 Task: Look for space in Senlis, France from 6th September, 2023 to 15th September, 2023 for 6 adults in price range Rs.8000 to Rs.12000. Place can be entire place or private room with 6 bedrooms having 6 beds and 6 bathrooms. Property type can be house, flat, guest house. Amenities needed are: wifi, TV, free parkinig on premises, gym, breakfast. Booking option can be shelf check-in. Required host language is English.
Action: Mouse moved to (595, 123)
Screenshot: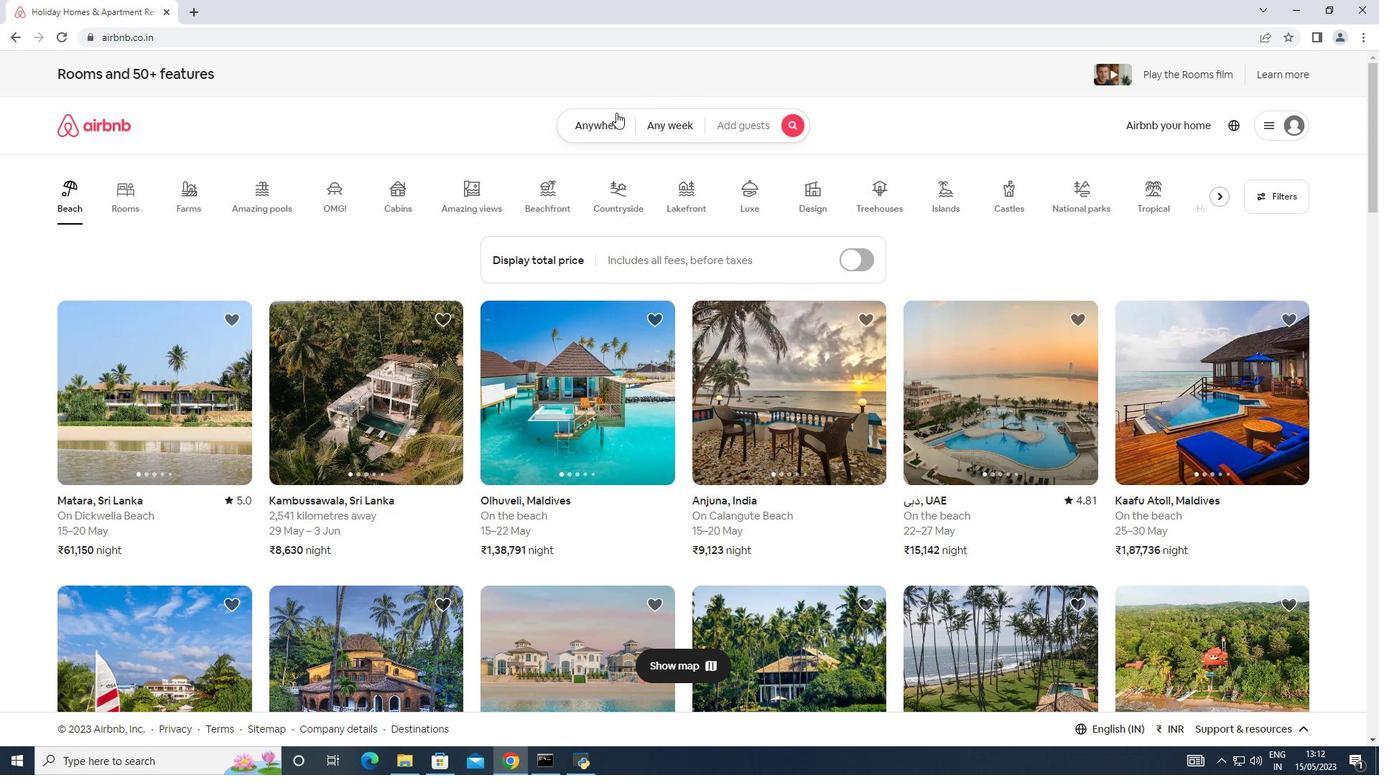 
Action: Mouse pressed left at (595, 123)
Screenshot: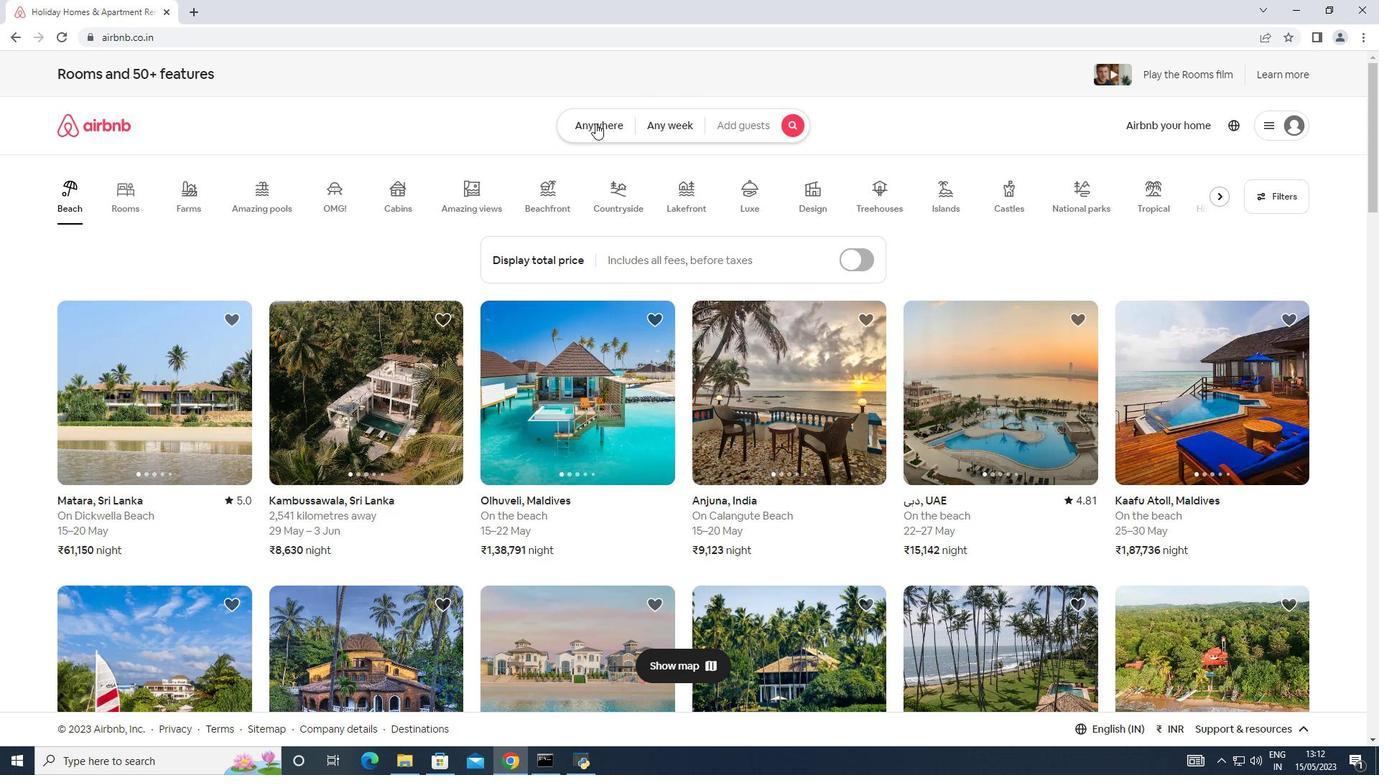 
Action: Mouse moved to (504, 181)
Screenshot: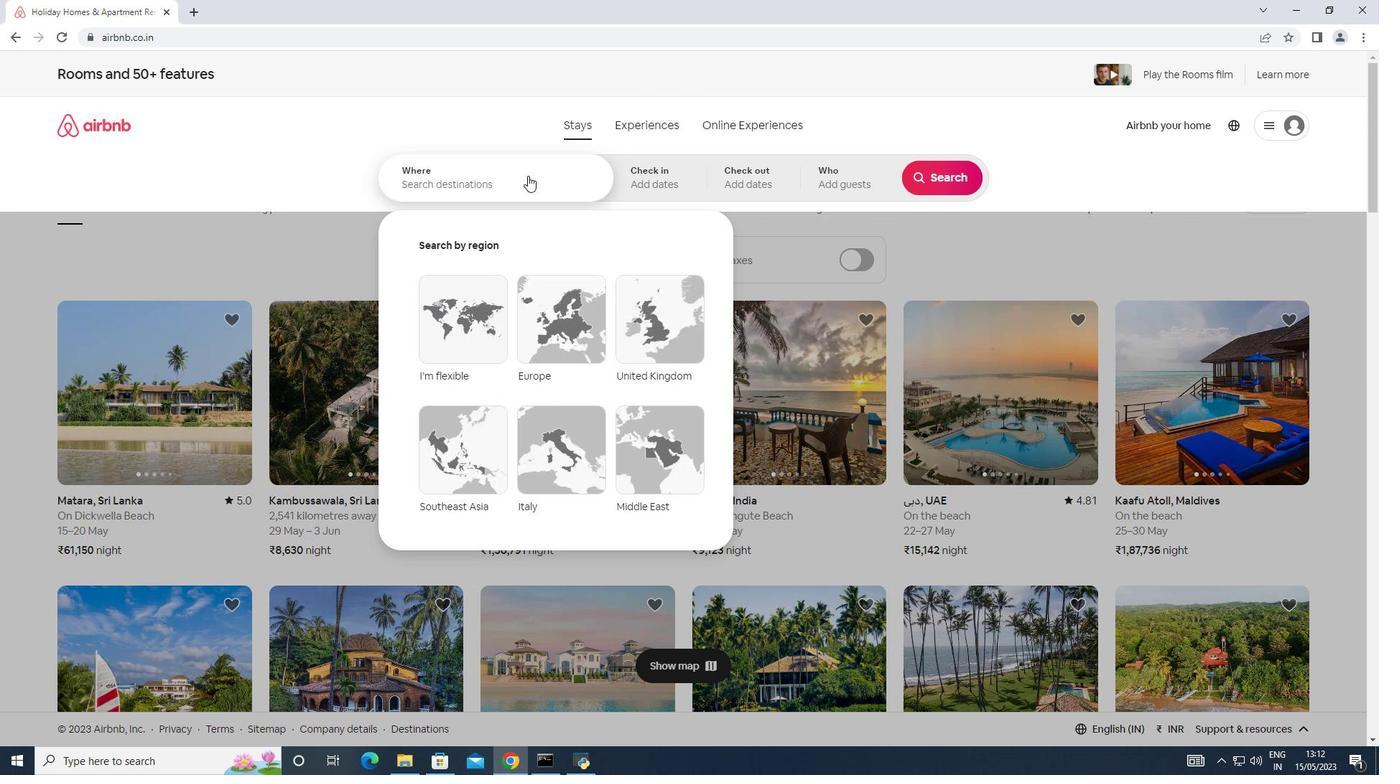 
Action: Mouse pressed left at (504, 181)
Screenshot: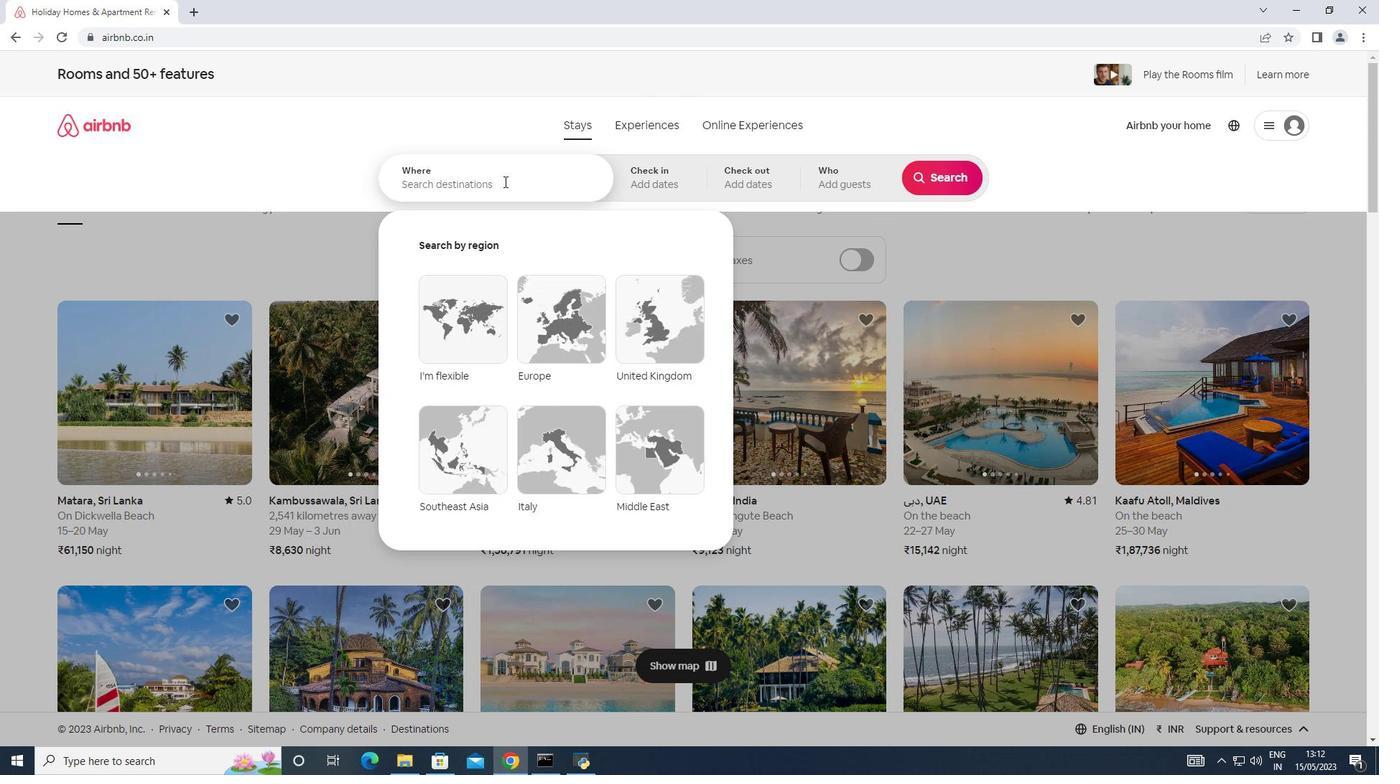
Action: Key pressed <Key.shift>Senlis,<Key.shift><Key.shift><Key.shift><Key.shift><Key.shift>France
Screenshot: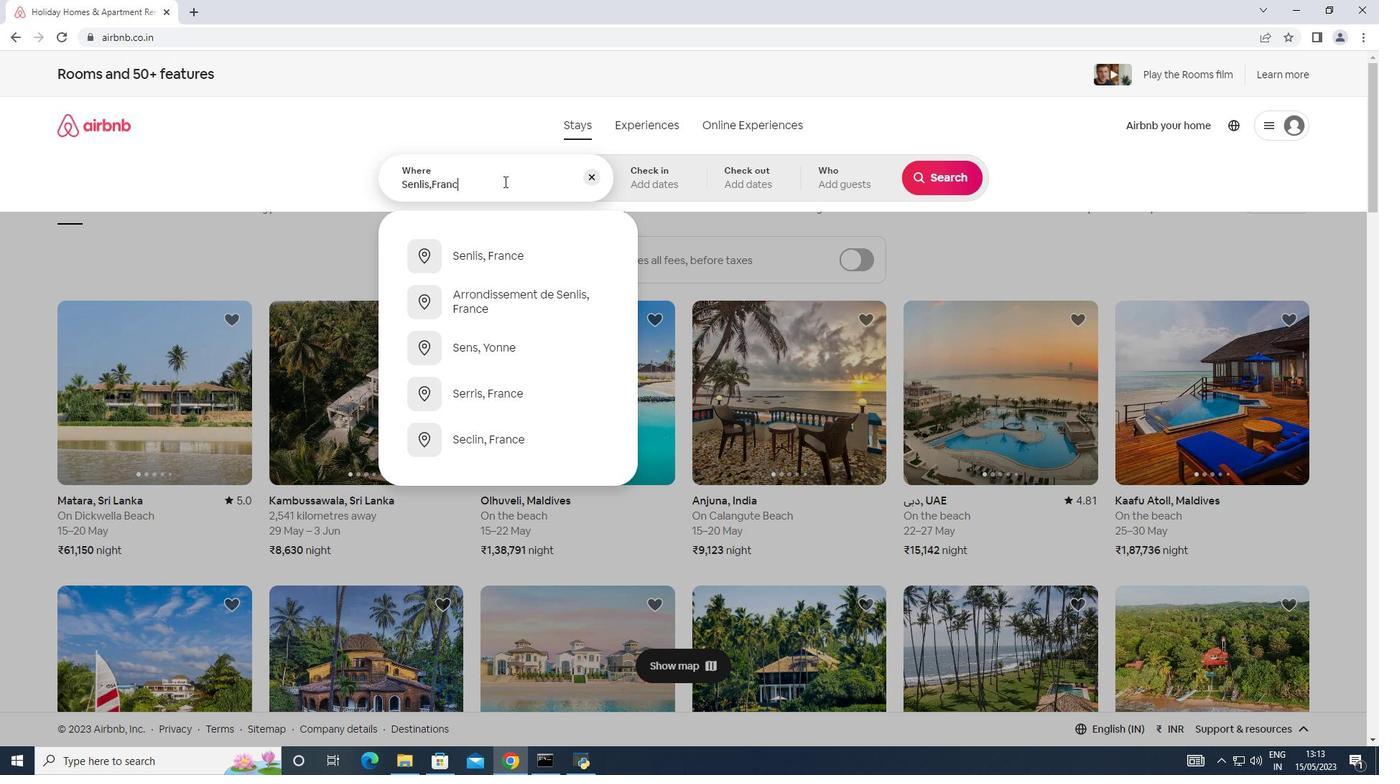 
Action: Mouse moved to (655, 154)
Screenshot: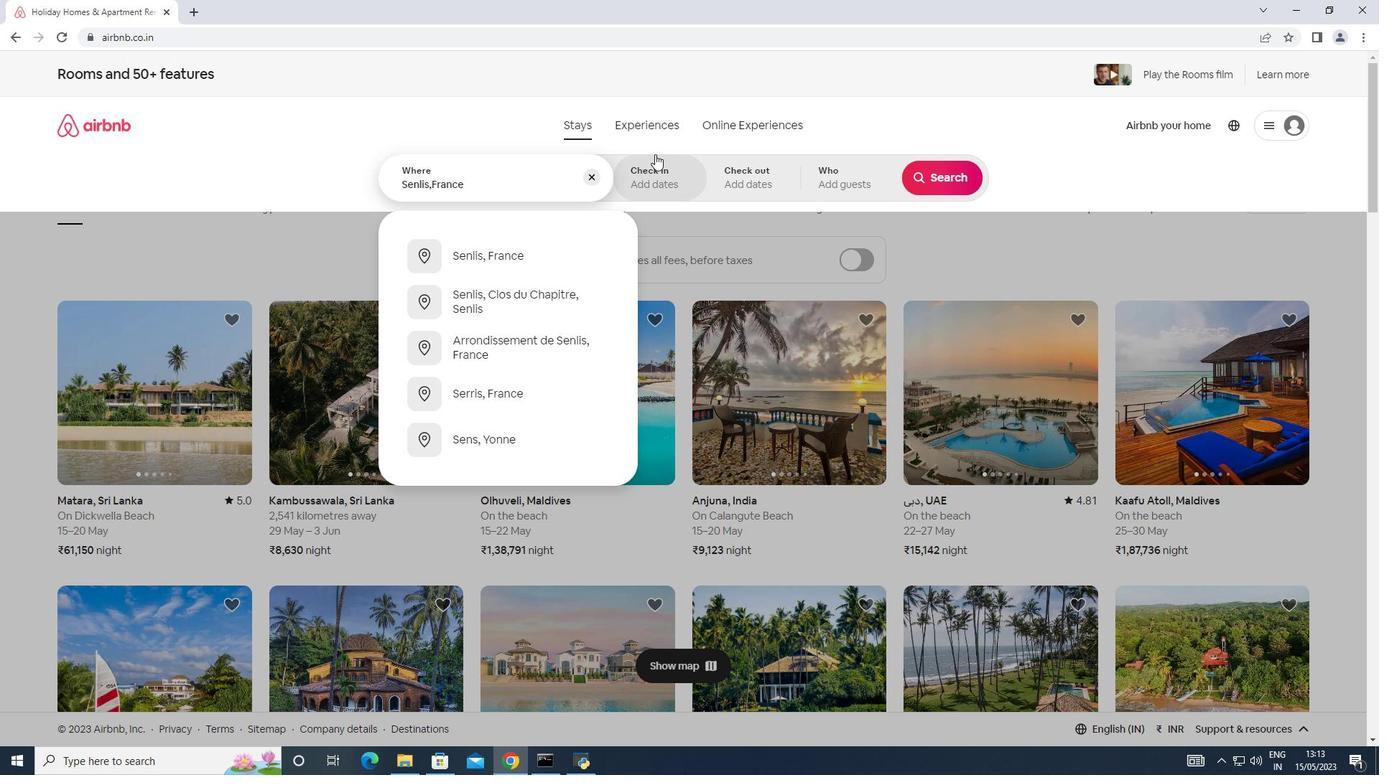 
Action: Mouse pressed left at (655, 154)
Screenshot: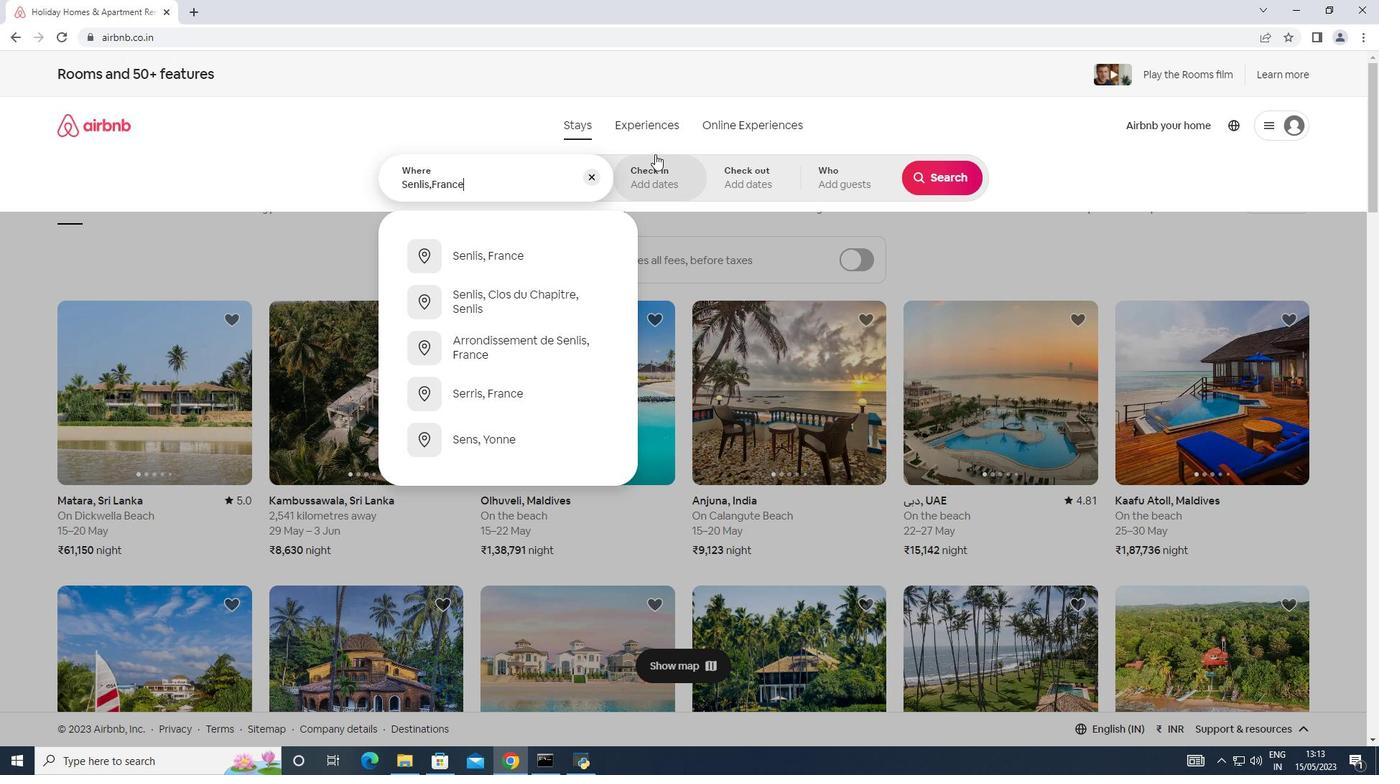 
Action: Mouse moved to (934, 290)
Screenshot: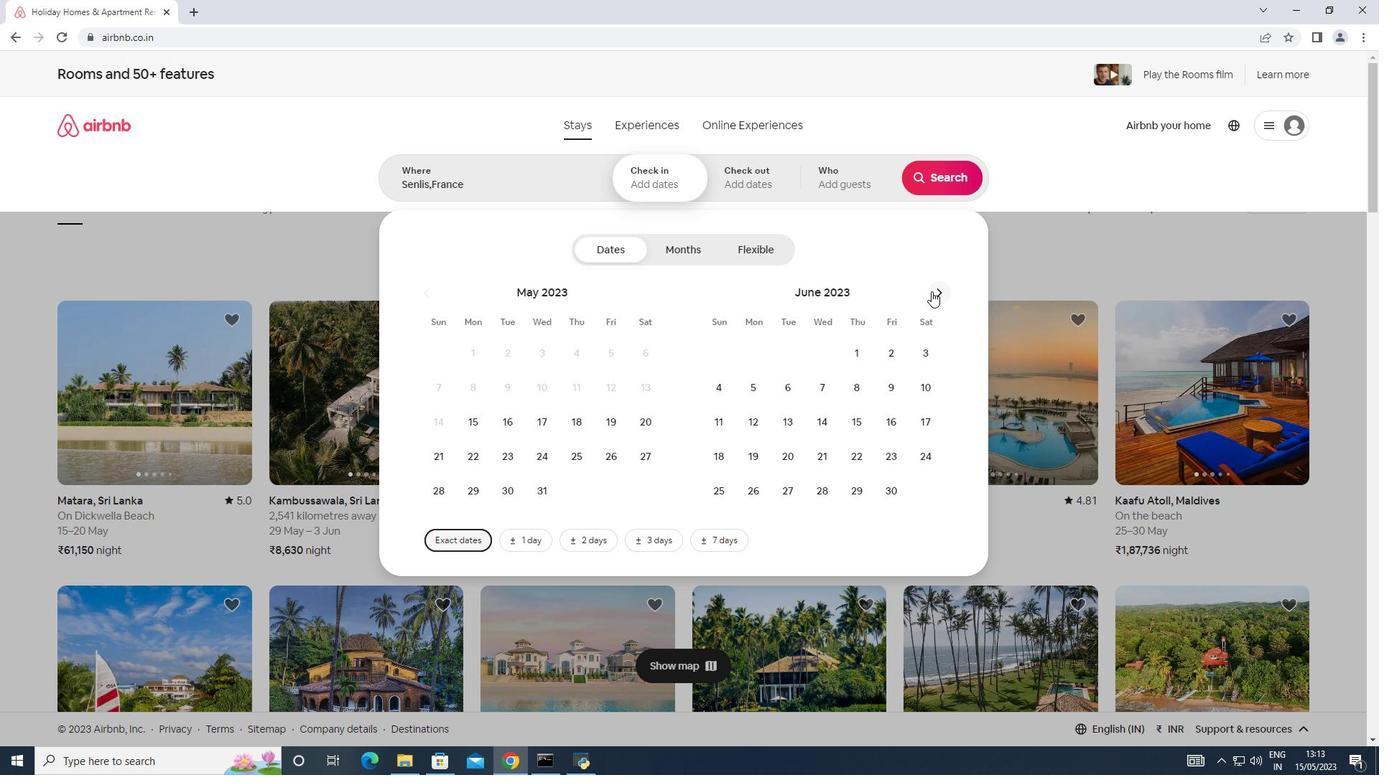 
Action: Mouse pressed left at (934, 290)
Screenshot: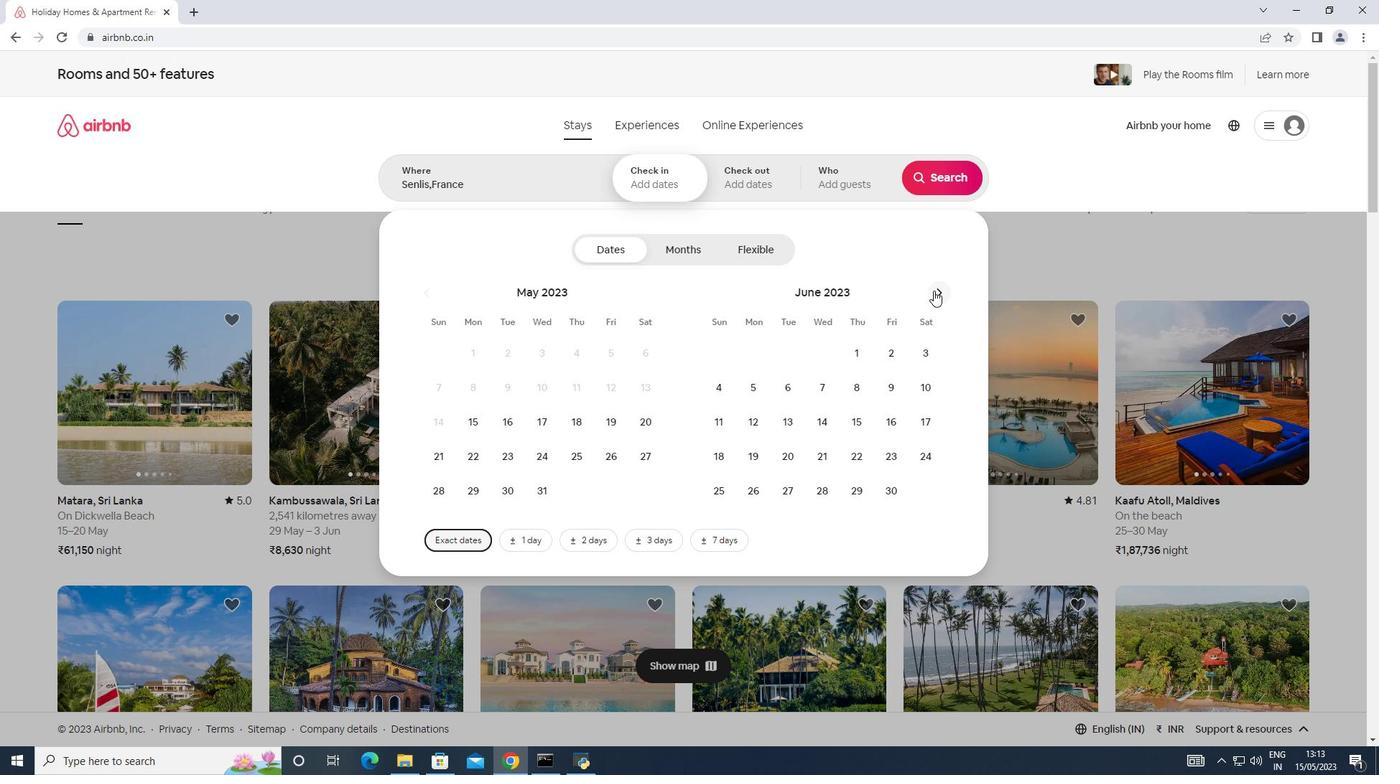 
Action: Mouse pressed left at (934, 290)
Screenshot: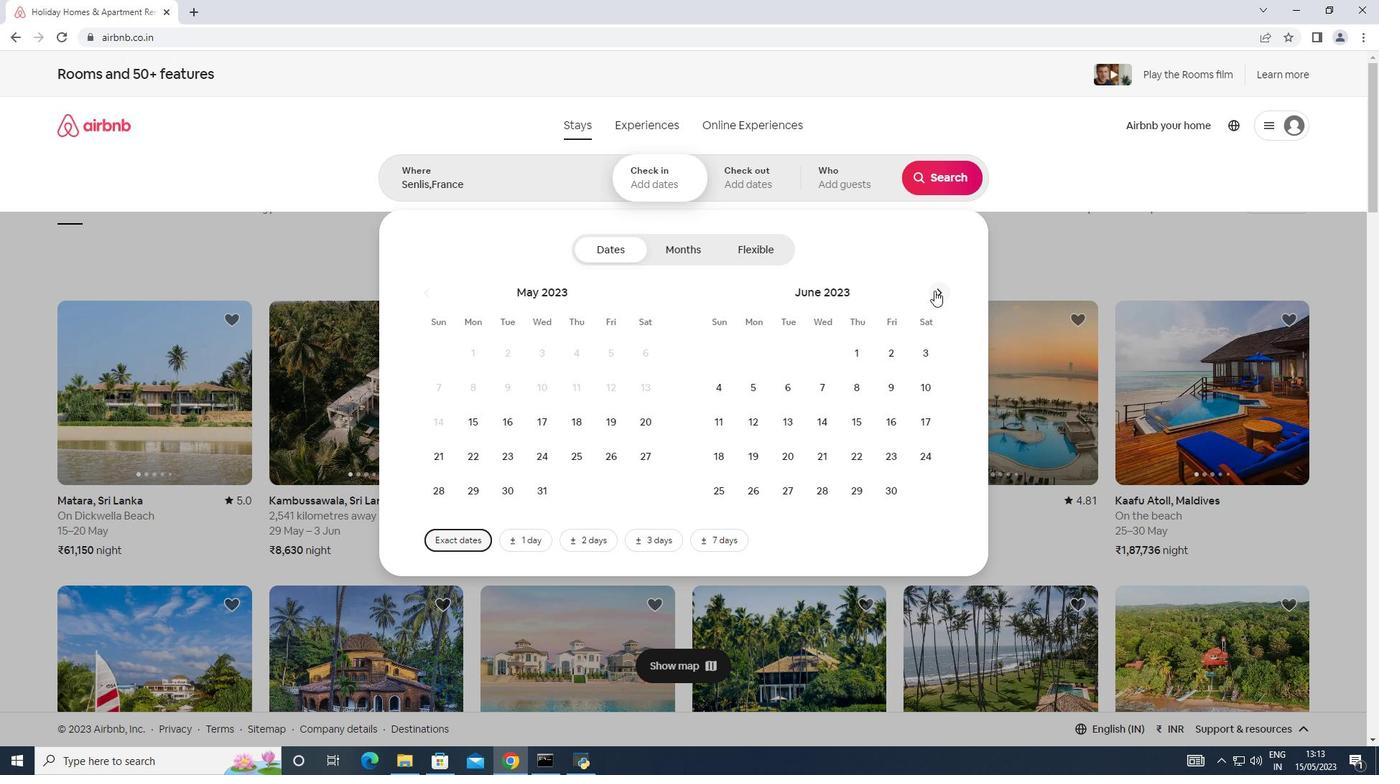 
Action: Mouse pressed left at (934, 290)
Screenshot: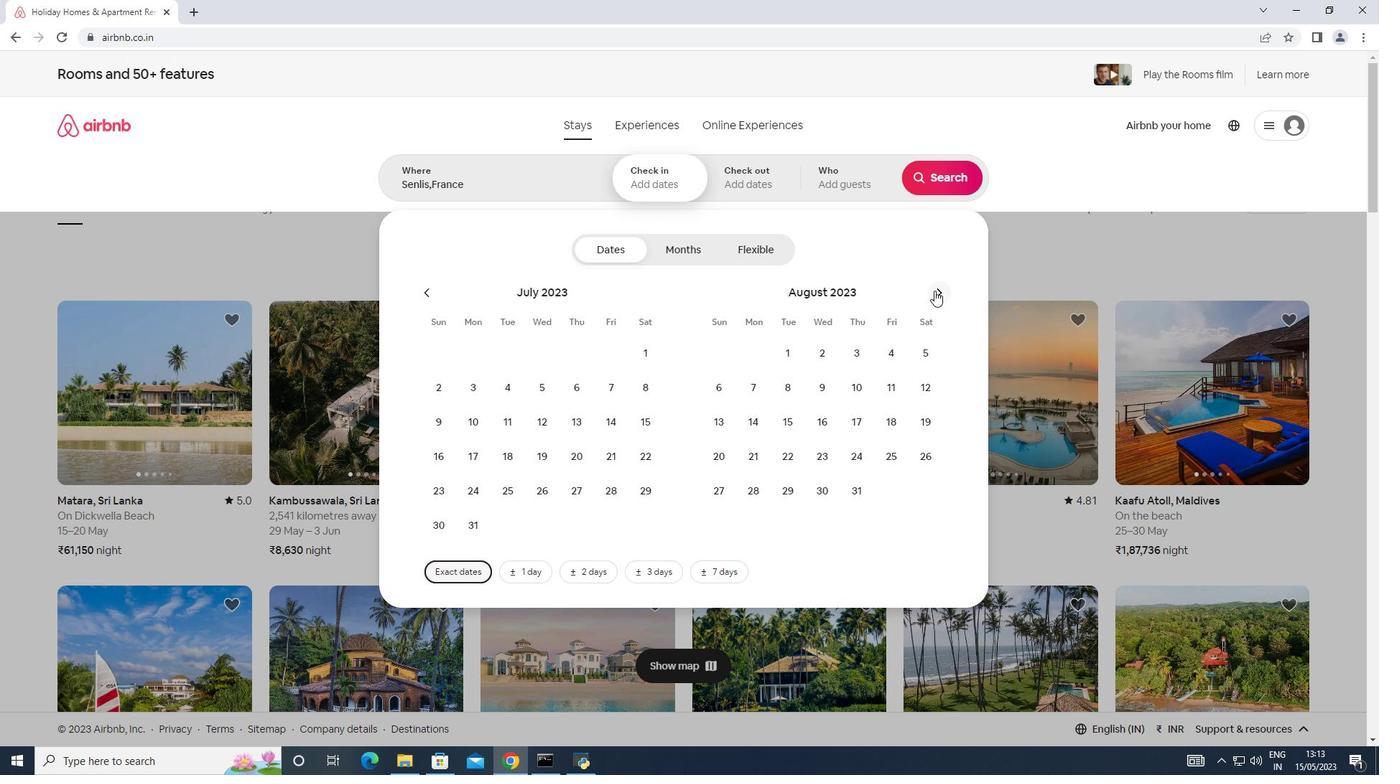 
Action: Mouse moved to (820, 396)
Screenshot: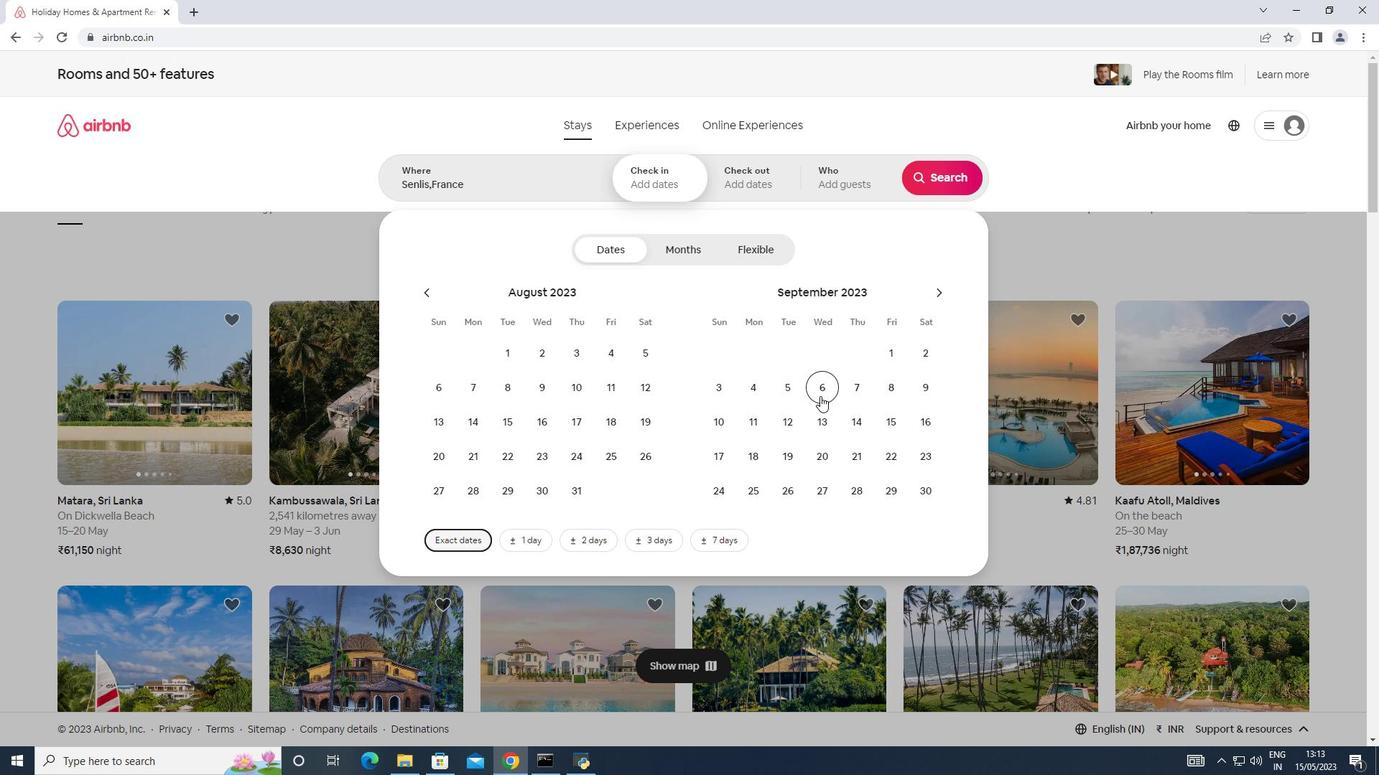 
Action: Mouse pressed left at (820, 396)
Screenshot: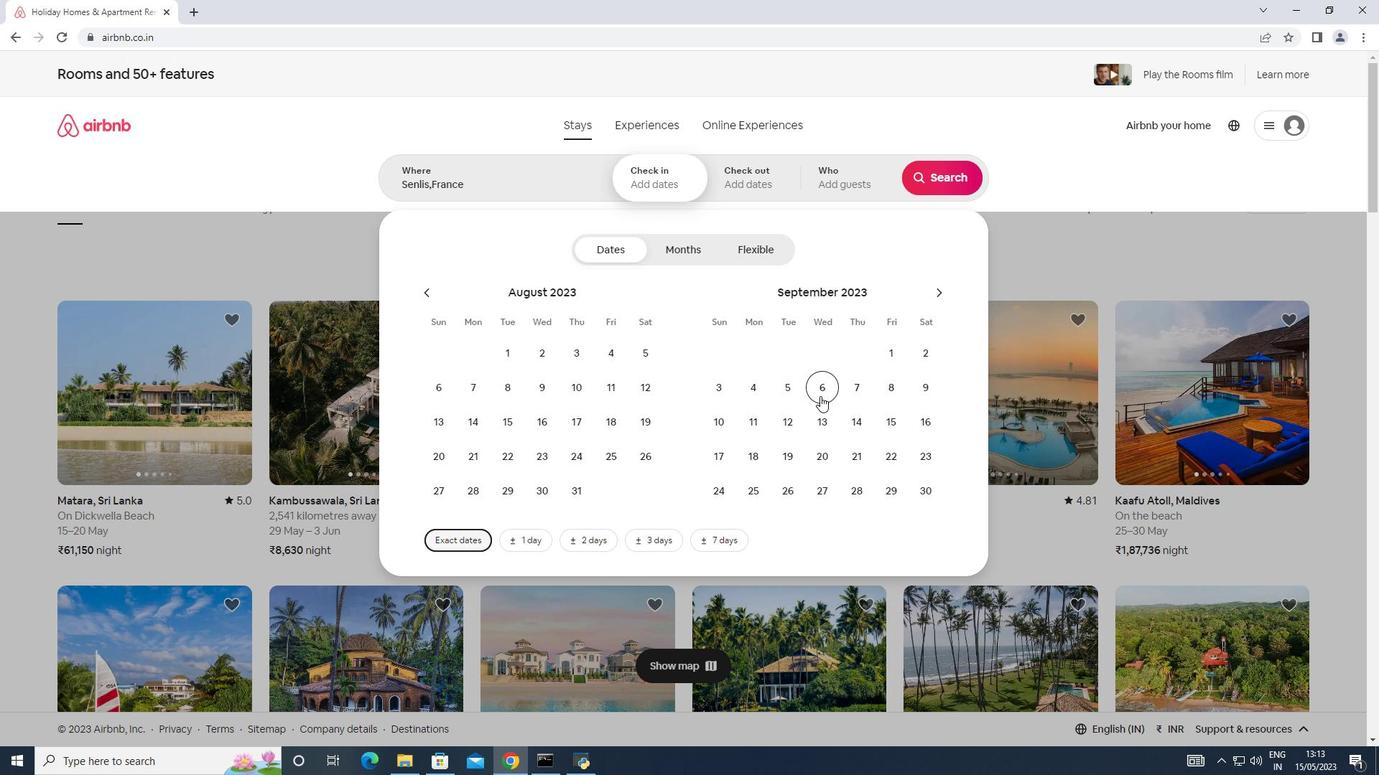 
Action: Mouse moved to (893, 421)
Screenshot: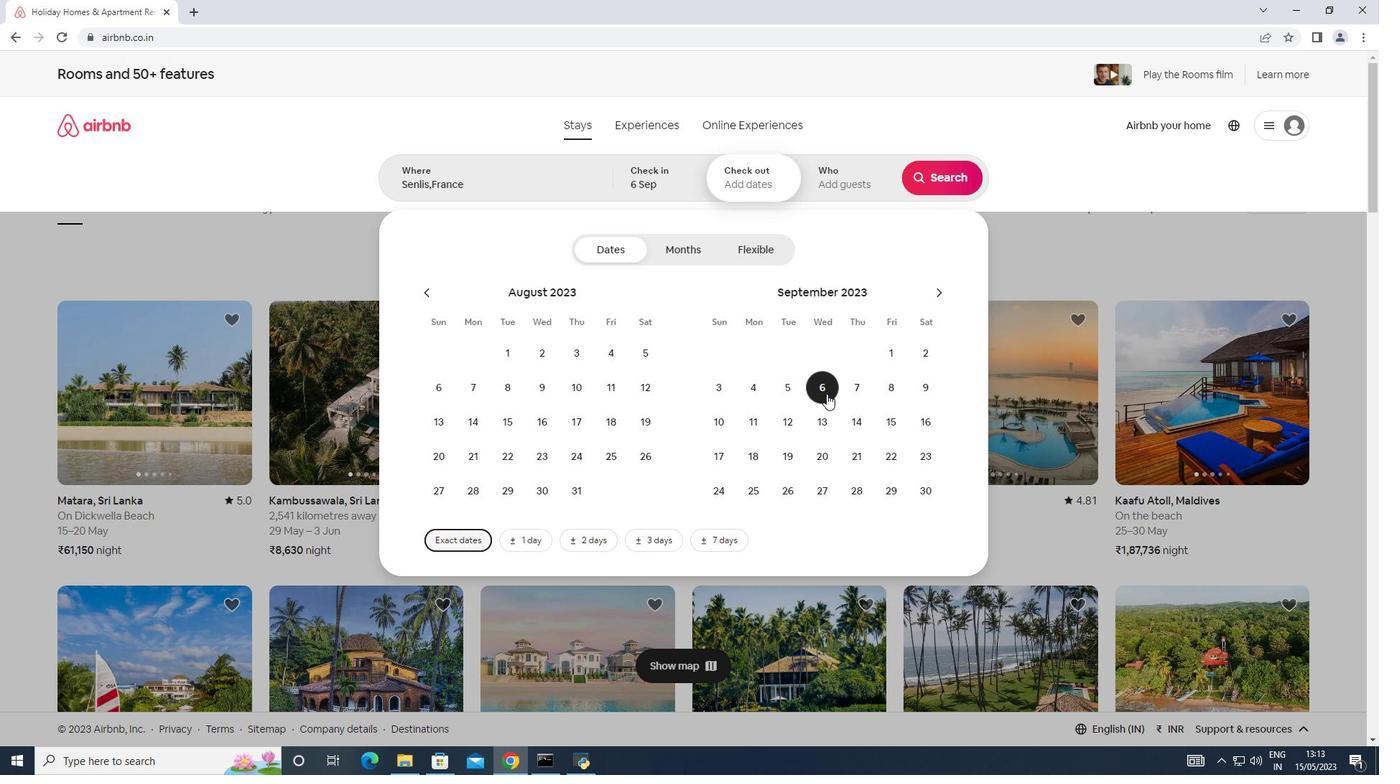 
Action: Mouse pressed left at (893, 421)
Screenshot: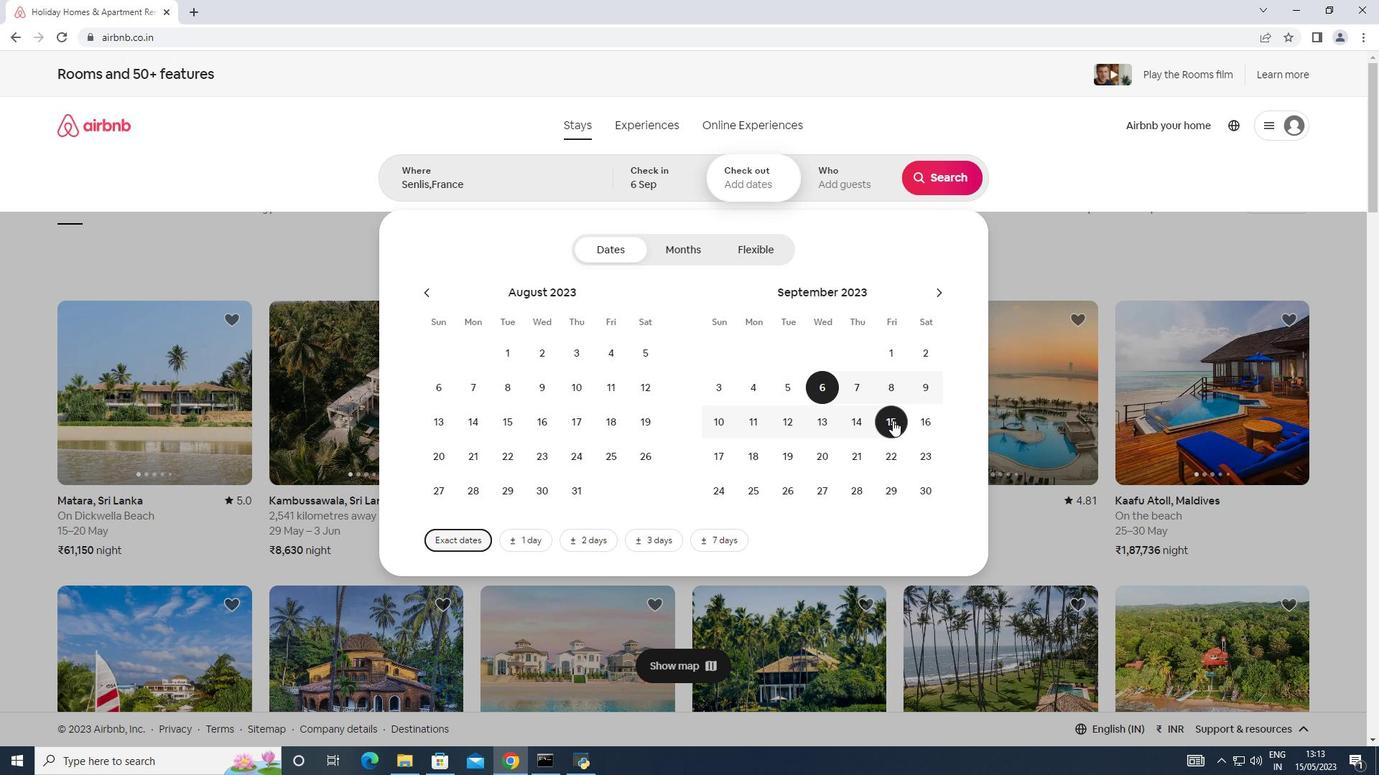 
Action: Mouse moved to (854, 183)
Screenshot: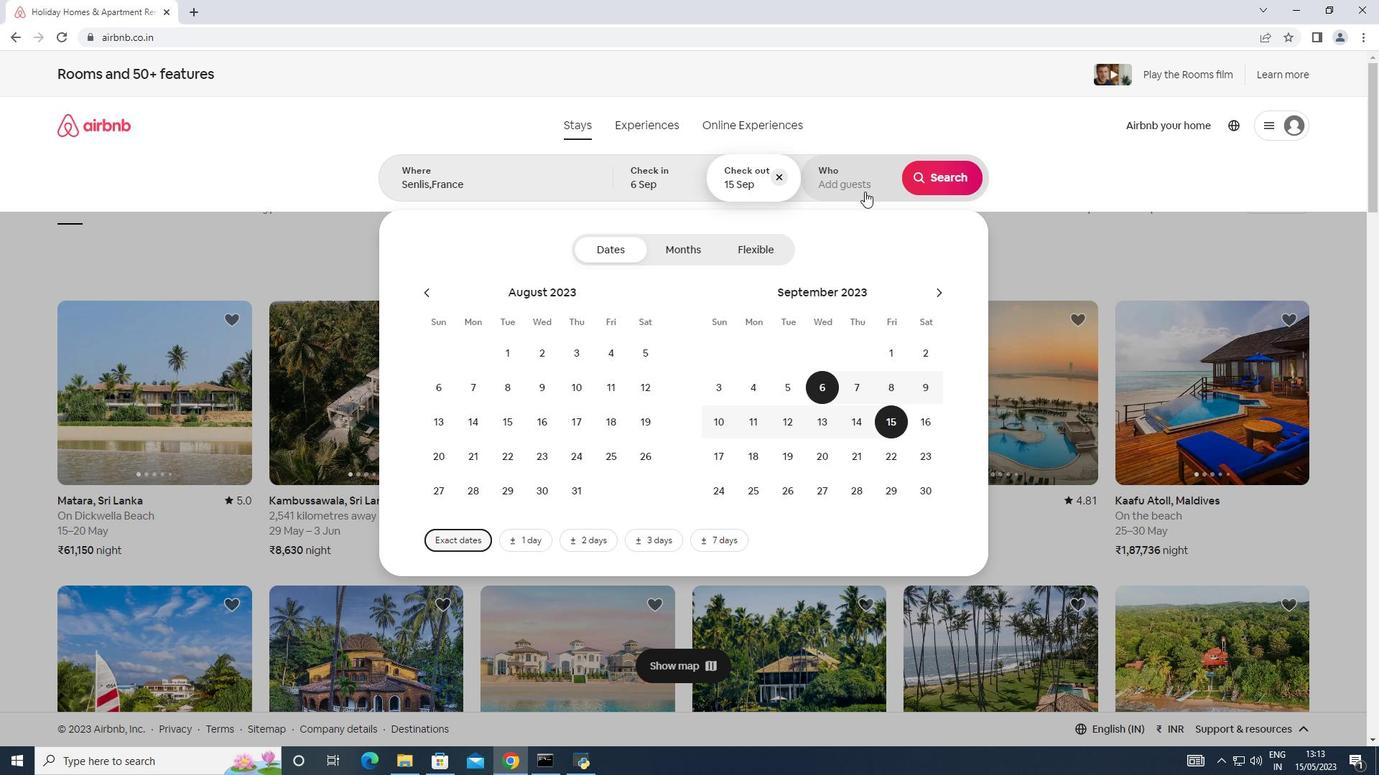 
Action: Mouse pressed left at (854, 183)
Screenshot: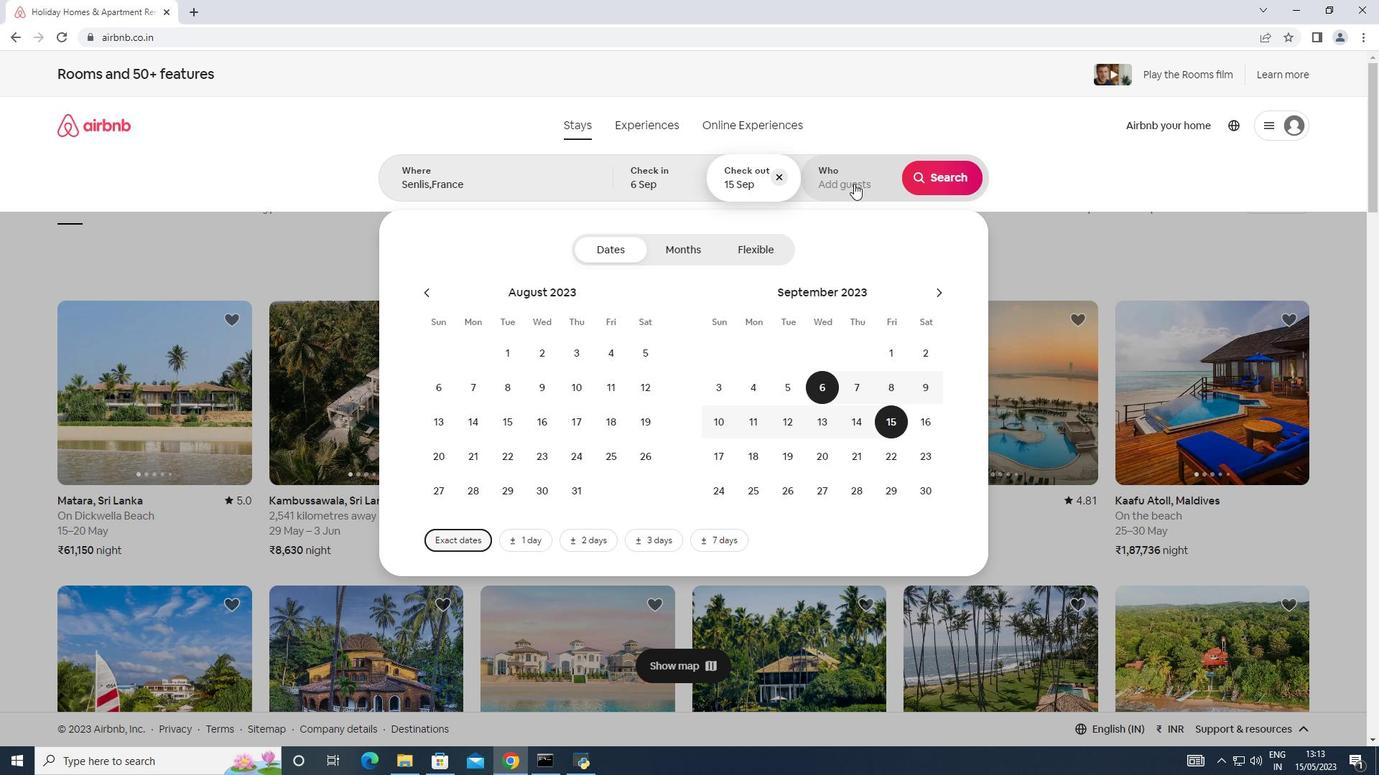 
Action: Mouse moved to (937, 253)
Screenshot: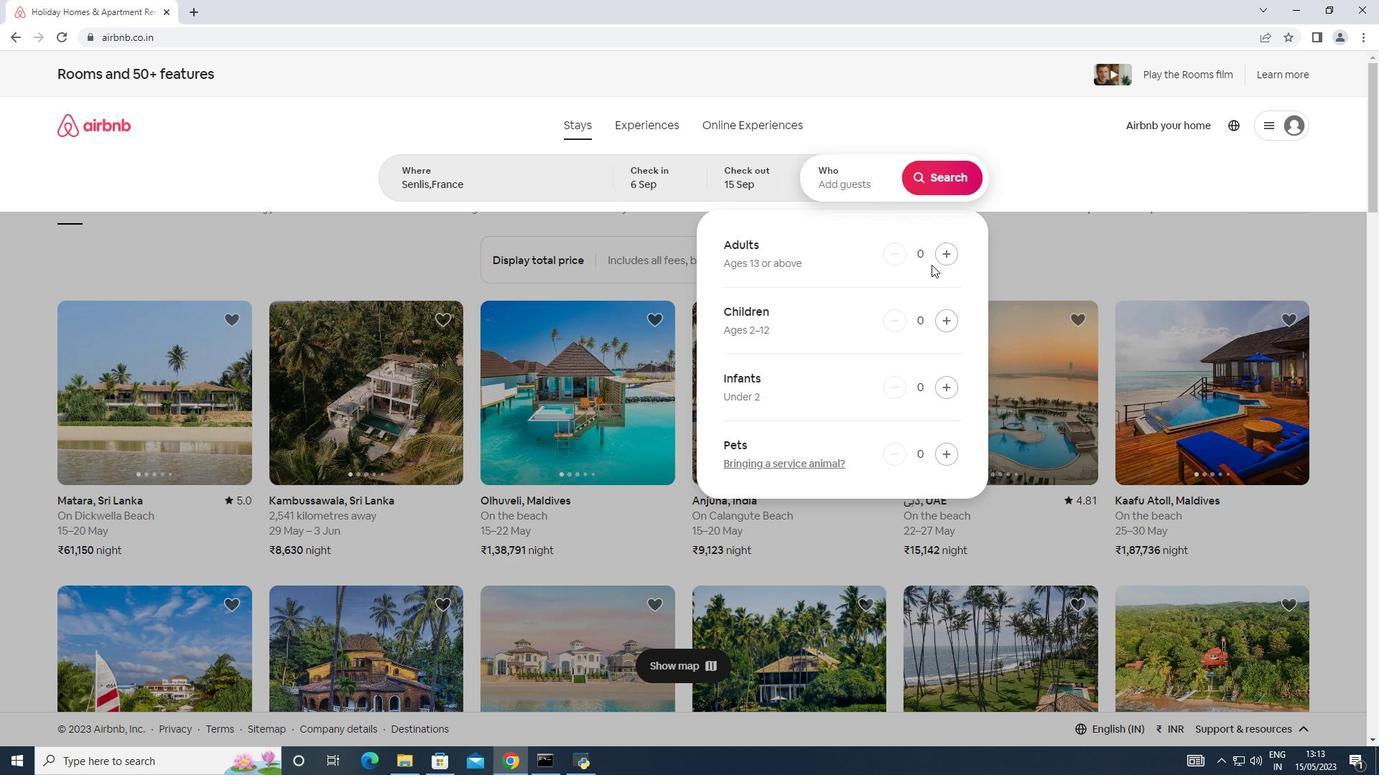 
Action: Mouse pressed left at (937, 253)
Screenshot: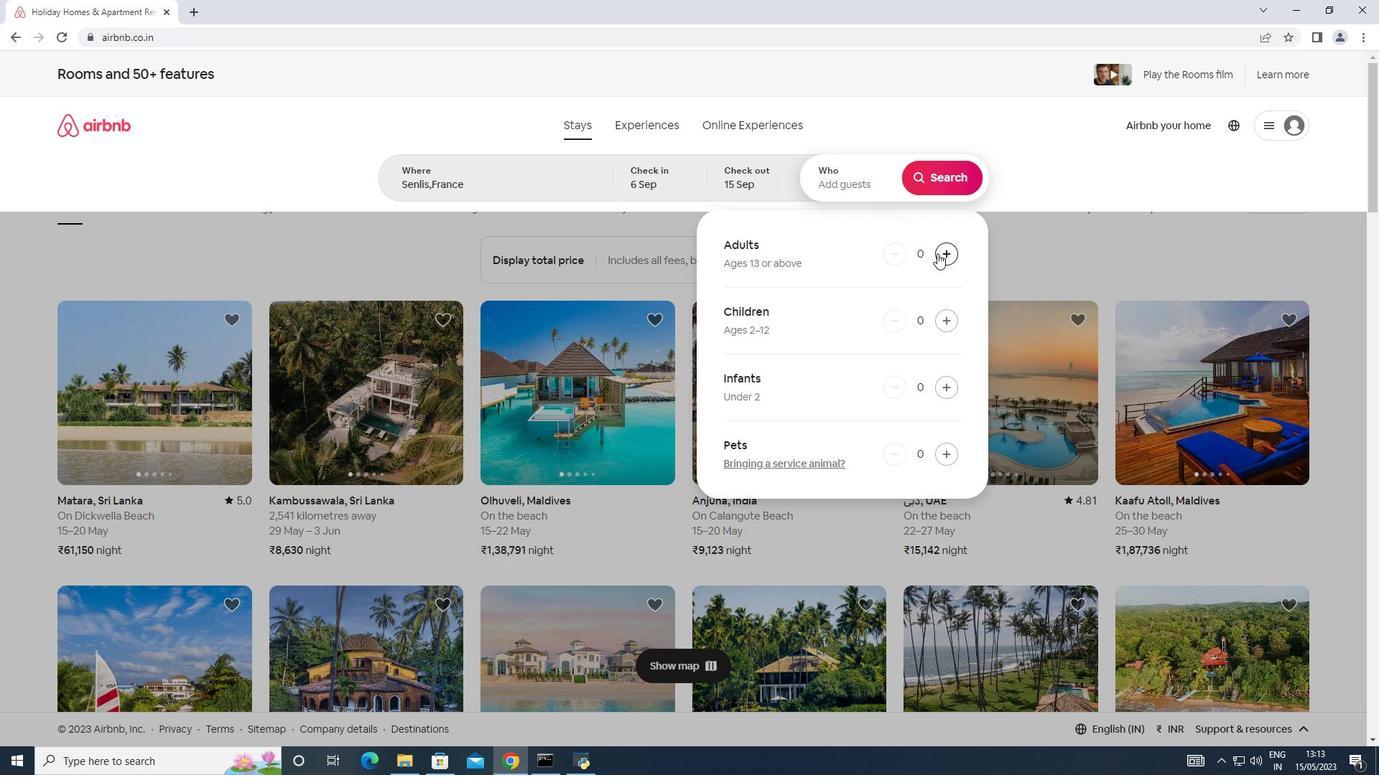 
Action: Mouse pressed left at (937, 253)
Screenshot: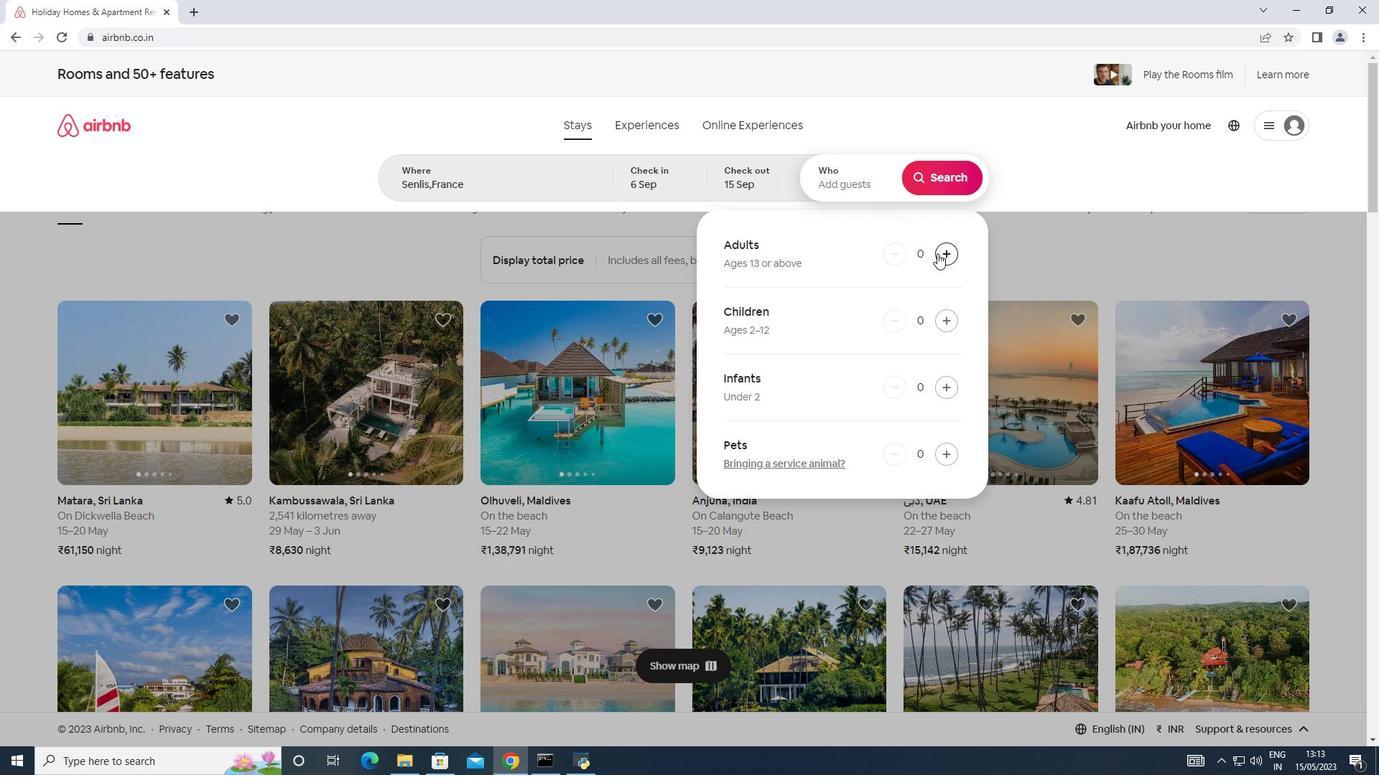 
Action: Mouse pressed left at (937, 253)
Screenshot: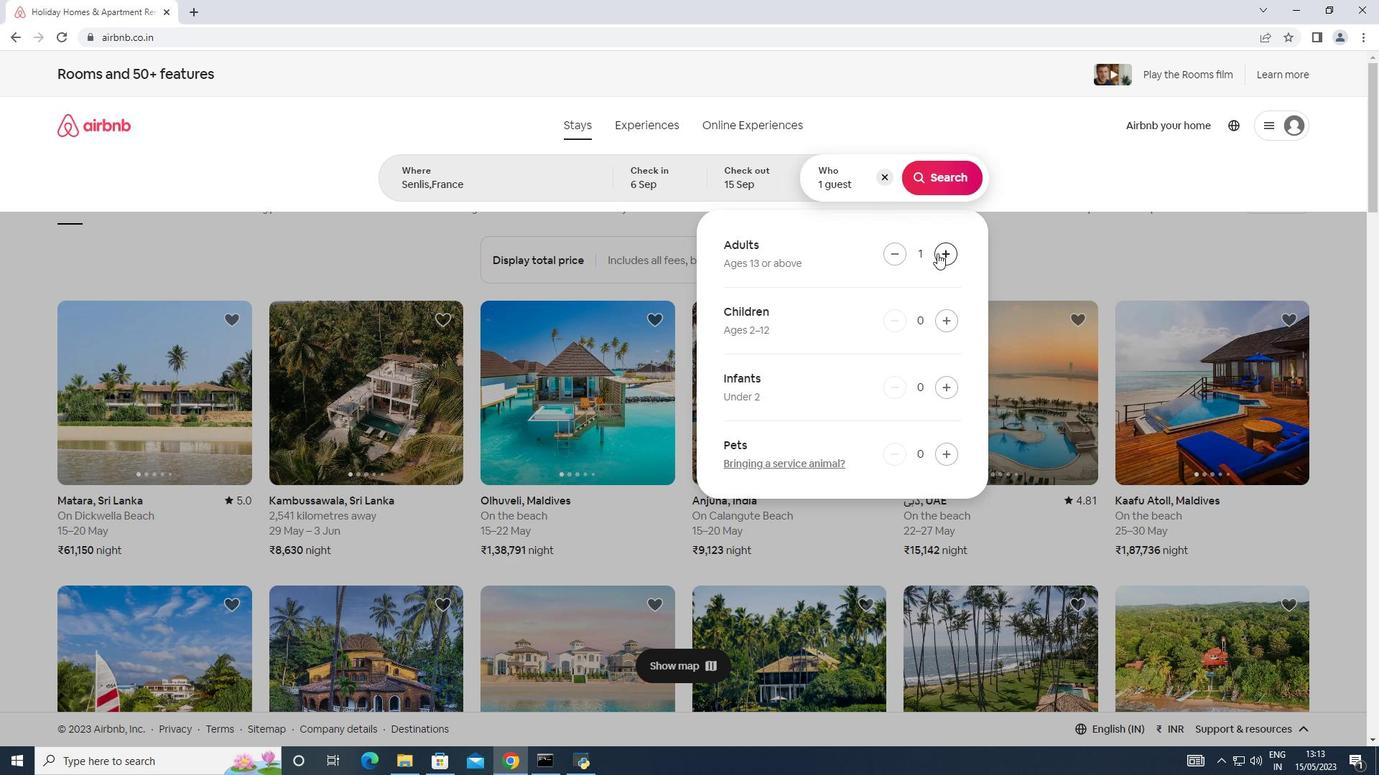 
Action: Mouse pressed left at (937, 253)
Screenshot: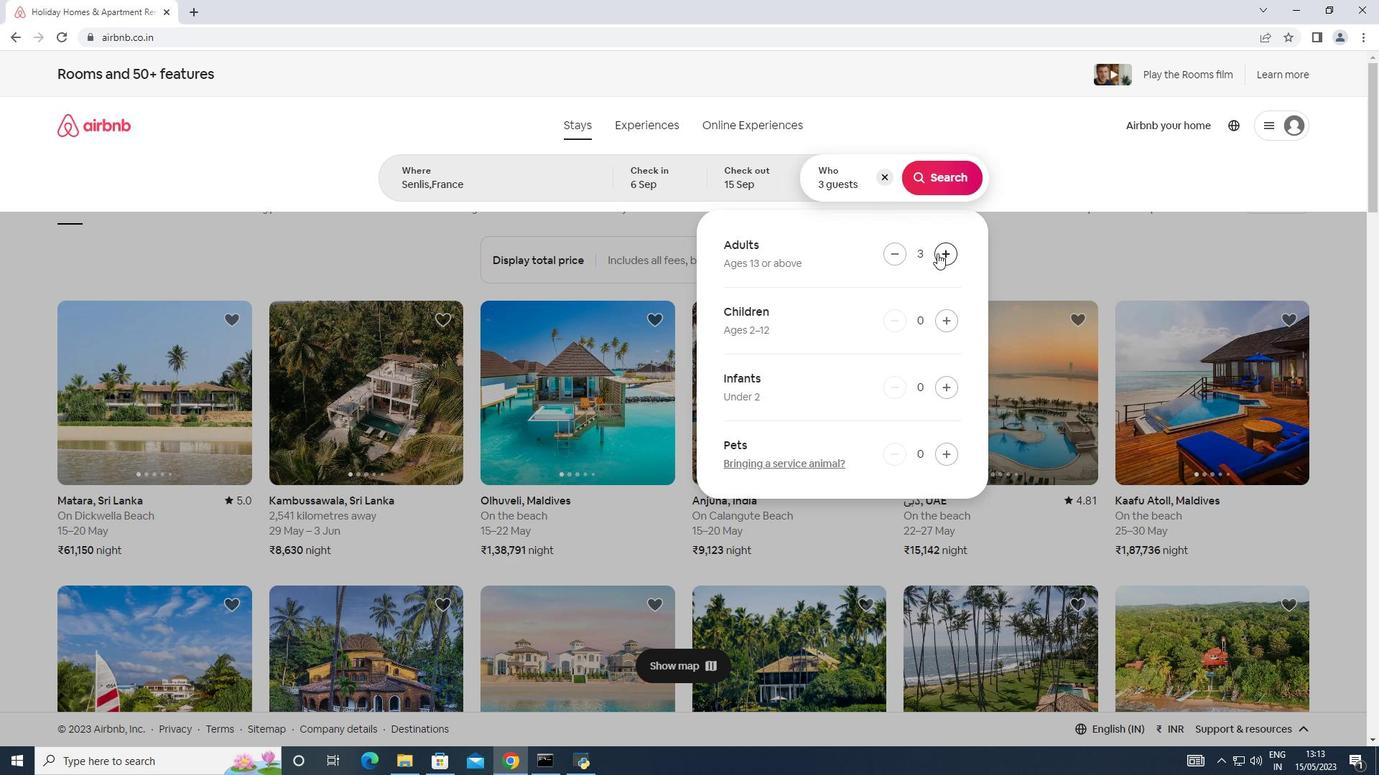 
Action: Mouse pressed left at (937, 253)
Screenshot: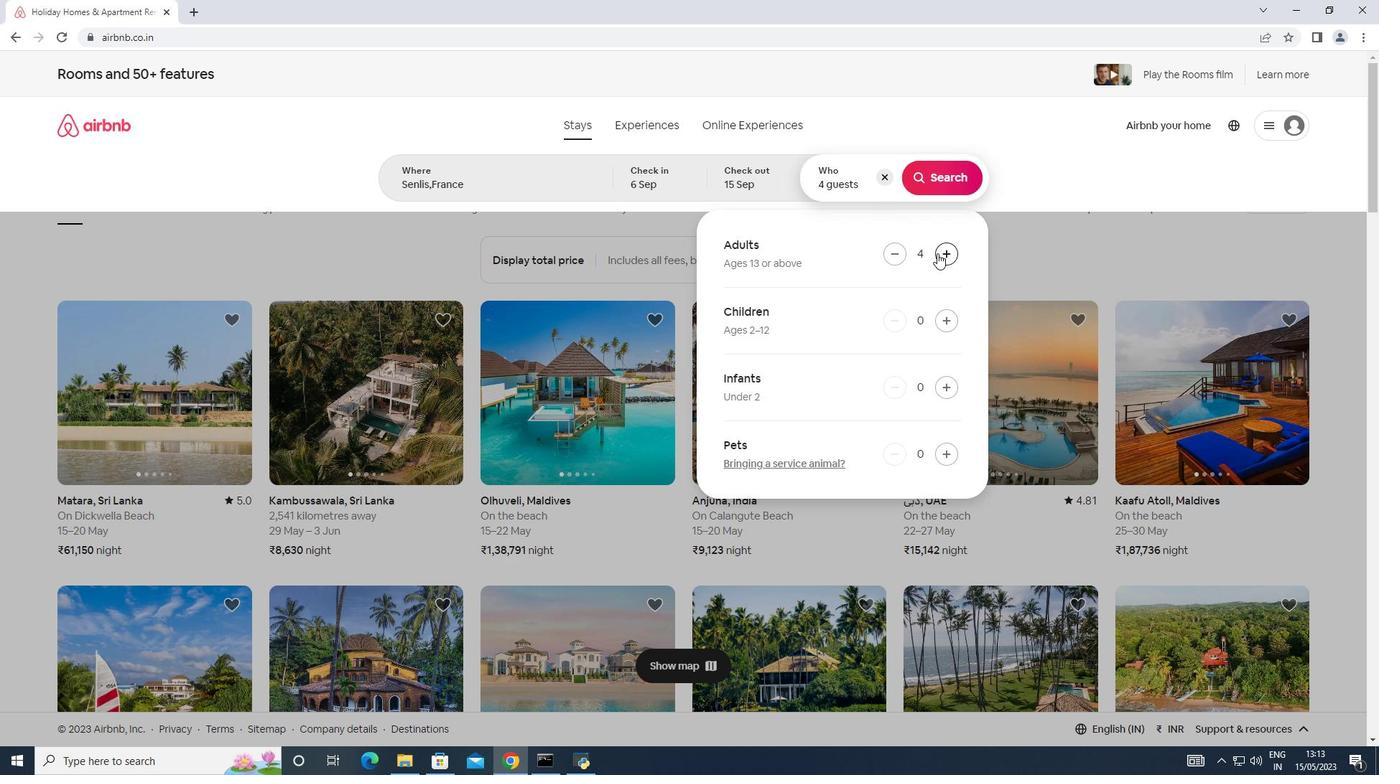 
Action: Mouse pressed left at (937, 253)
Screenshot: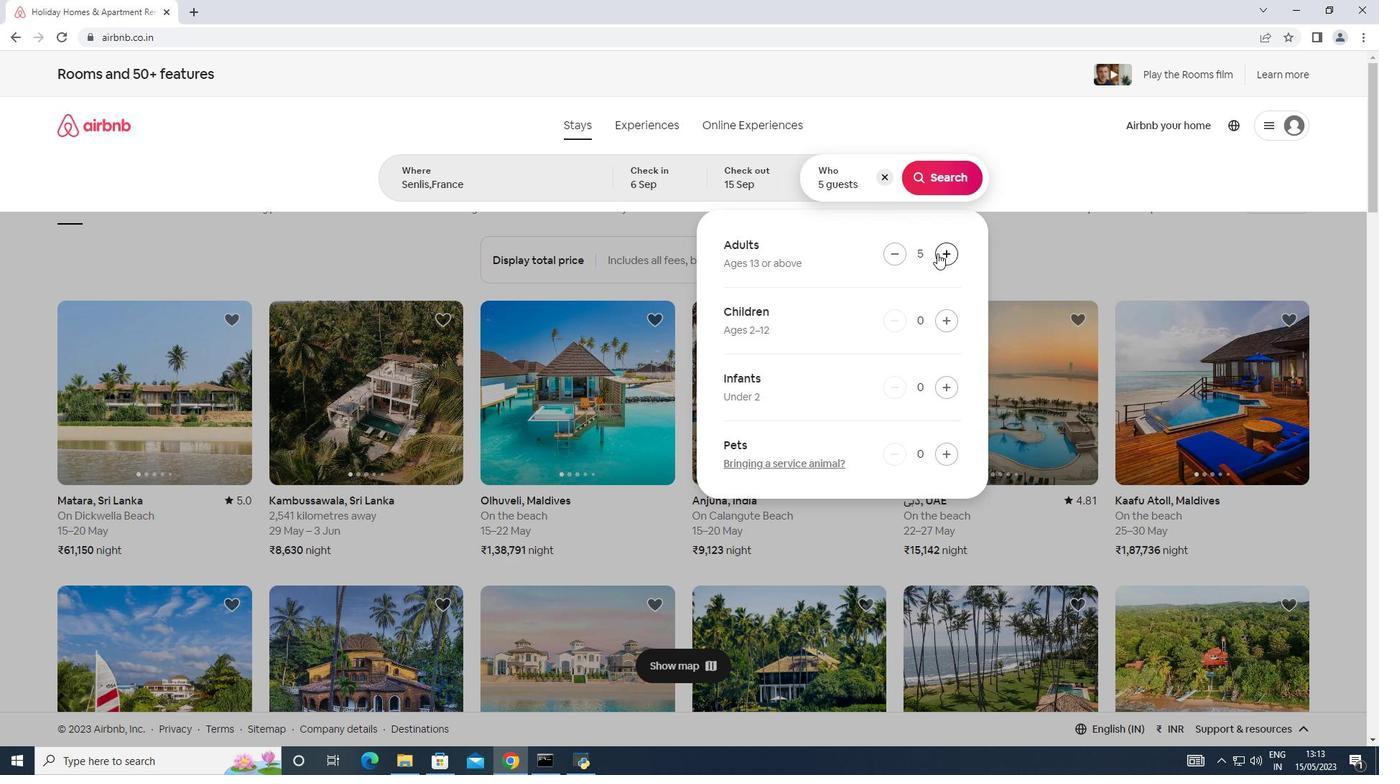 
Action: Mouse moved to (944, 181)
Screenshot: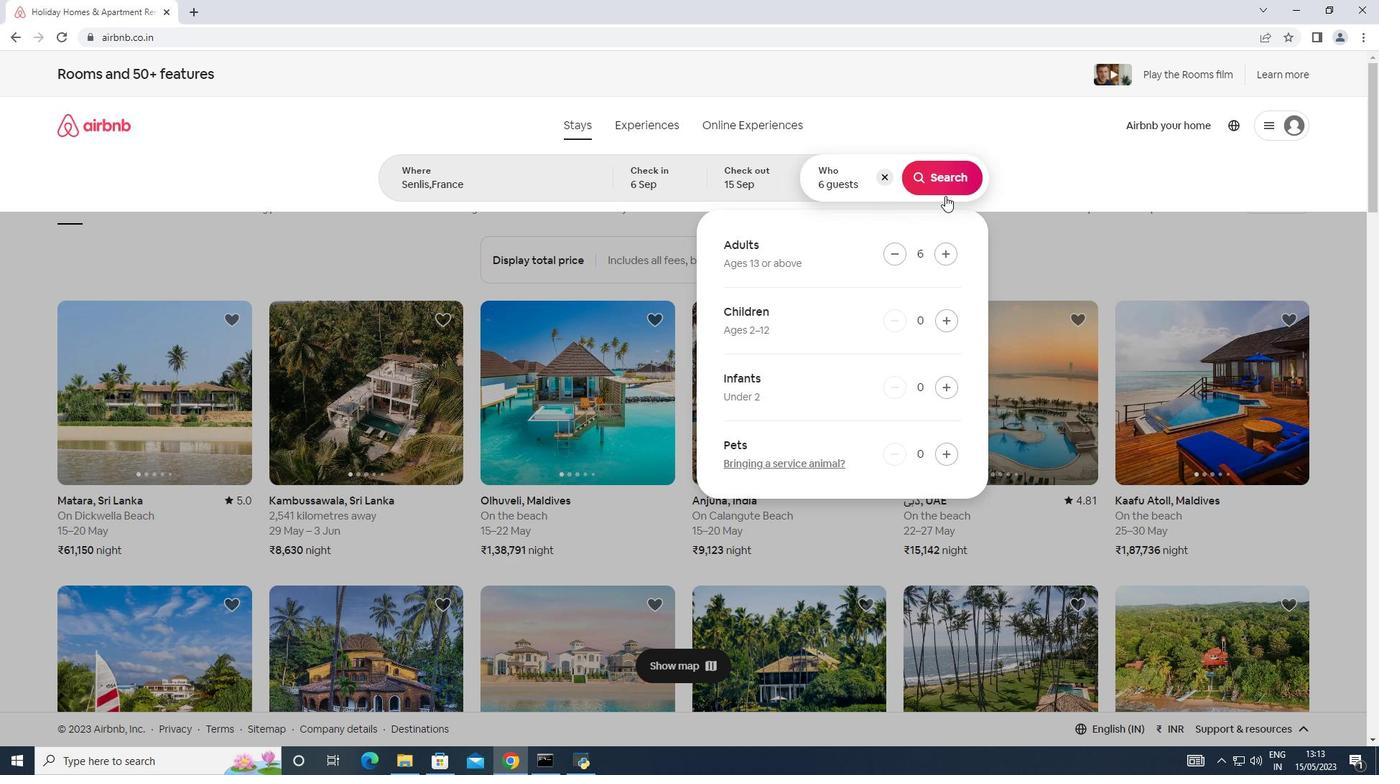 
Action: Mouse pressed left at (944, 181)
Screenshot: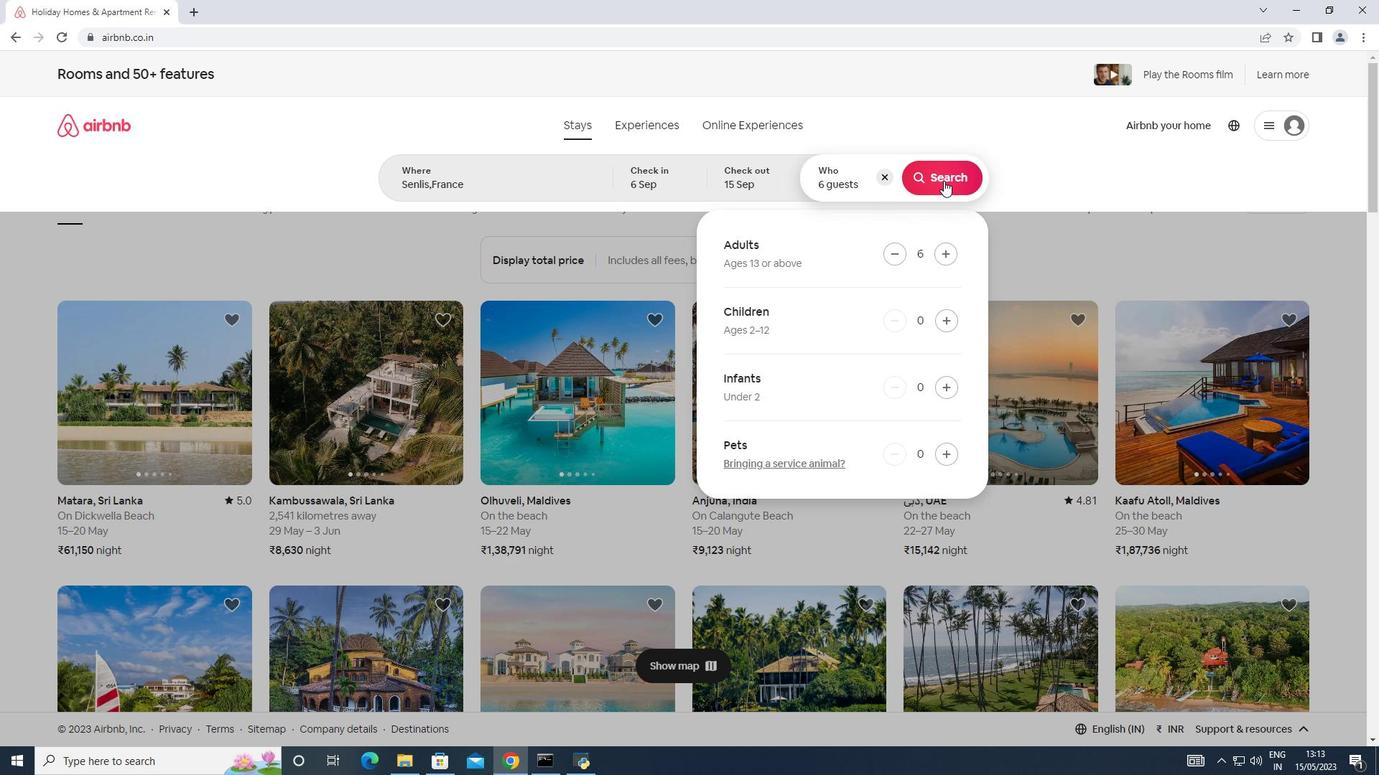 
Action: Mouse moved to (1328, 125)
Screenshot: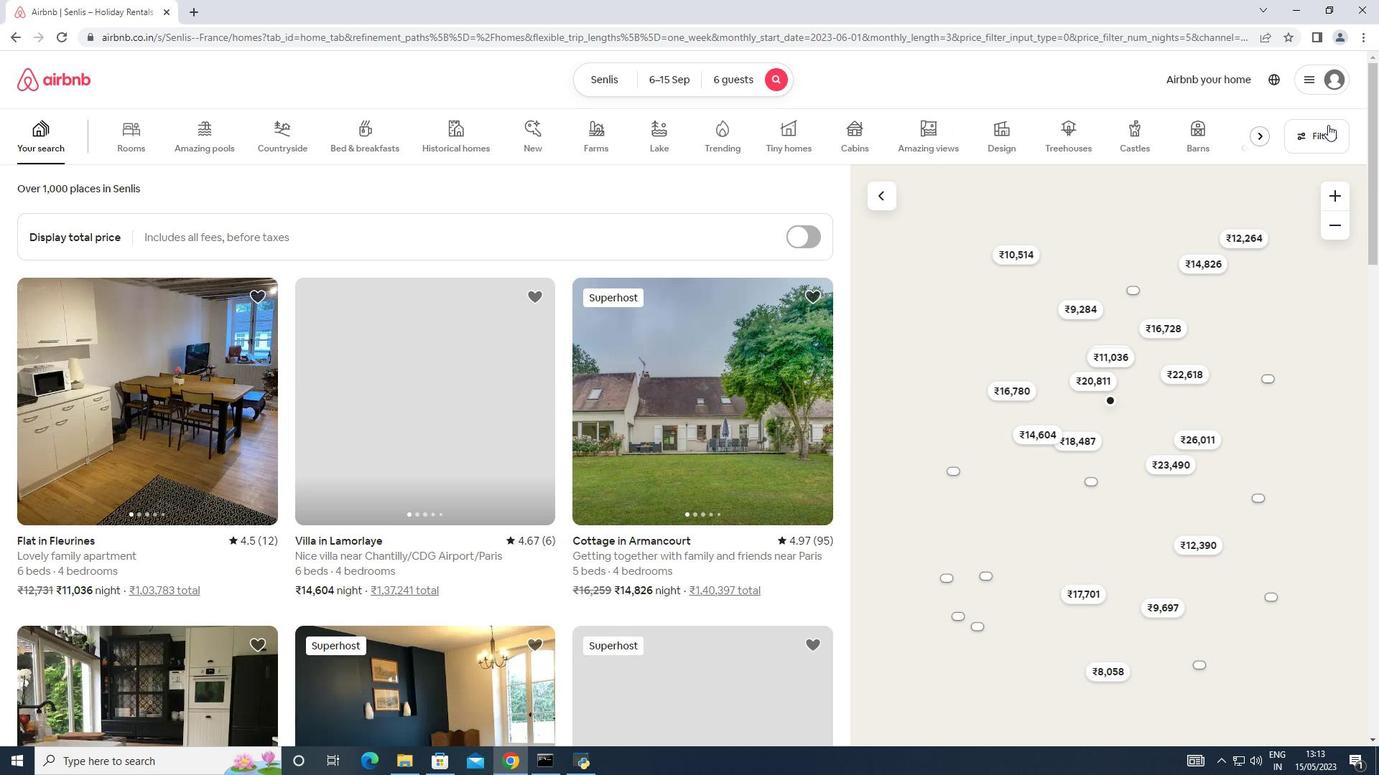 
Action: Mouse pressed left at (1328, 125)
Screenshot: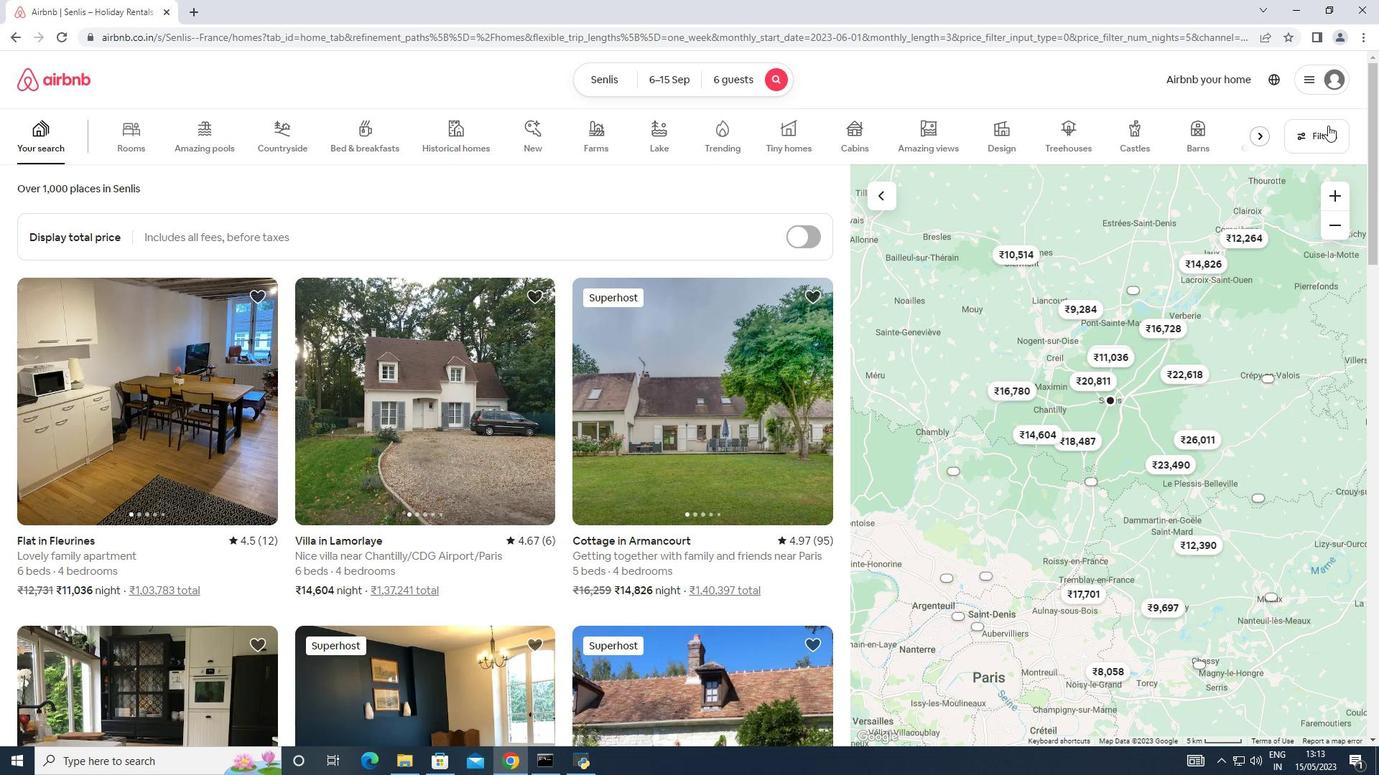 
Action: Mouse moved to (506, 489)
Screenshot: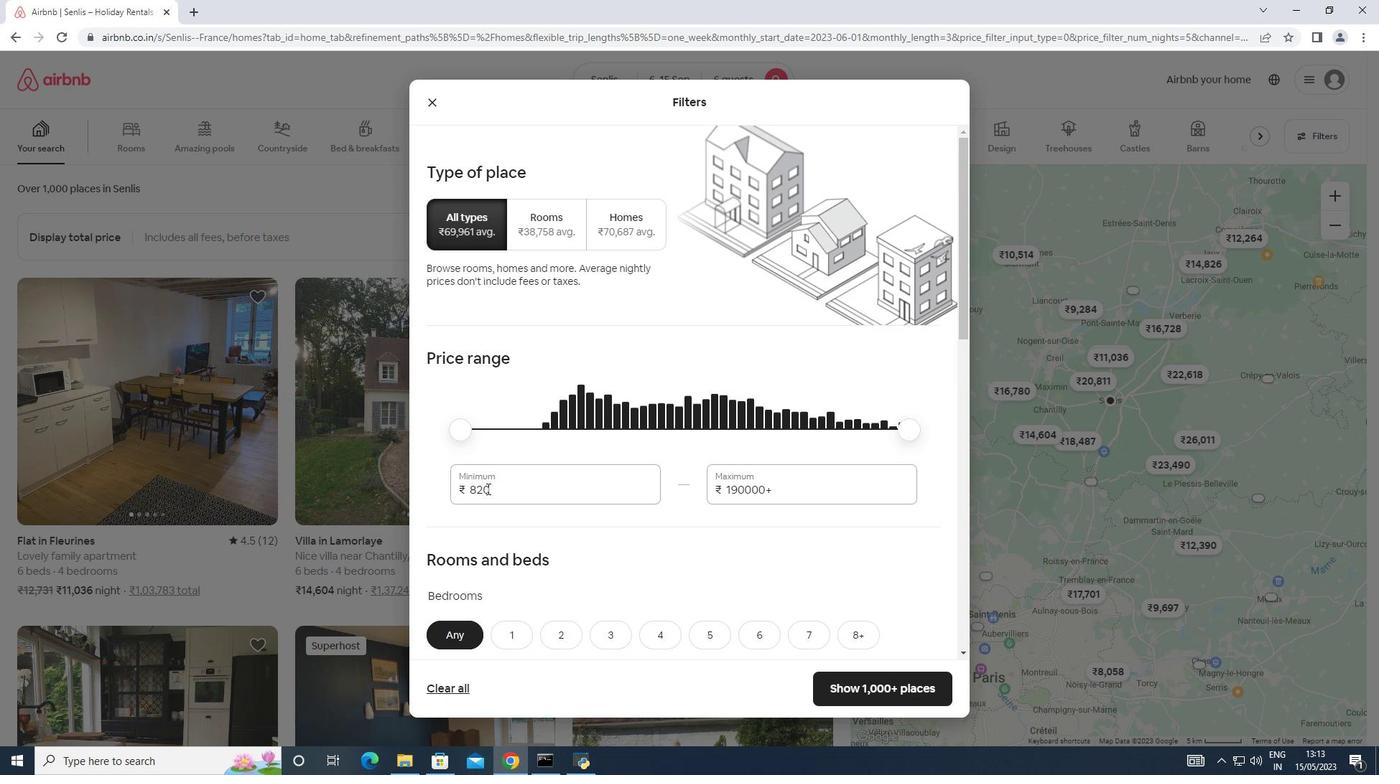 
Action: Mouse pressed left at (506, 489)
Screenshot: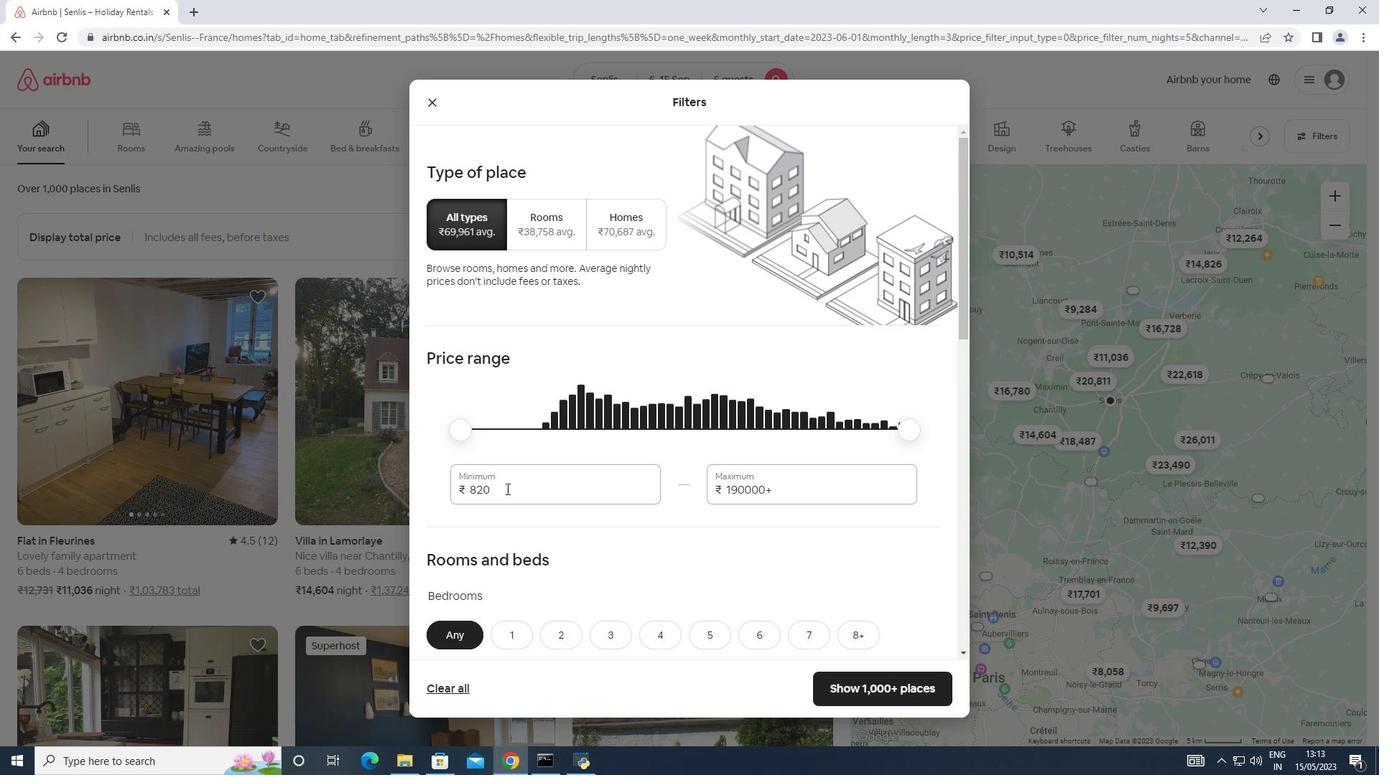
Action: Mouse moved to (442, 479)
Screenshot: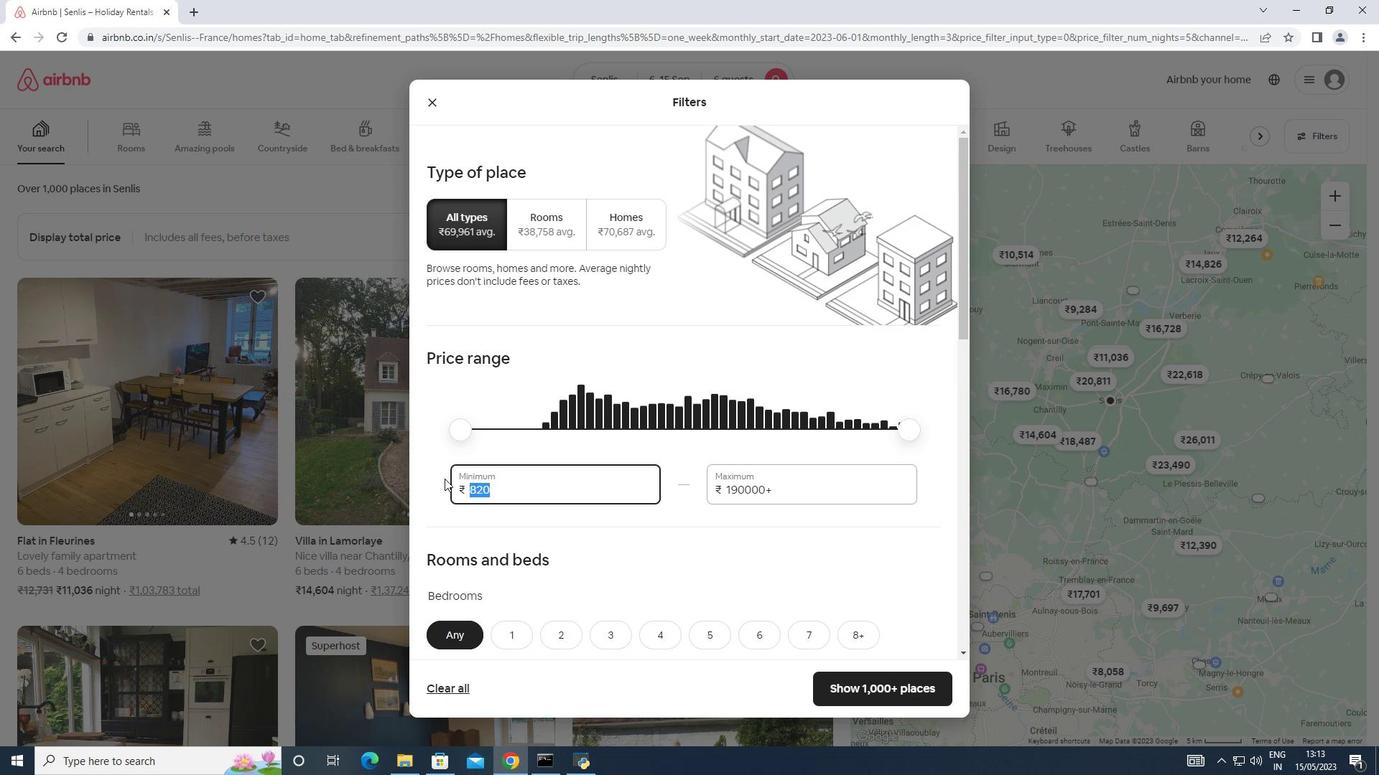 
Action: Key pressed 8000
Screenshot: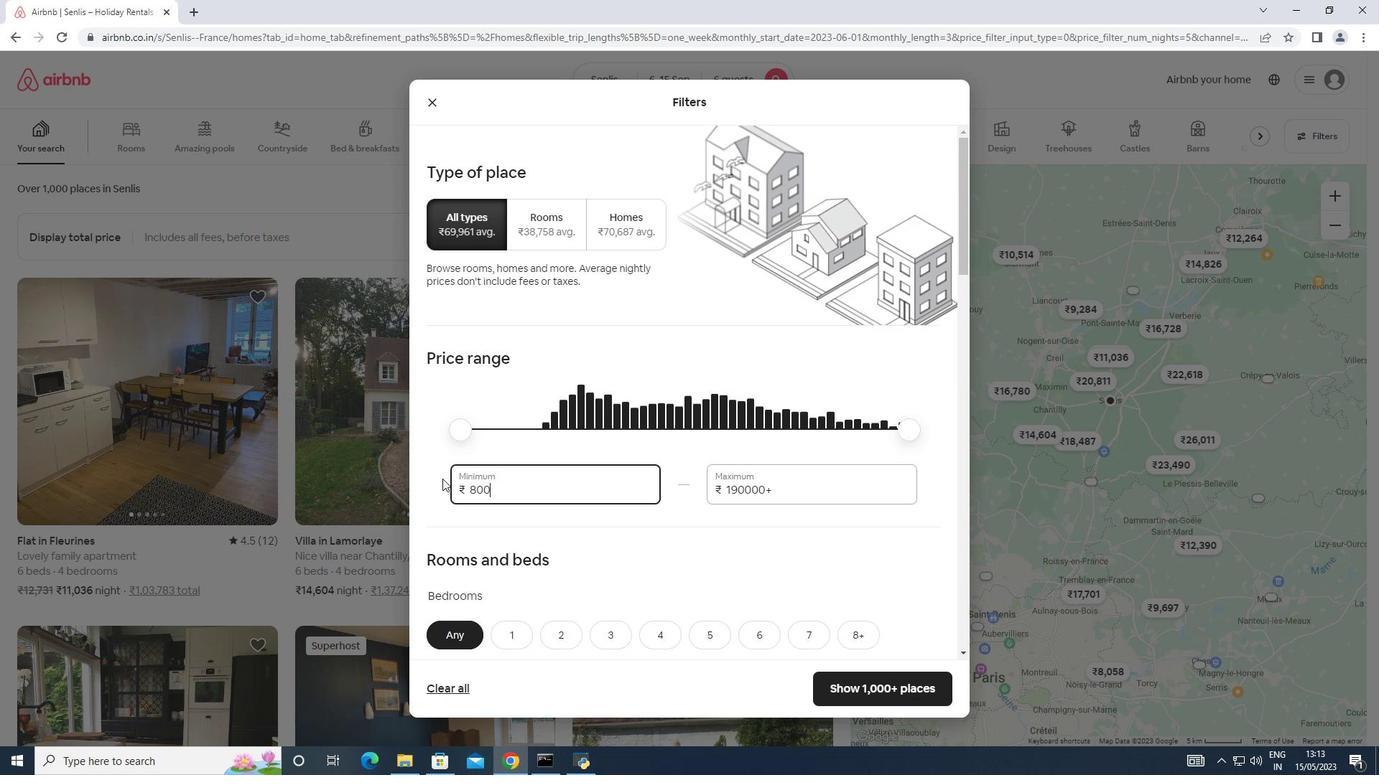 
Action: Mouse moved to (767, 488)
Screenshot: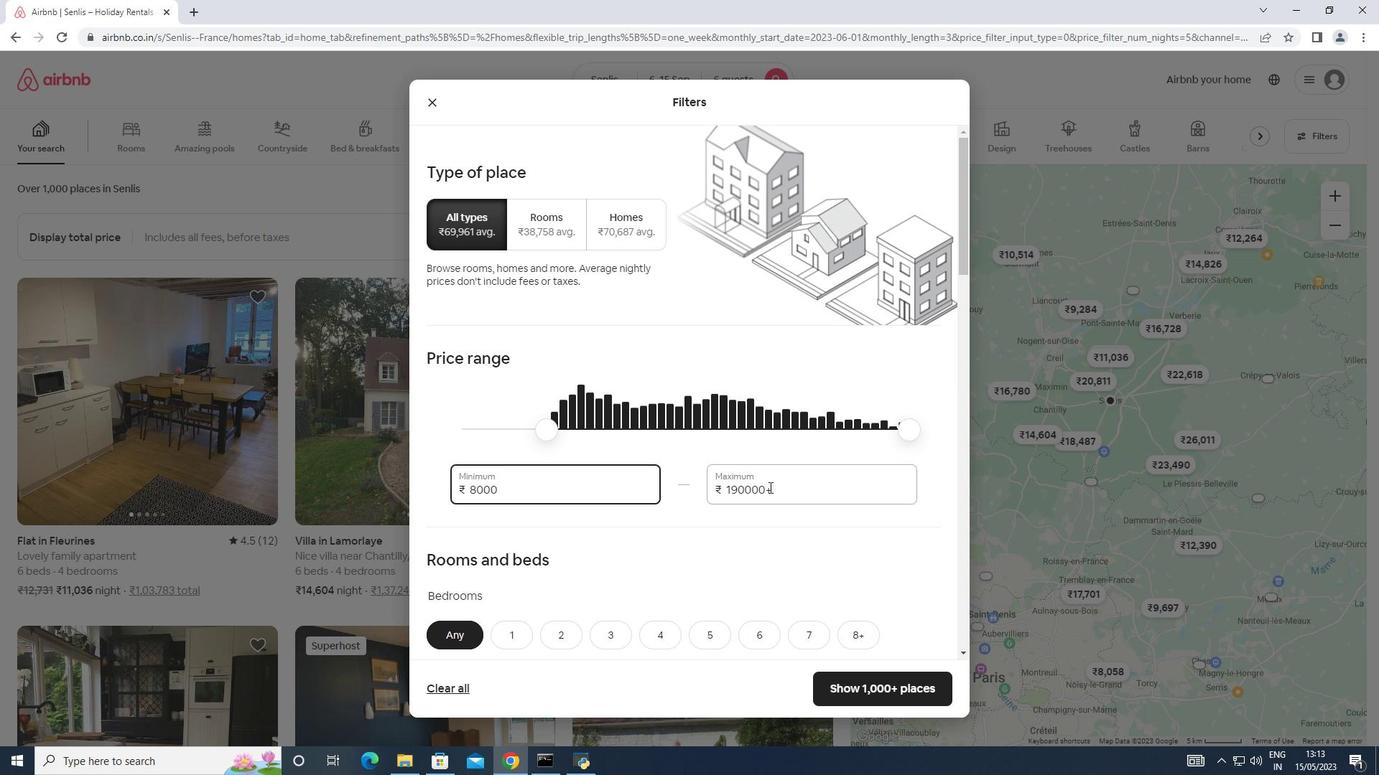 
Action: Mouse pressed left at (767, 488)
Screenshot: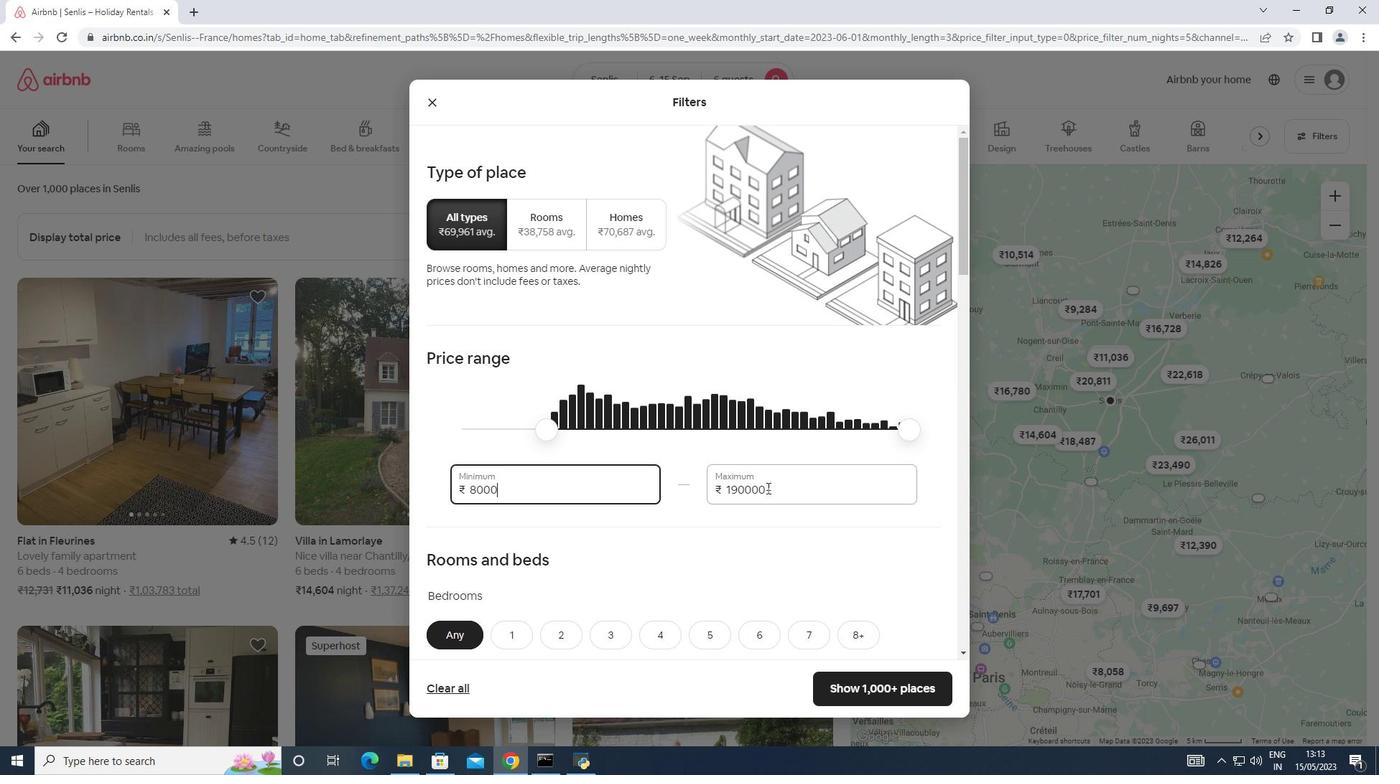 
Action: Mouse moved to (780, 490)
Screenshot: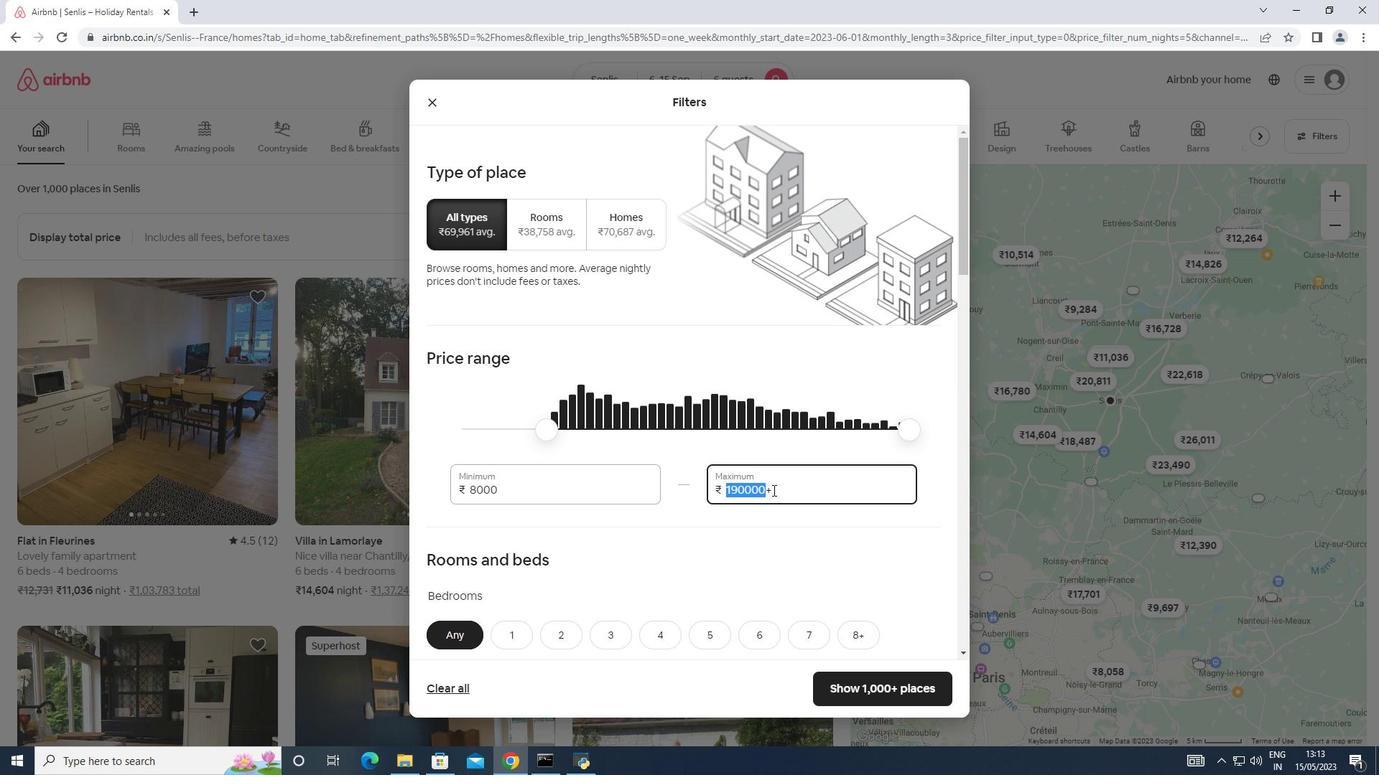 
Action: Mouse pressed left at (780, 490)
Screenshot: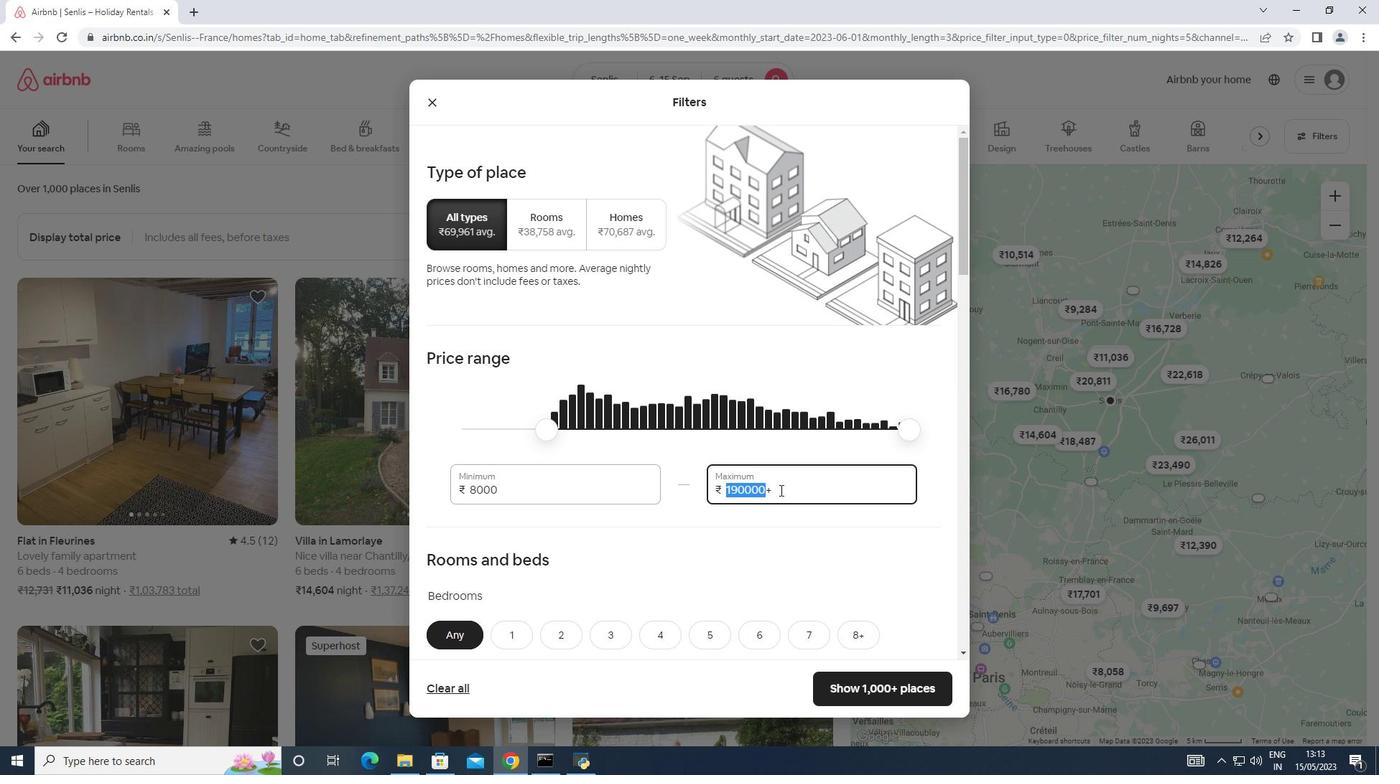 
Action: Mouse moved to (509, 593)
Screenshot: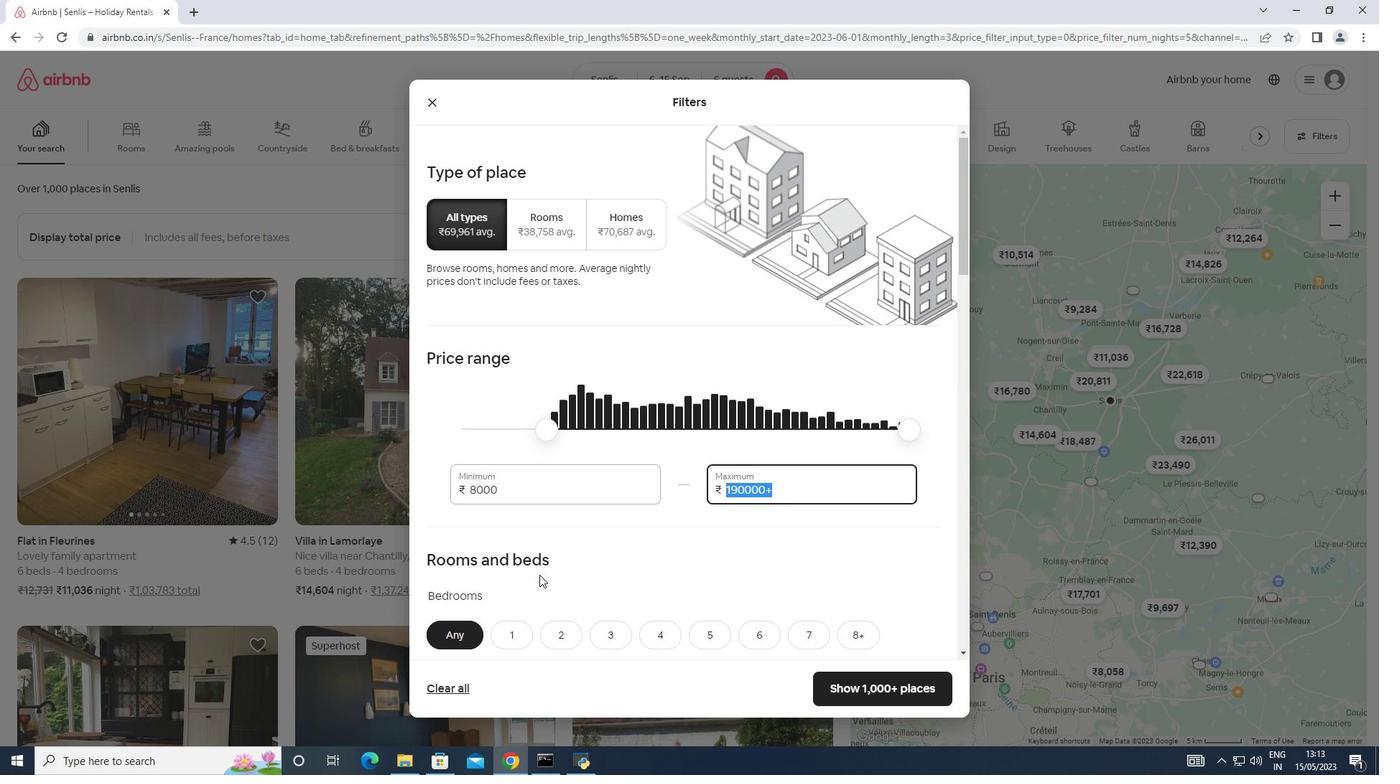 
Action: Key pressed 12000
Screenshot: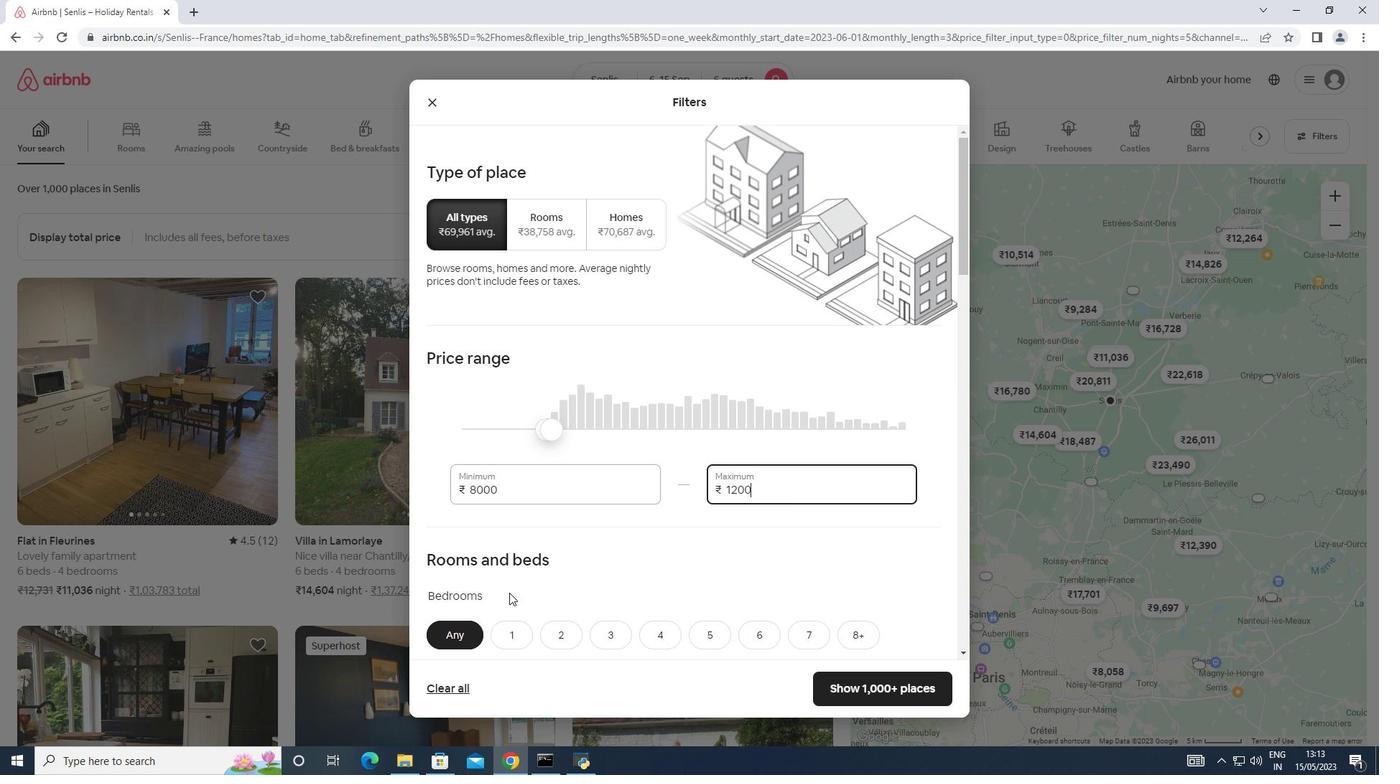 
Action: Mouse moved to (539, 584)
Screenshot: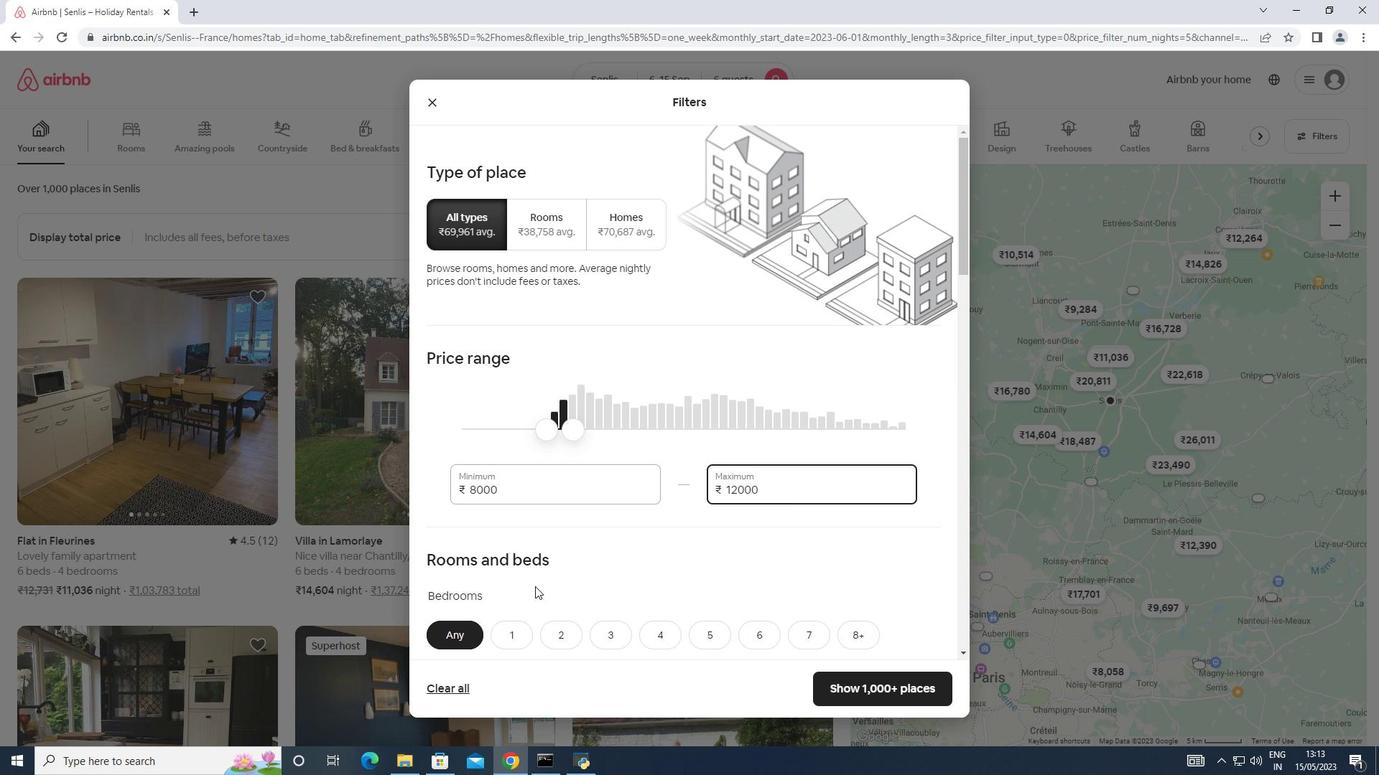 
Action: Mouse scrolled (539, 584) with delta (0, 0)
Screenshot: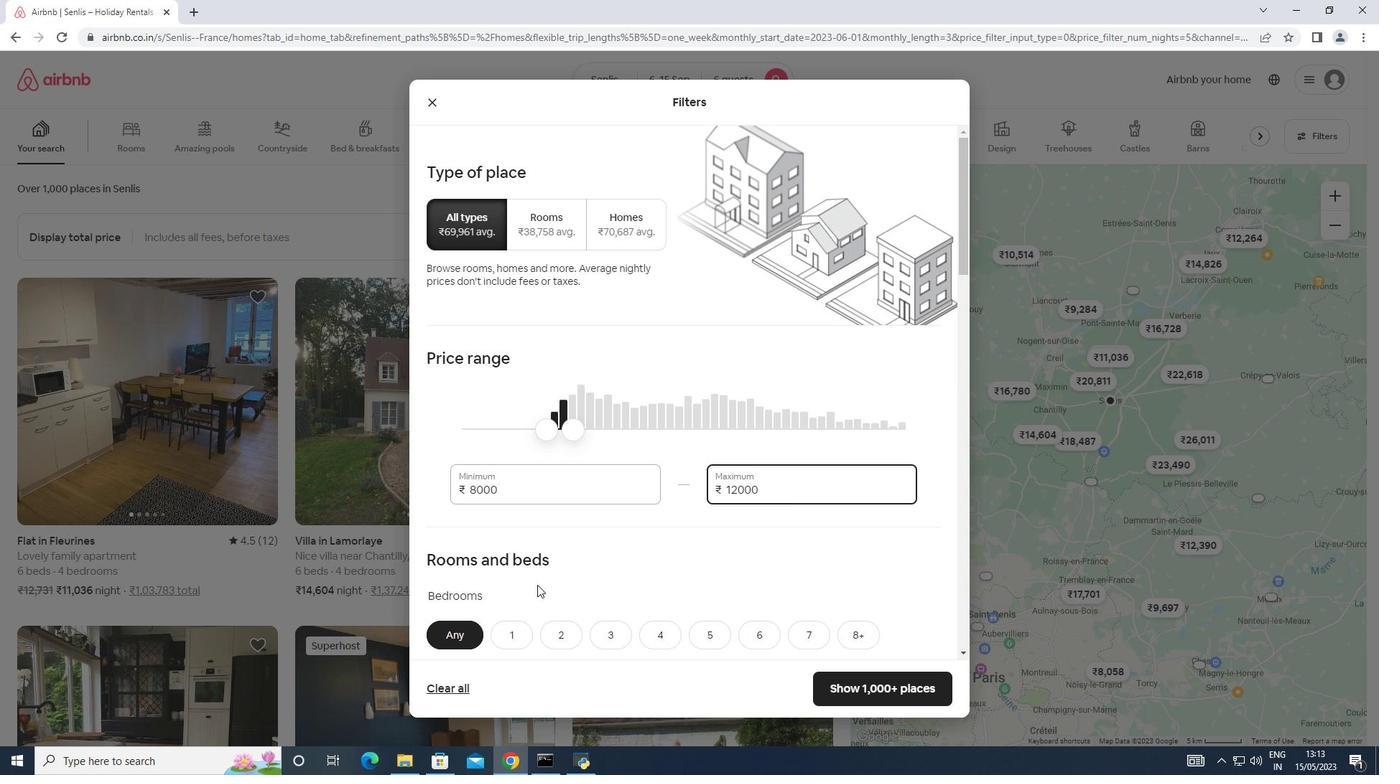 
Action: Mouse moved to (541, 584)
Screenshot: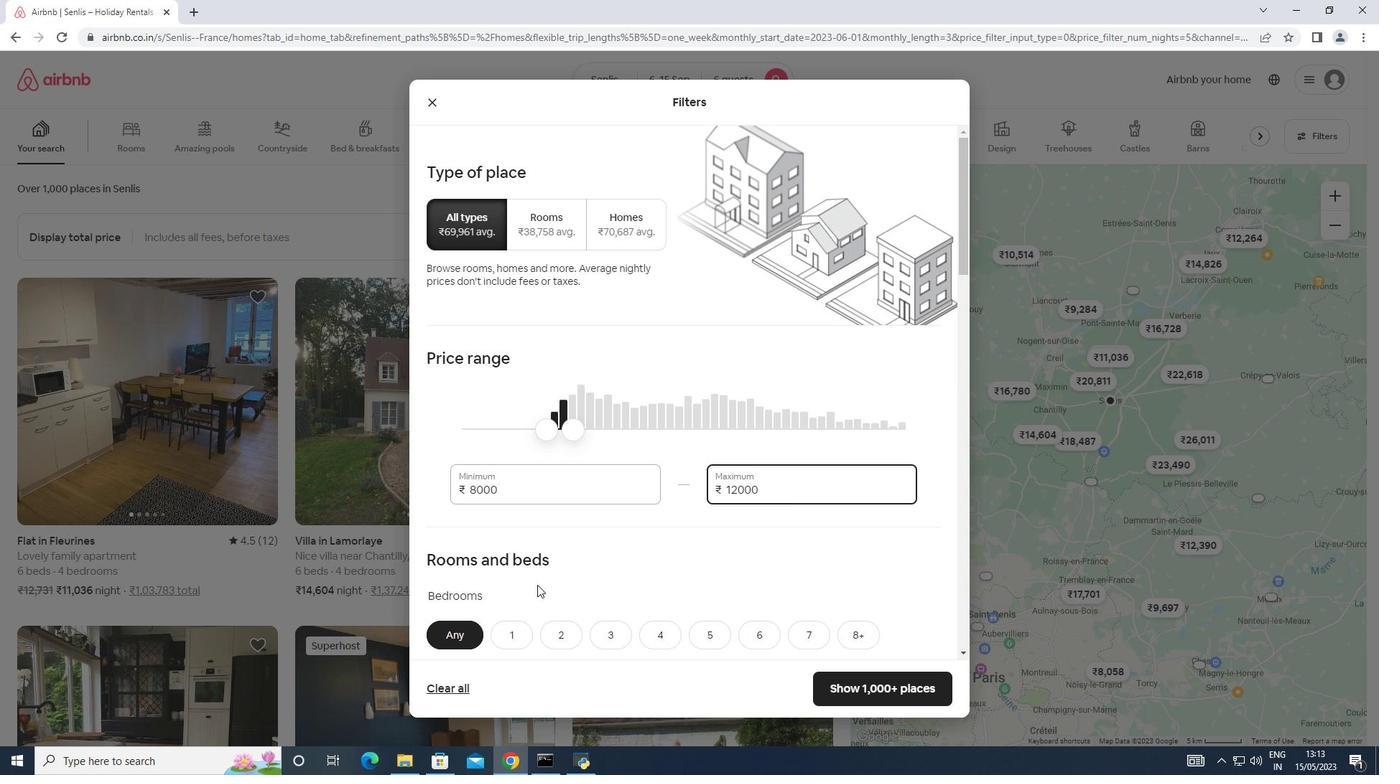
Action: Mouse scrolled (541, 583) with delta (0, 0)
Screenshot: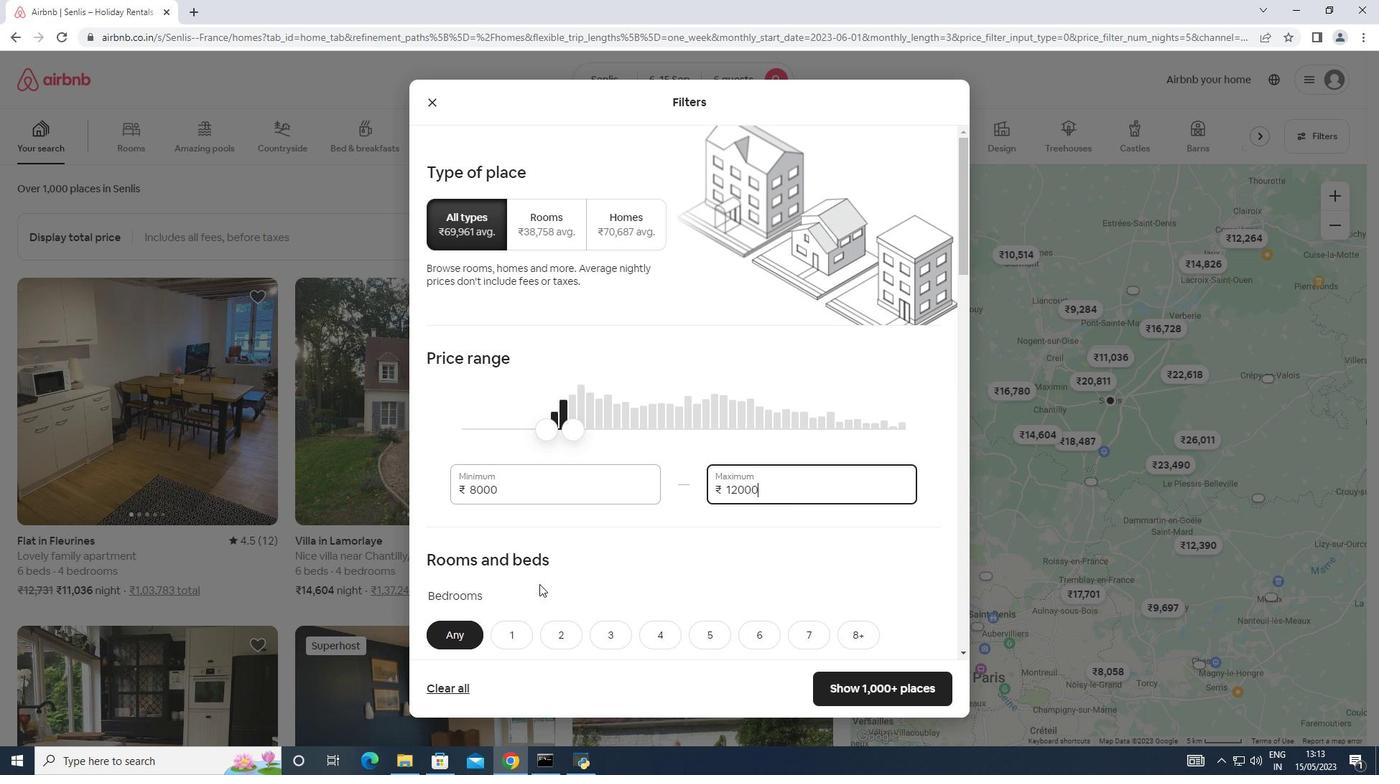 
Action: Mouse moved to (559, 572)
Screenshot: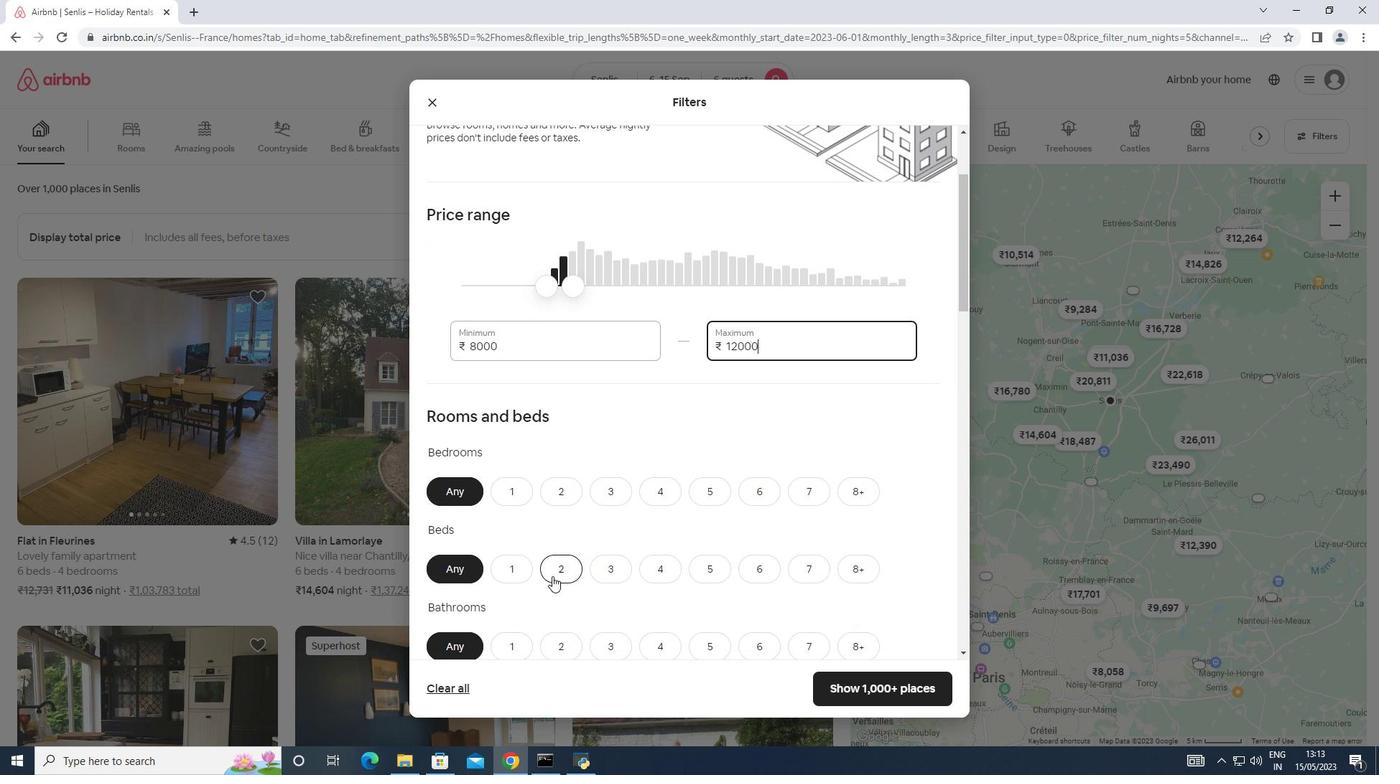 
Action: Mouse scrolled (559, 571) with delta (0, 0)
Screenshot: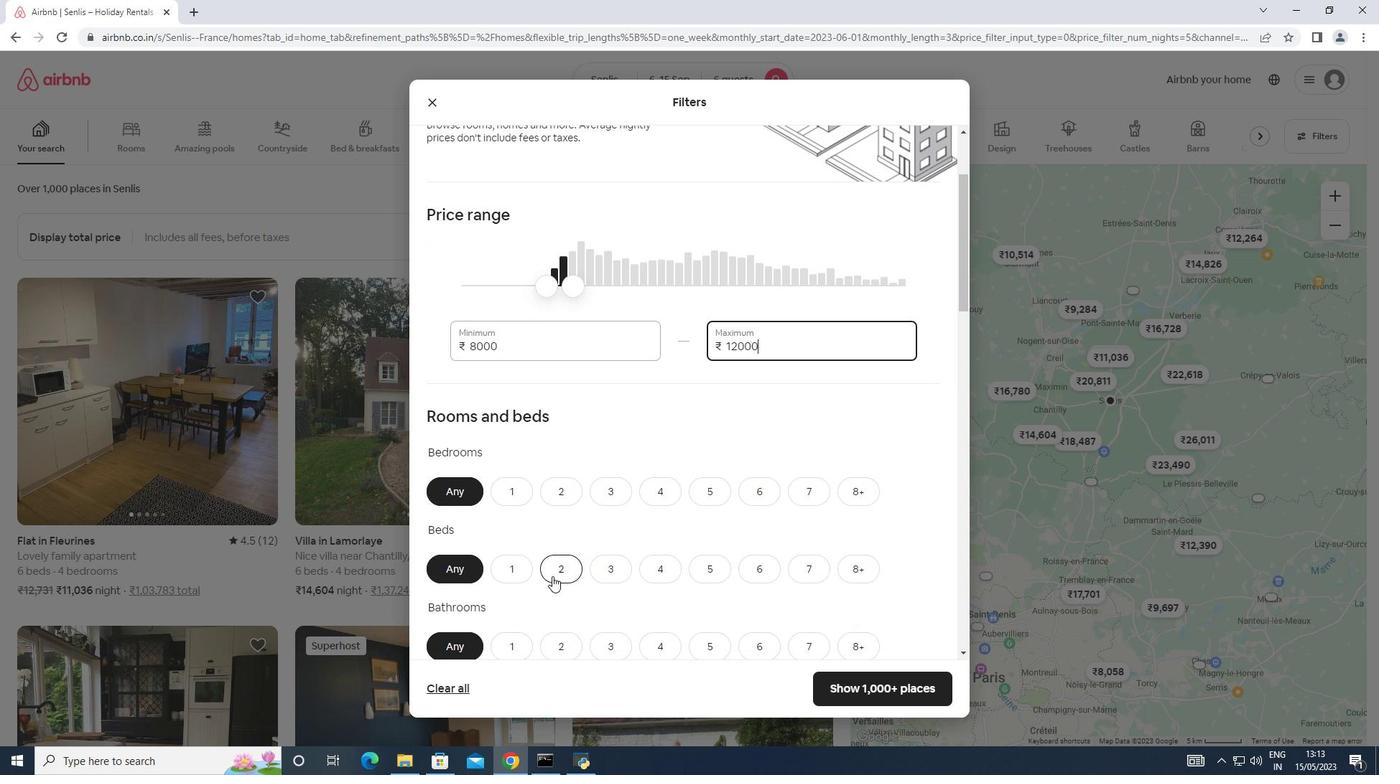 
Action: Mouse moved to (758, 422)
Screenshot: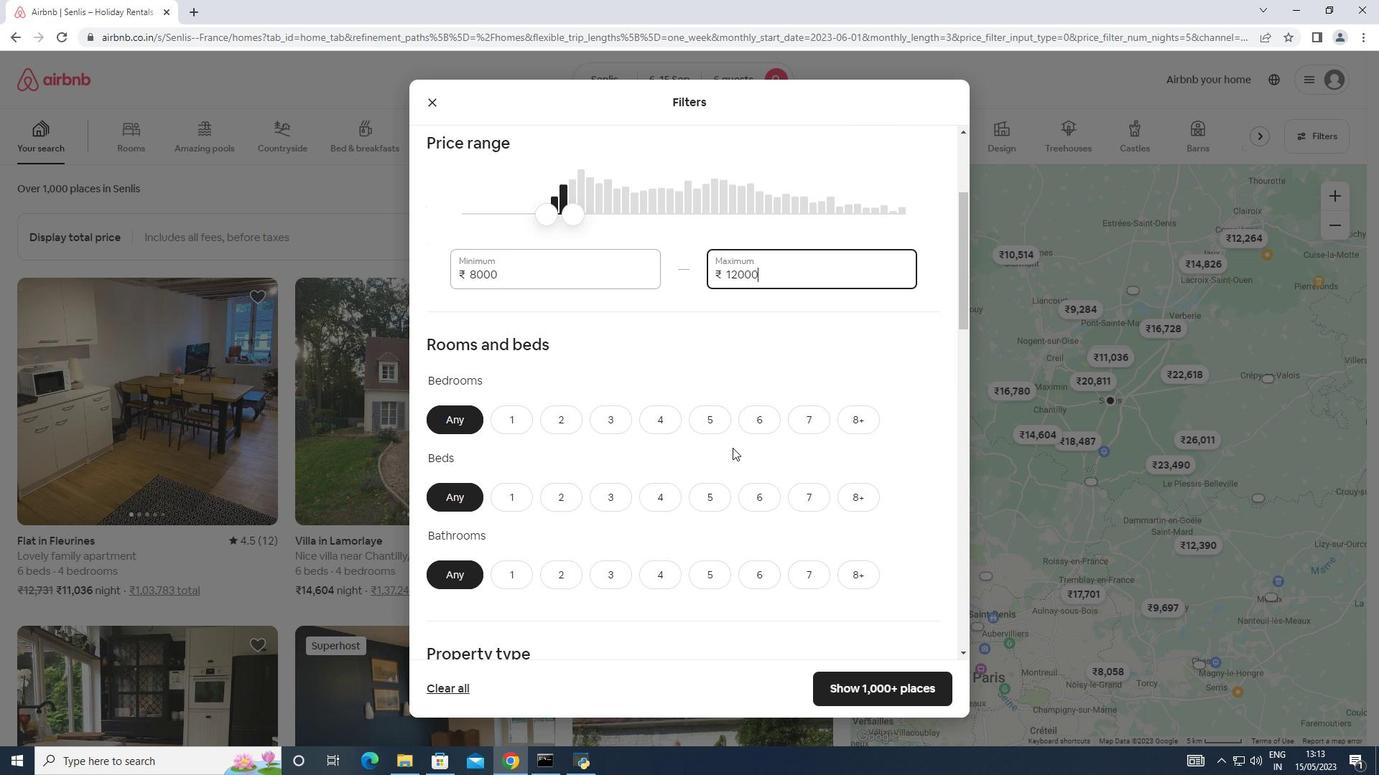 
Action: Mouse pressed left at (758, 422)
Screenshot: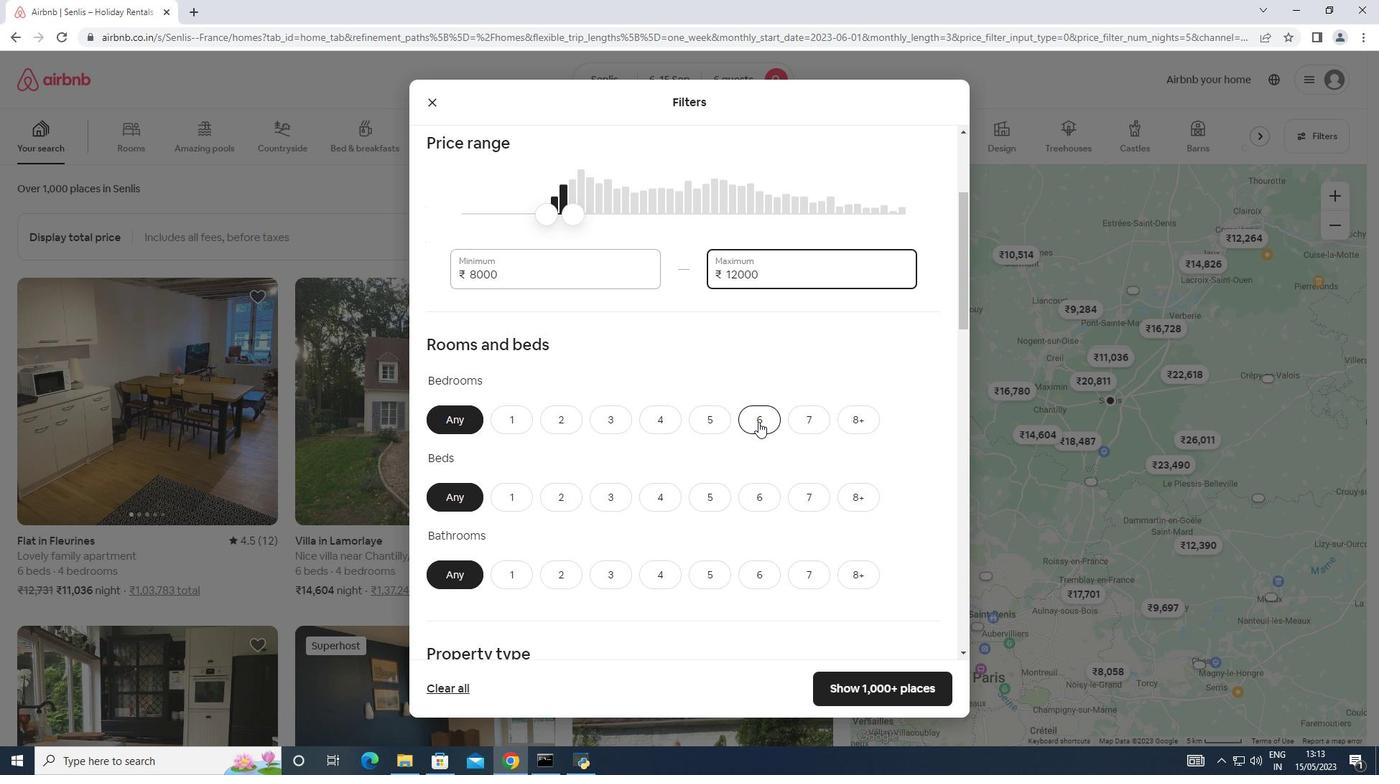 
Action: Mouse moved to (765, 505)
Screenshot: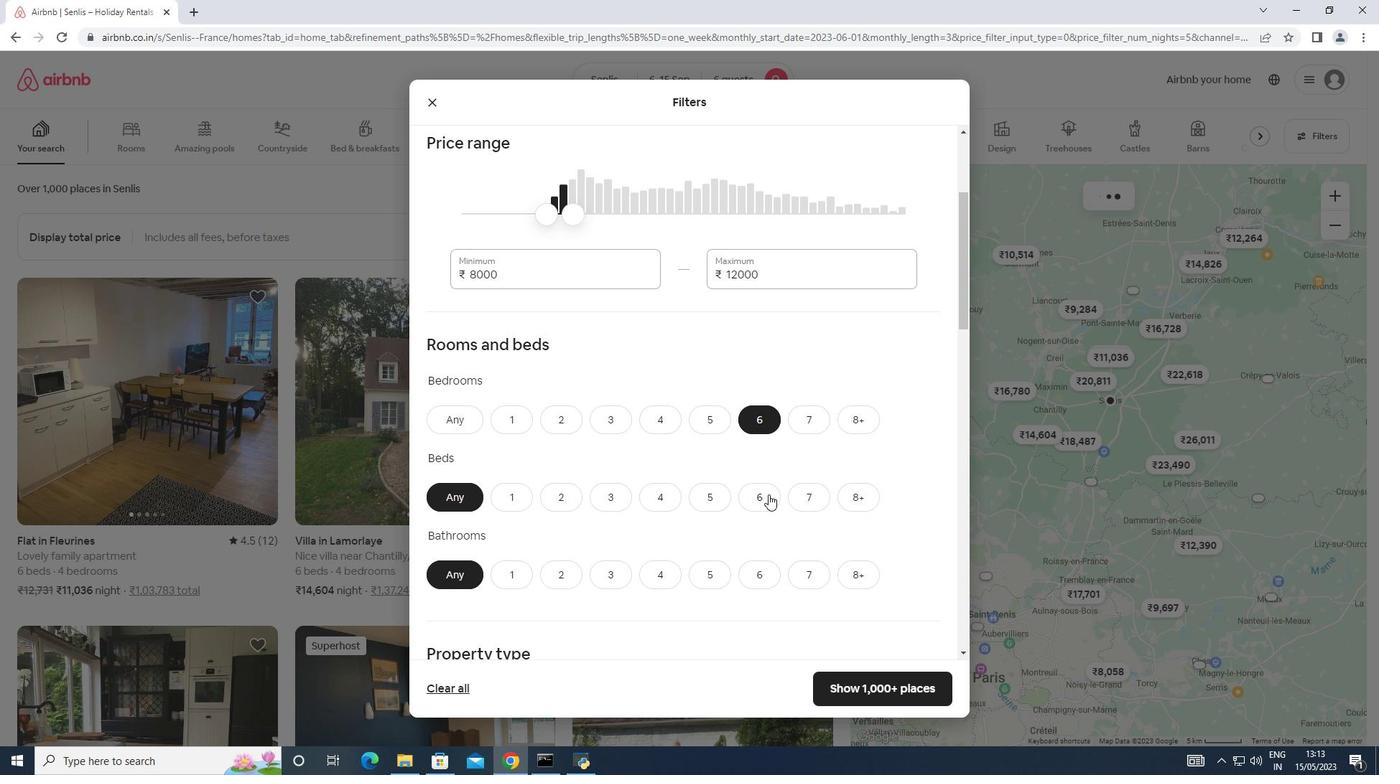 
Action: Mouse pressed left at (765, 505)
Screenshot: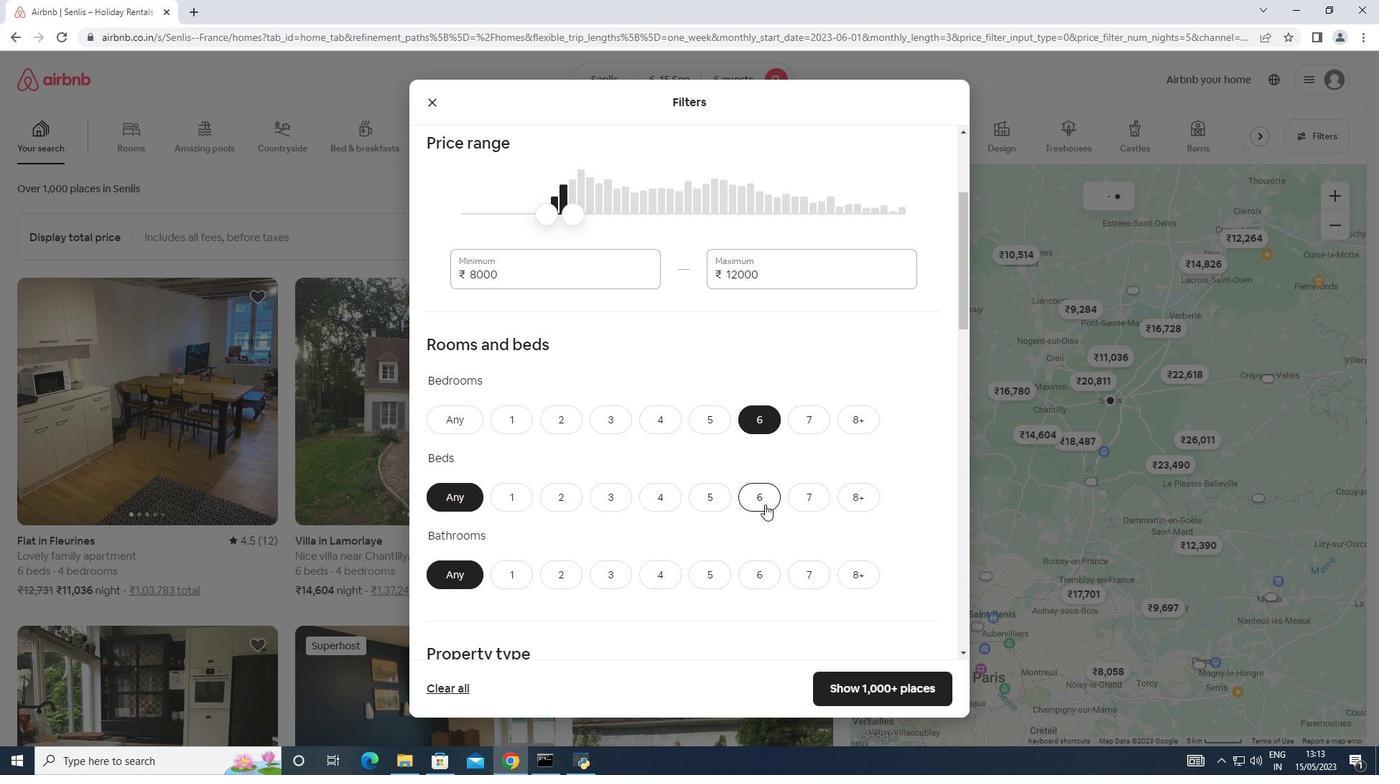 
Action: Mouse moved to (760, 569)
Screenshot: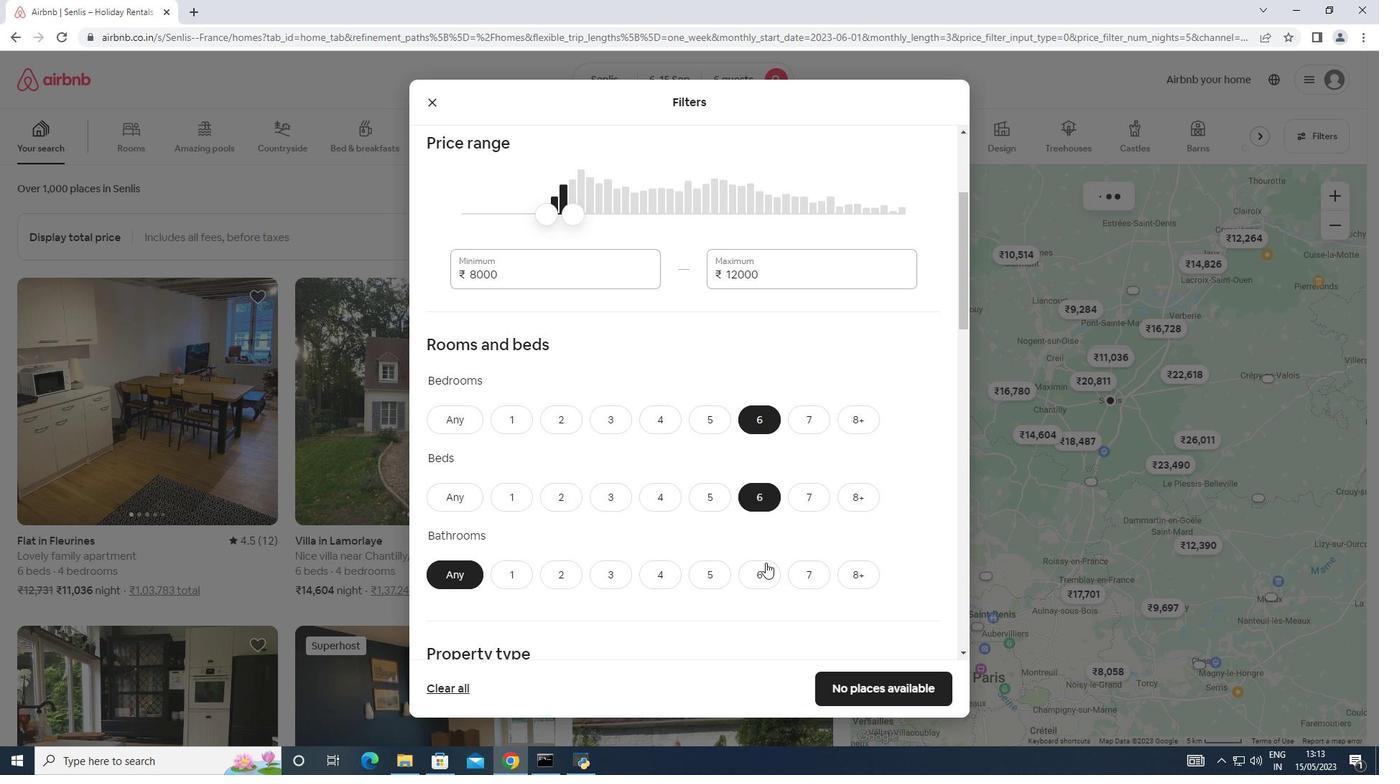 
Action: Mouse pressed left at (760, 569)
Screenshot: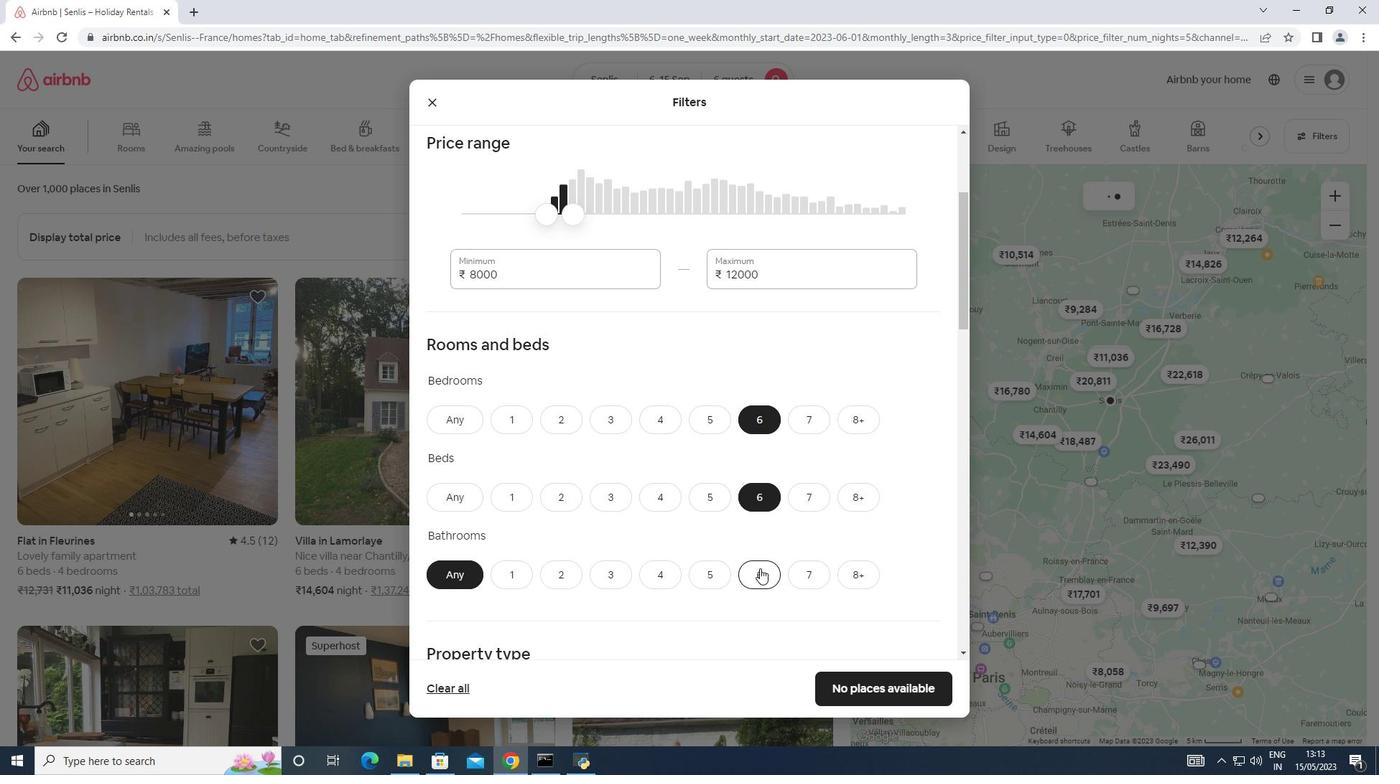 
Action: Mouse scrolled (760, 568) with delta (0, 0)
Screenshot: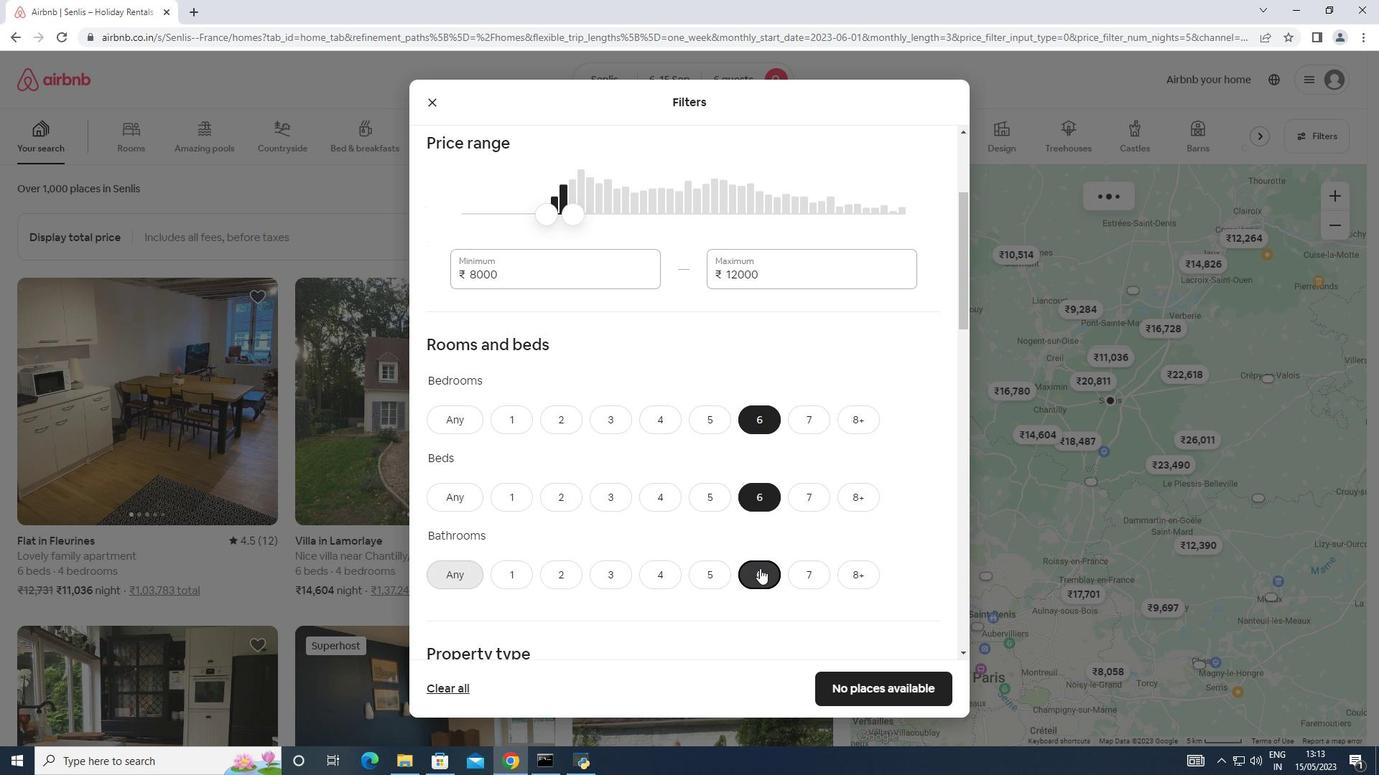 
Action: Mouse scrolled (760, 568) with delta (0, 0)
Screenshot: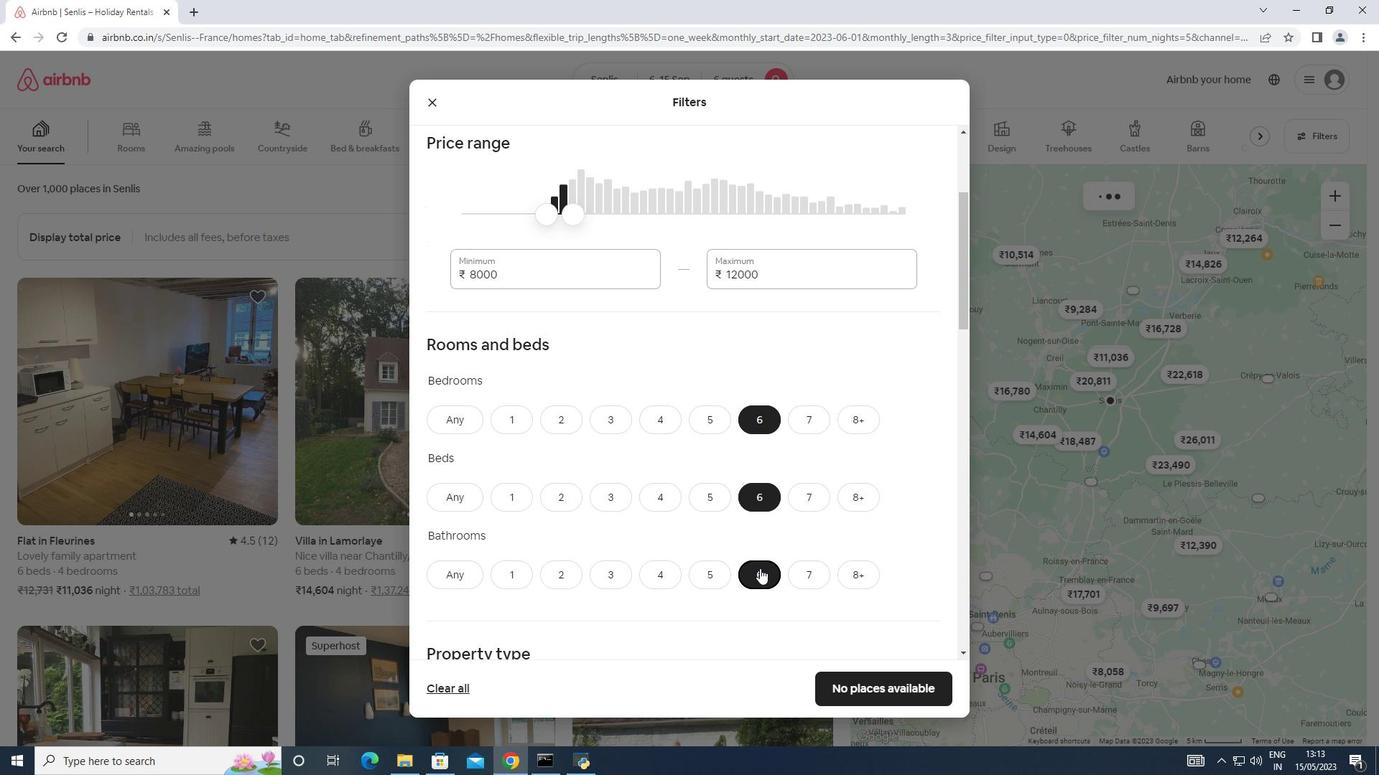 
Action: Mouse moved to (759, 569)
Screenshot: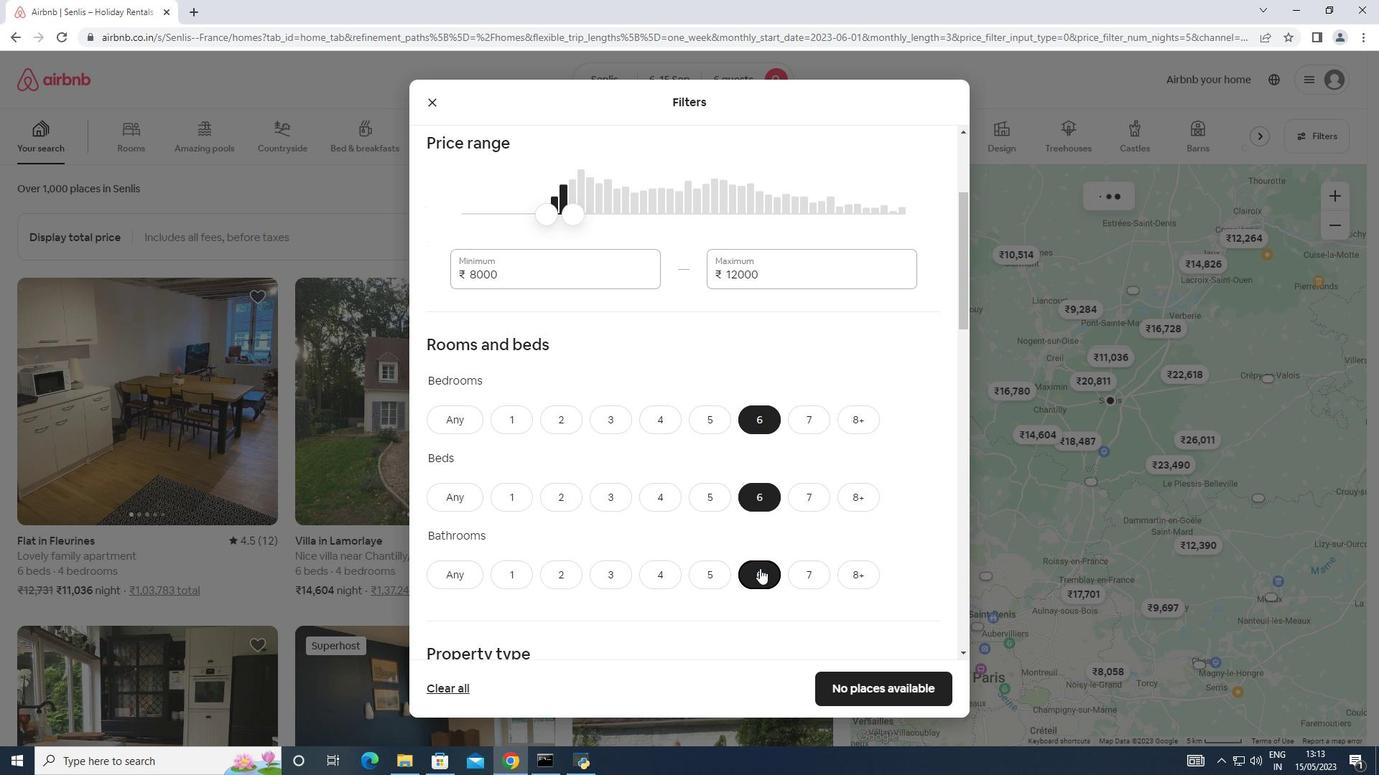 
Action: Mouse scrolled (759, 568) with delta (0, 0)
Screenshot: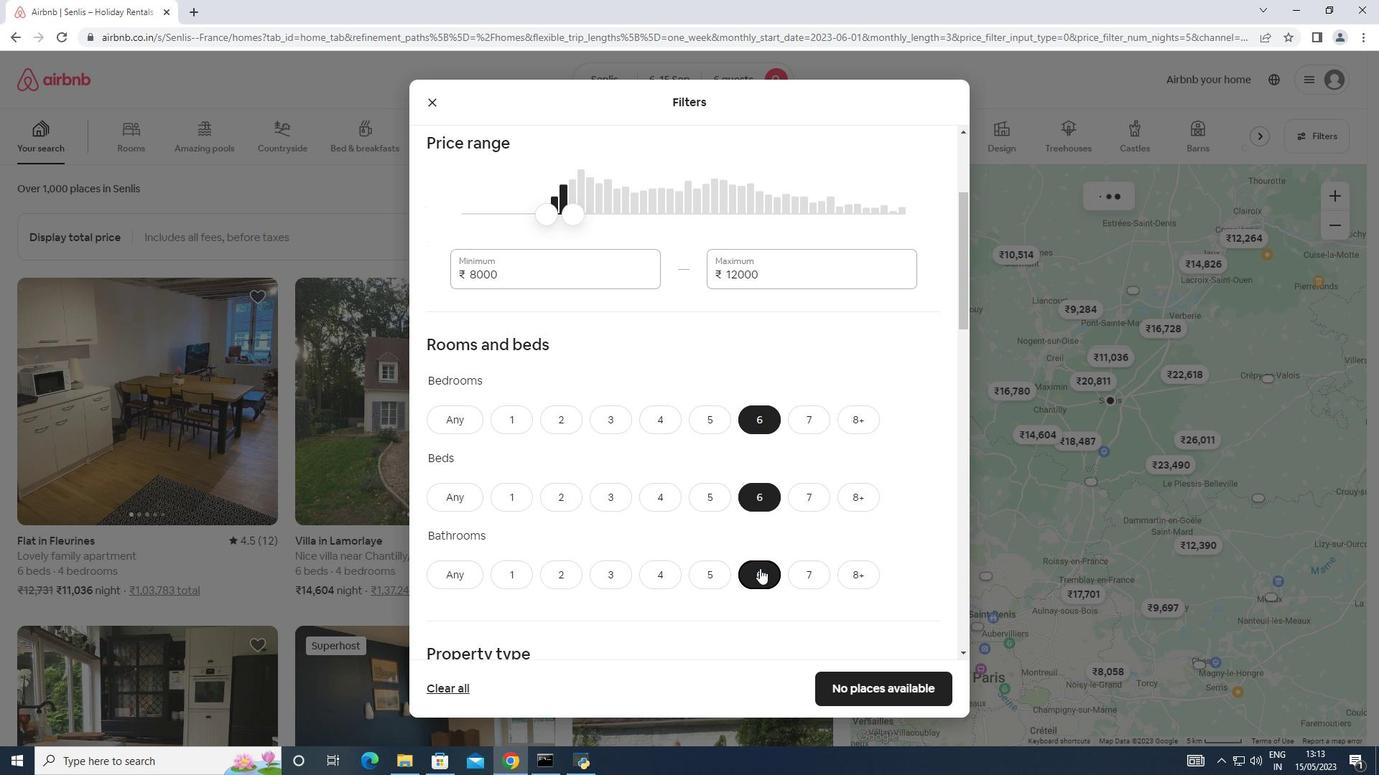 
Action: Mouse scrolled (759, 568) with delta (0, 0)
Screenshot: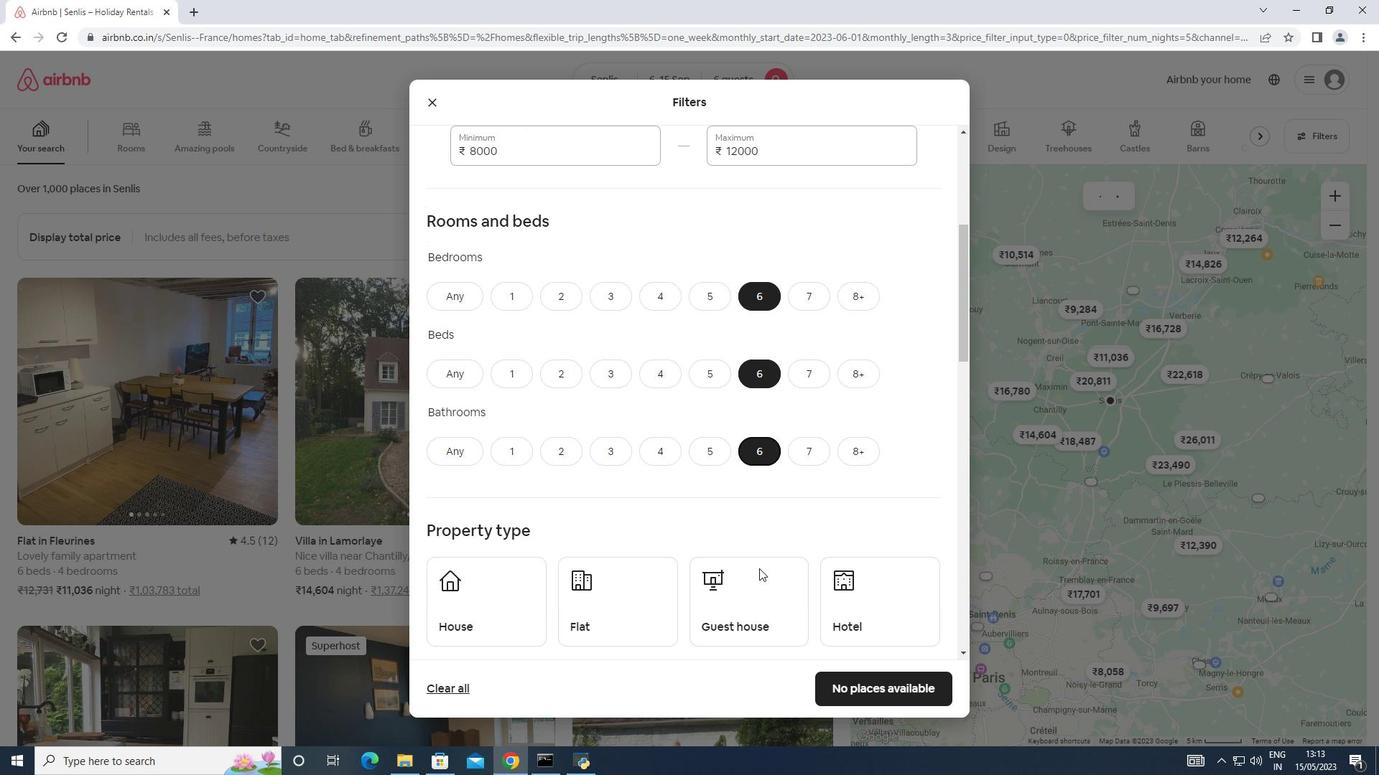 
Action: Mouse moved to (499, 454)
Screenshot: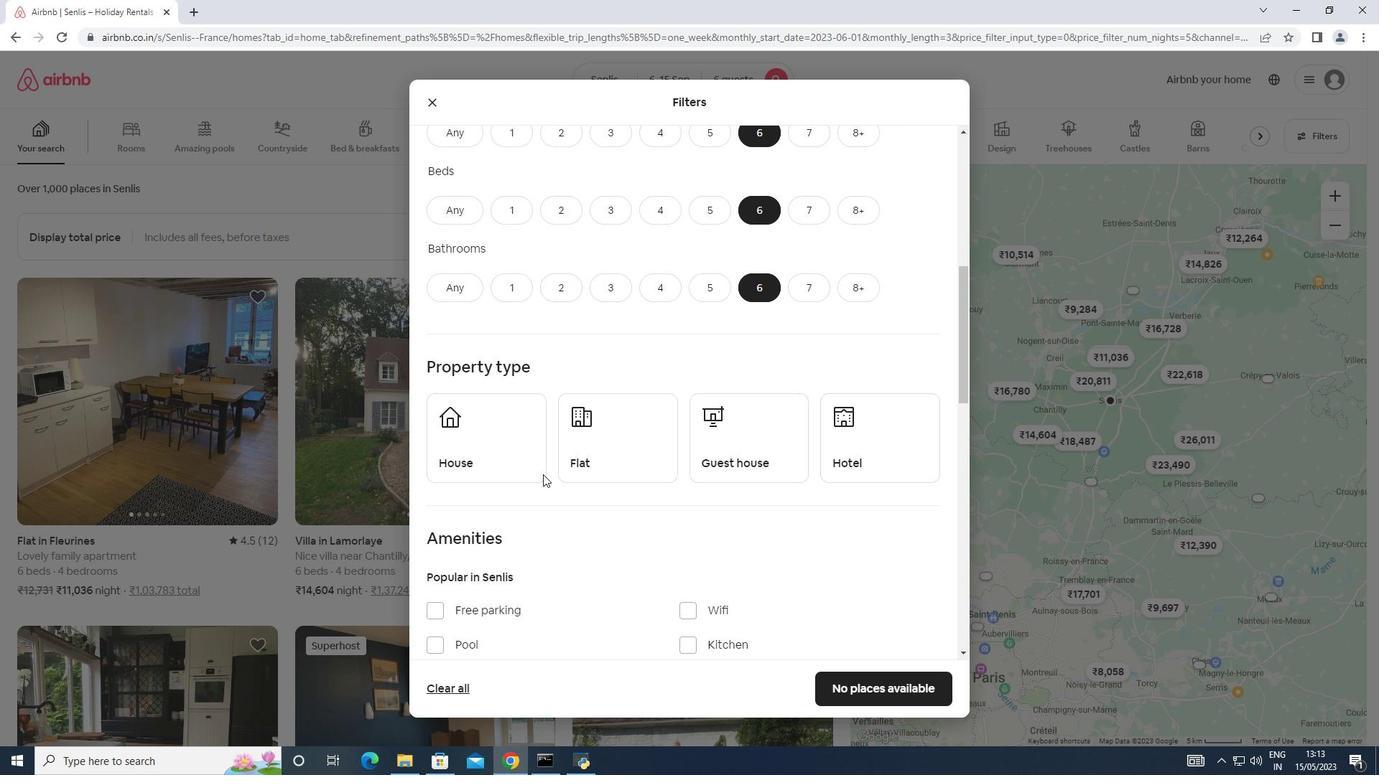 
Action: Mouse pressed left at (499, 454)
Screenshot: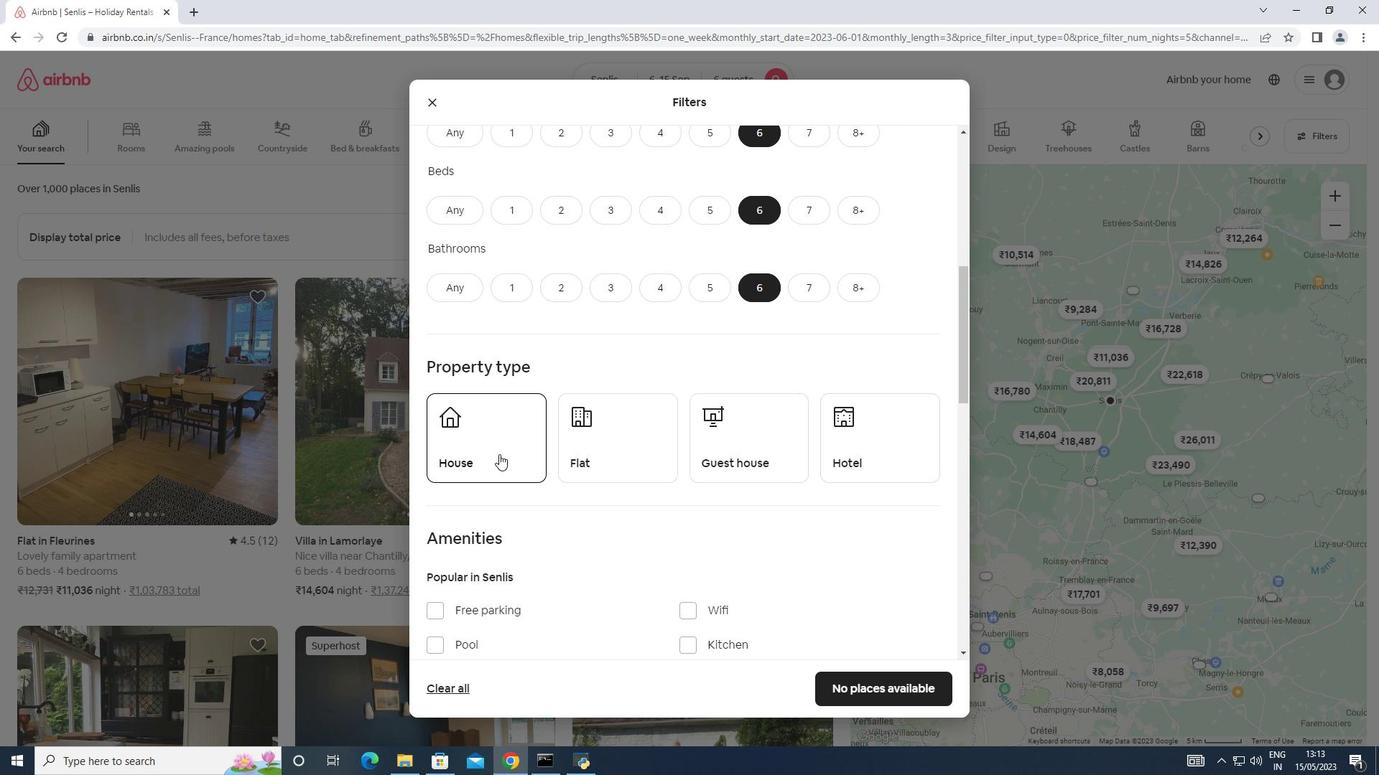 
Action: Mouse moved to (590, 467)
Screenshot: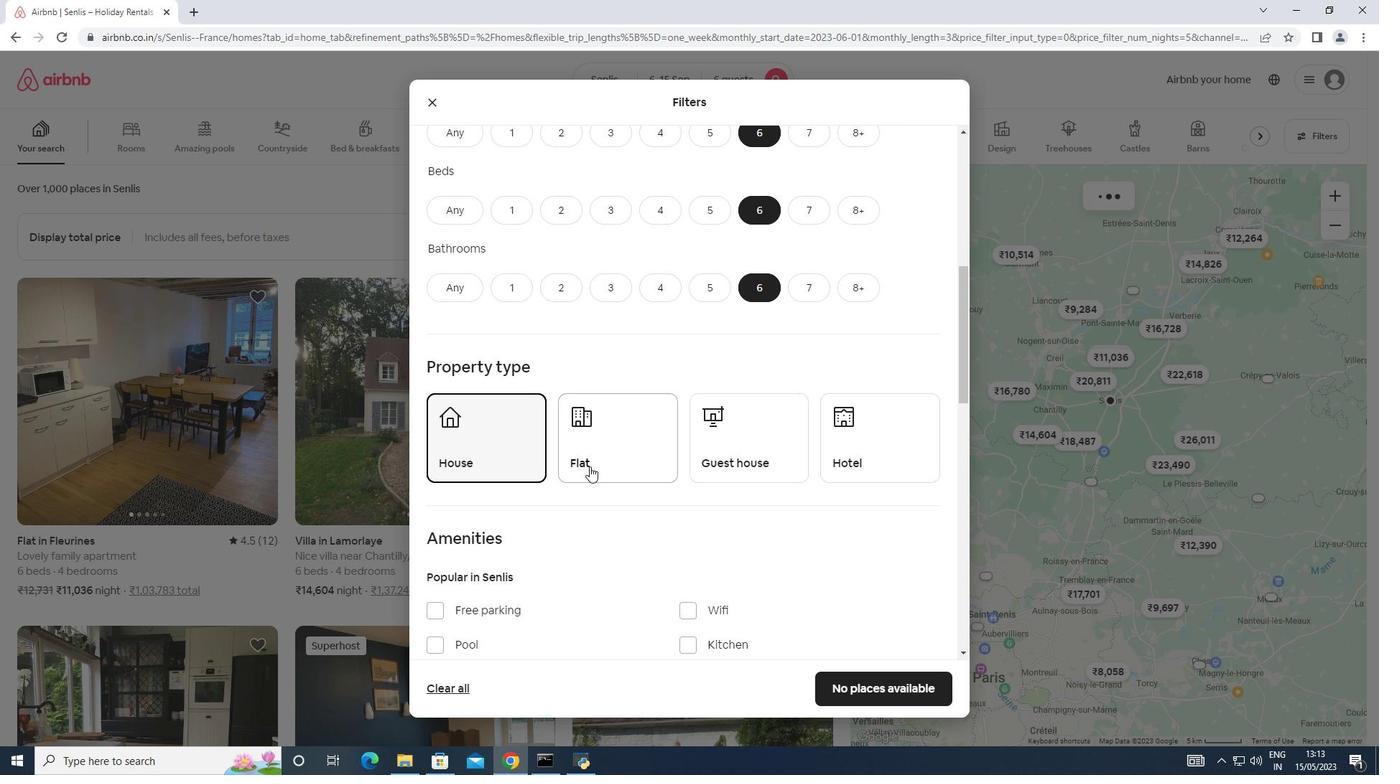 
Action: Mouse pressed left at (590, 467)
Screenshot: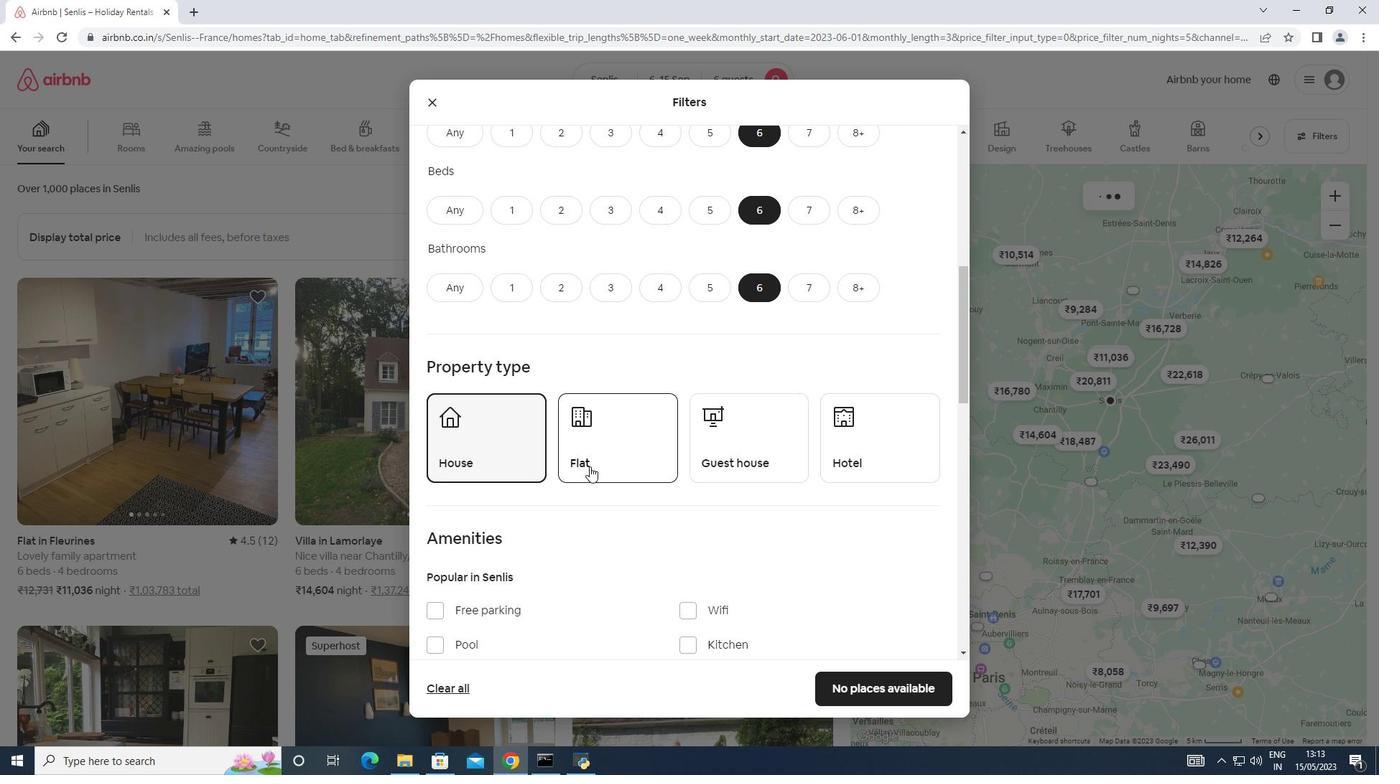 
Action: Mouse moved to (718, 460)
Screenshot: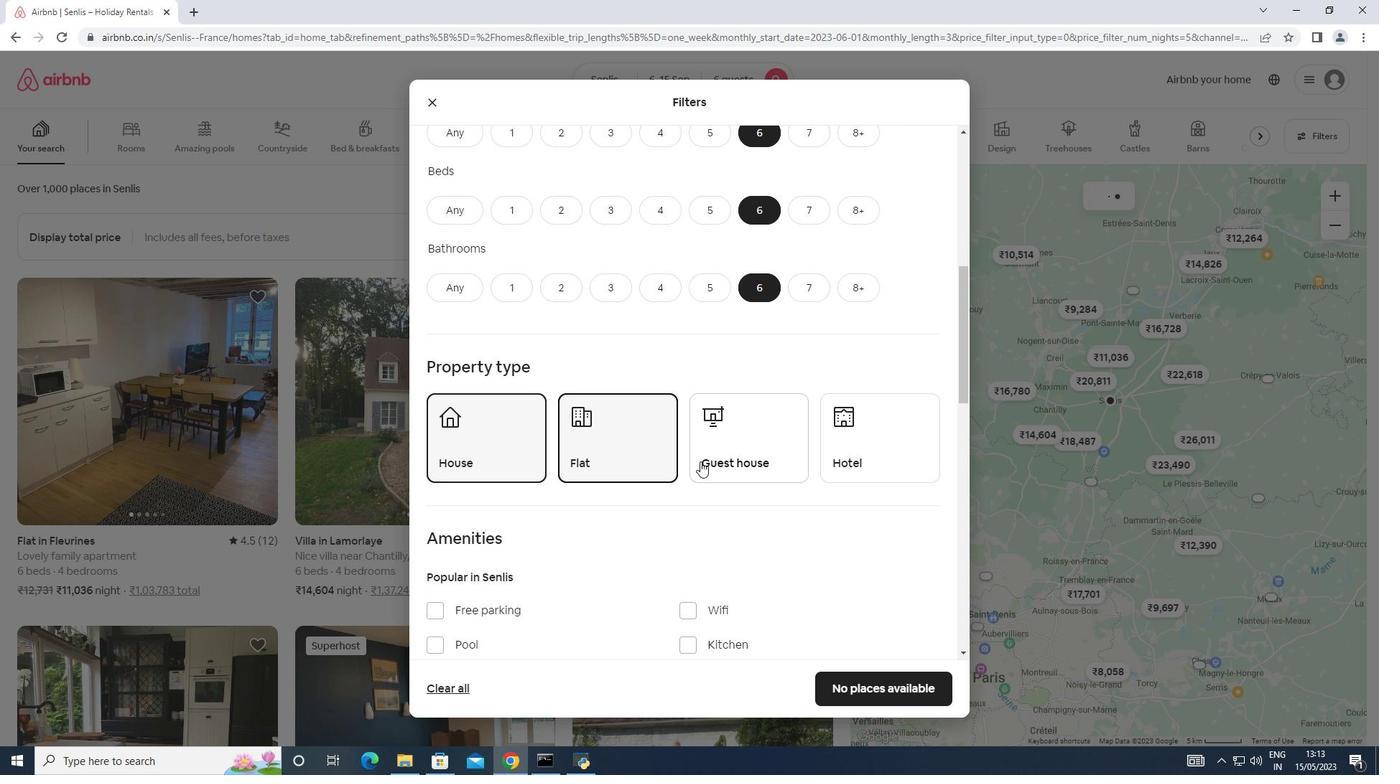 
Action: Mouse pressed left at (718, 460)
Screenshot: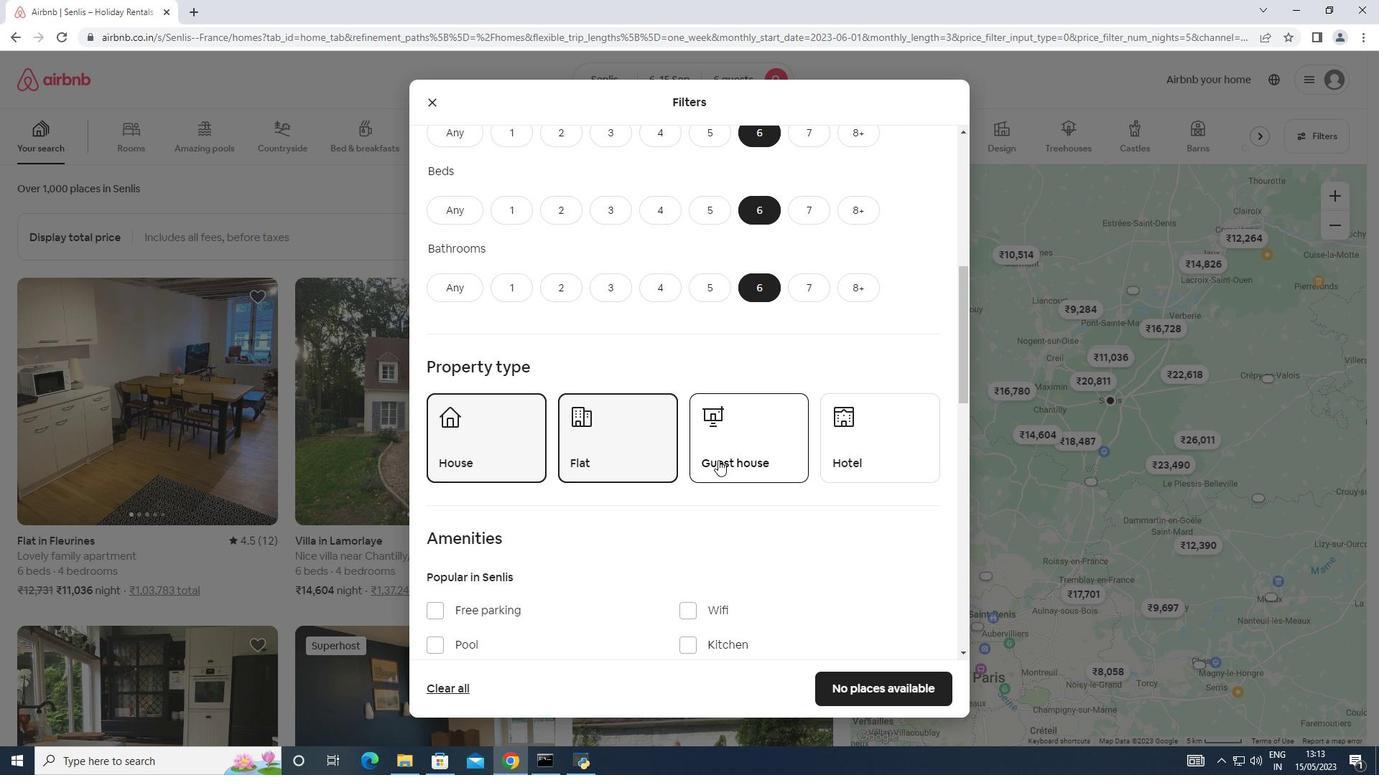 
Action: Mouse moved to (708, 462)
Screenshot: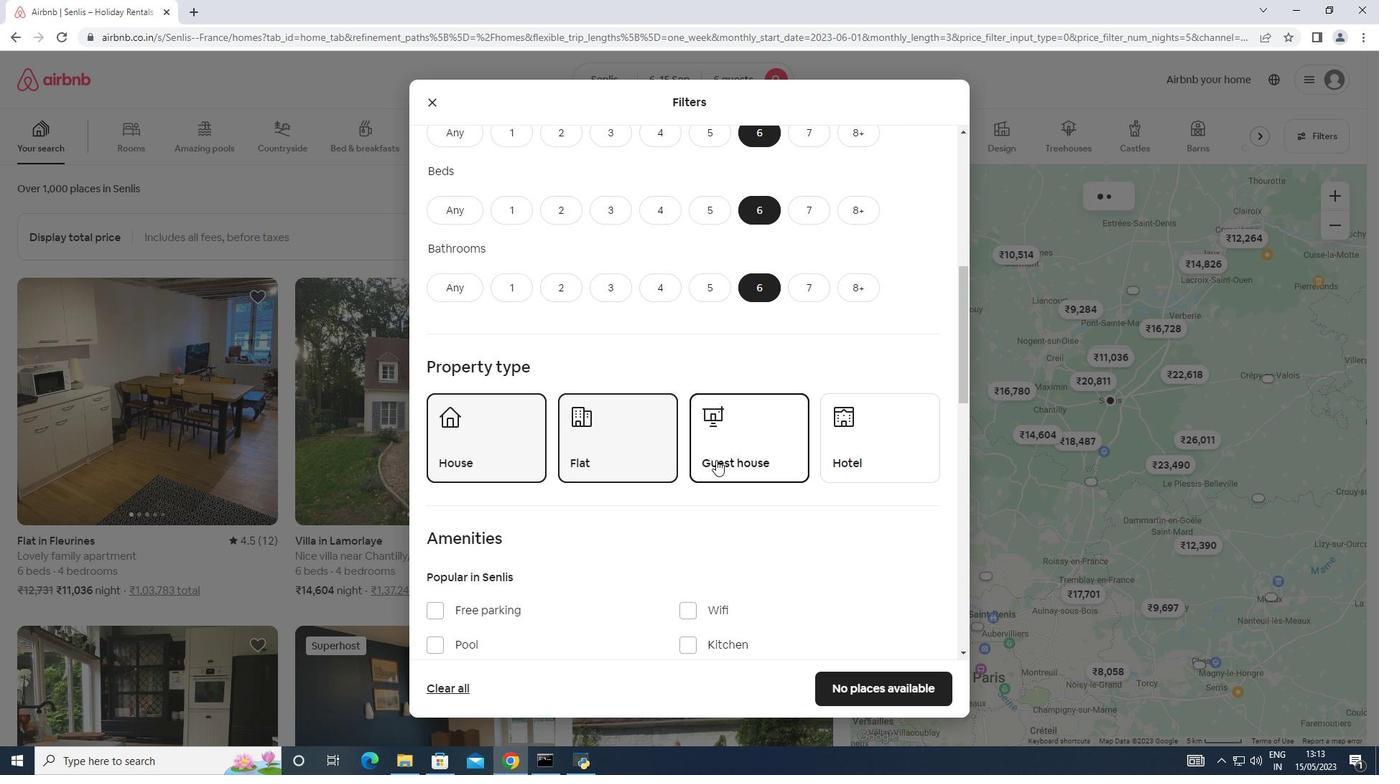 
Action: Mouse scrolled (708, 461) with delta (0, 0)
Screenshot: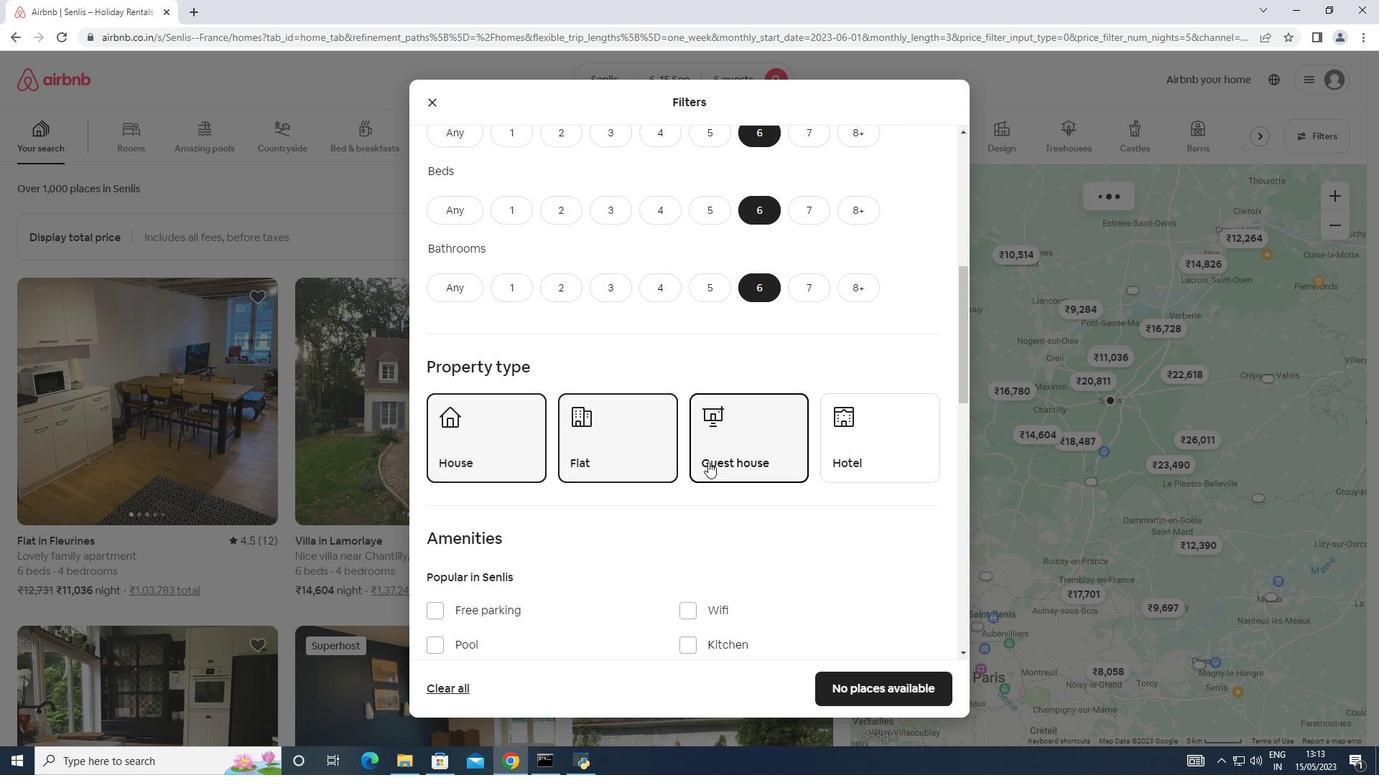 
Action: Mouse scrolled (708, 461) with delta (0, 0)
Screenshot: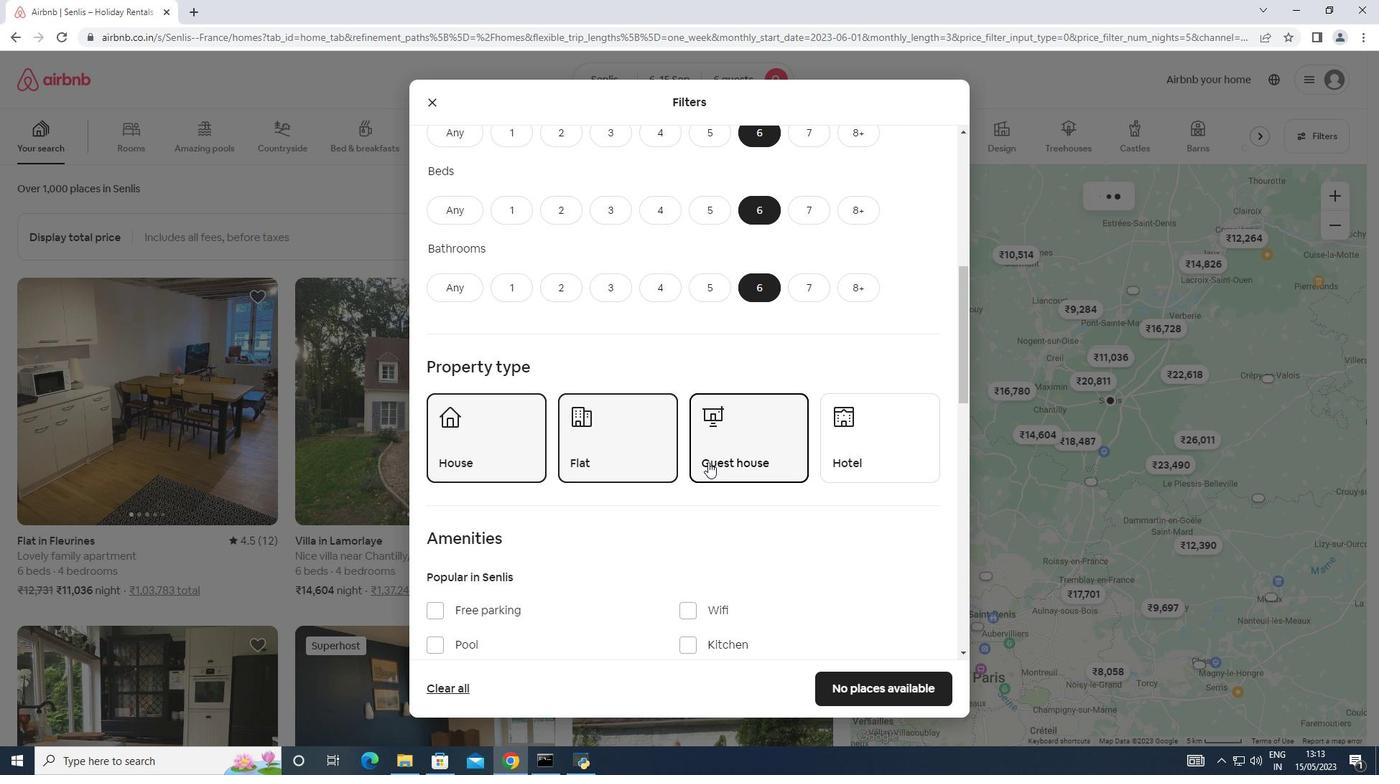 
Action: Mouse moved to (452, 563)
Screenshot: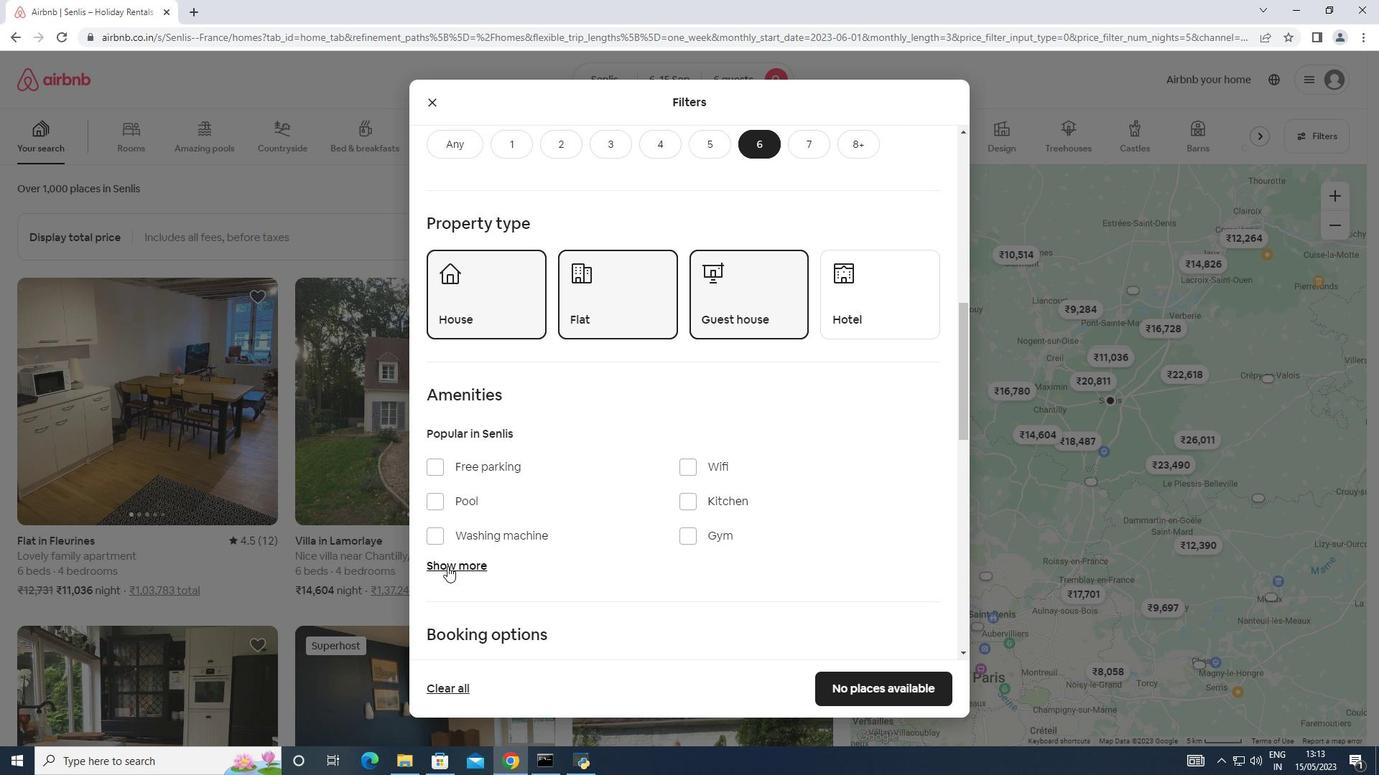 
Action: Mouse pressed left at (452, 563)
Screenshot: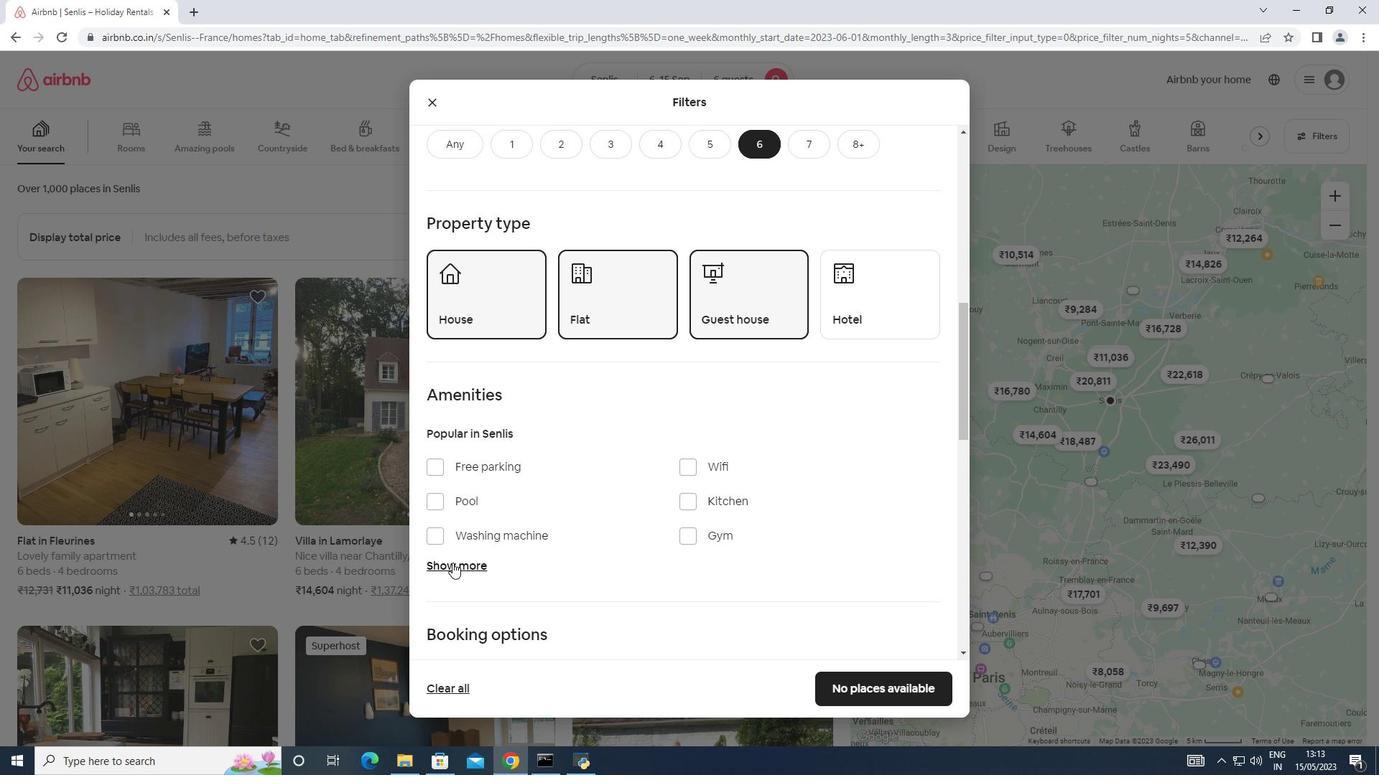 
Action: Mouse moved to (552, 546)
Screenshot: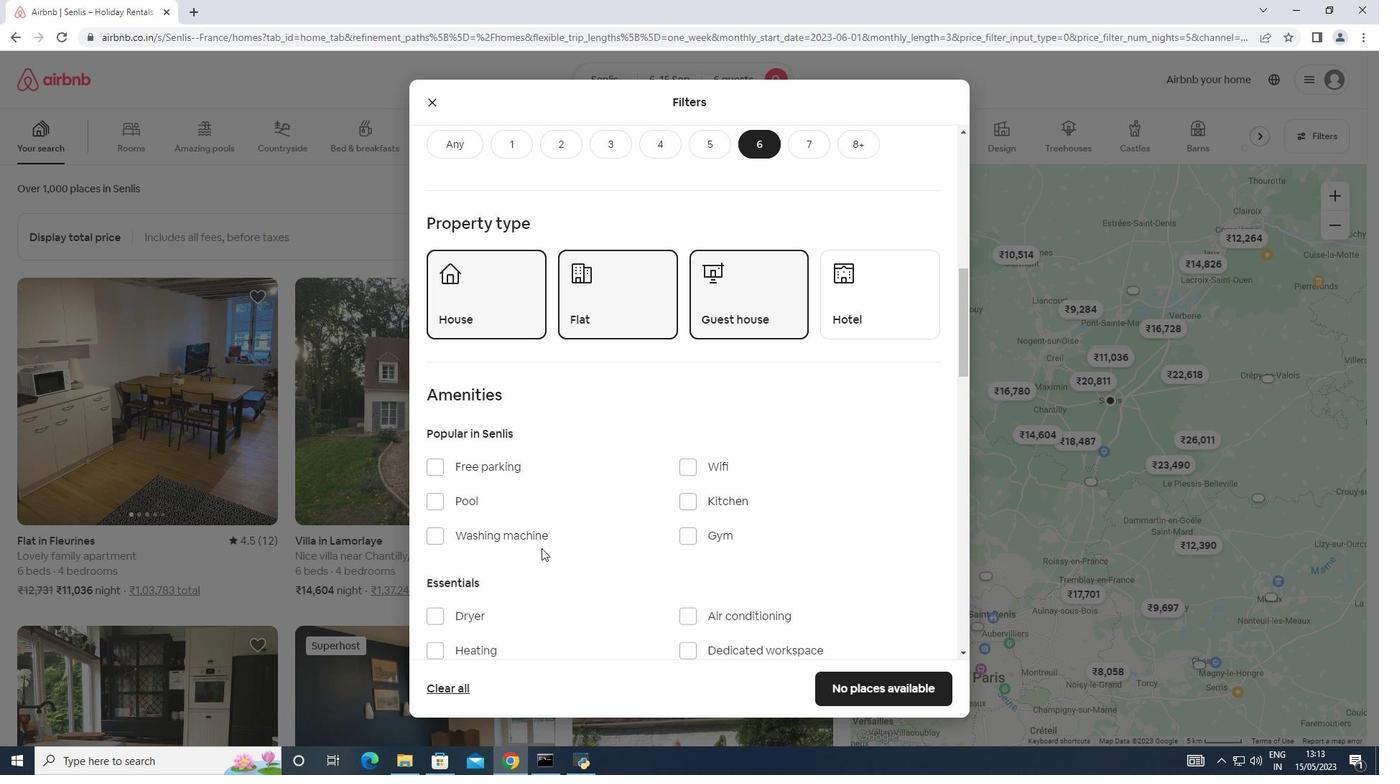 
Action: Mouse scrolled (552, 546) with delta (0, 0)
Screenshot: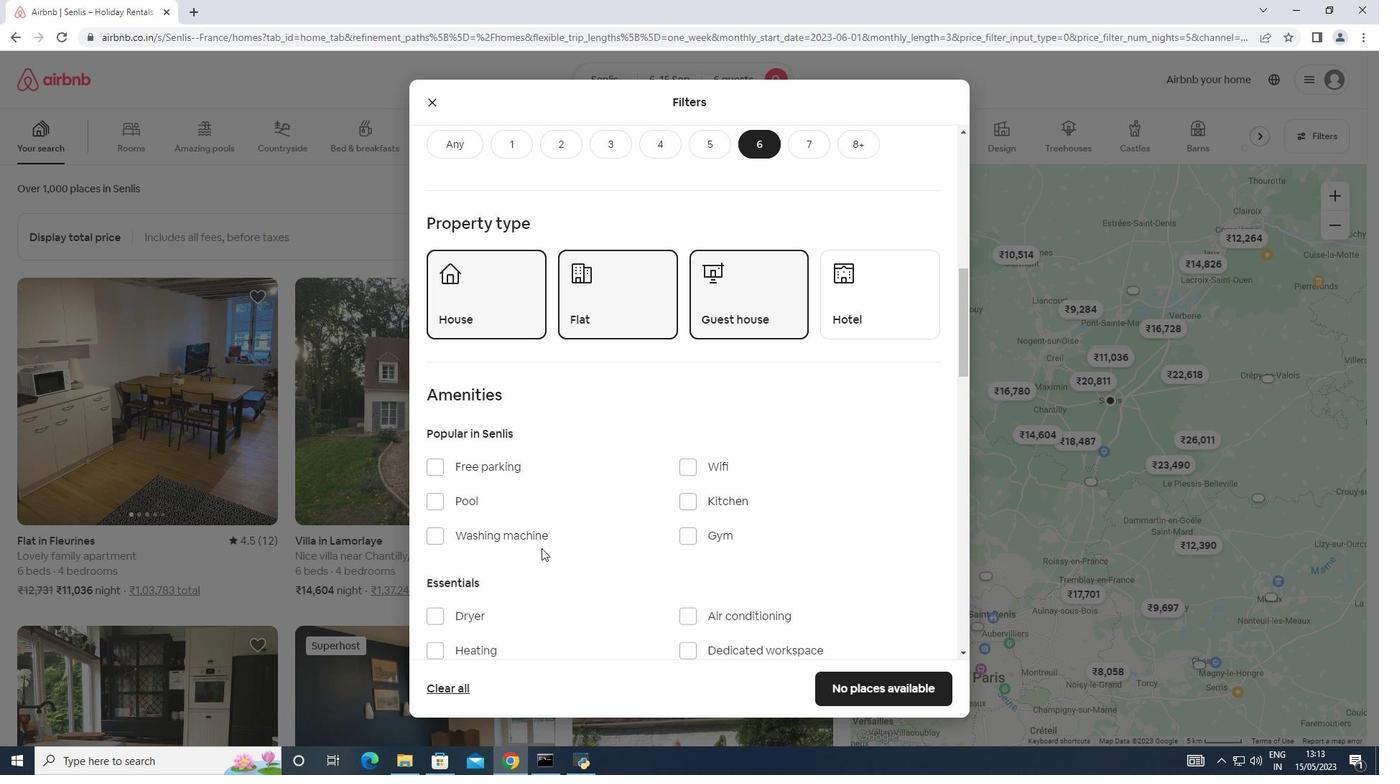 
Action: Mouse moved to (553, 546)
Screenshot: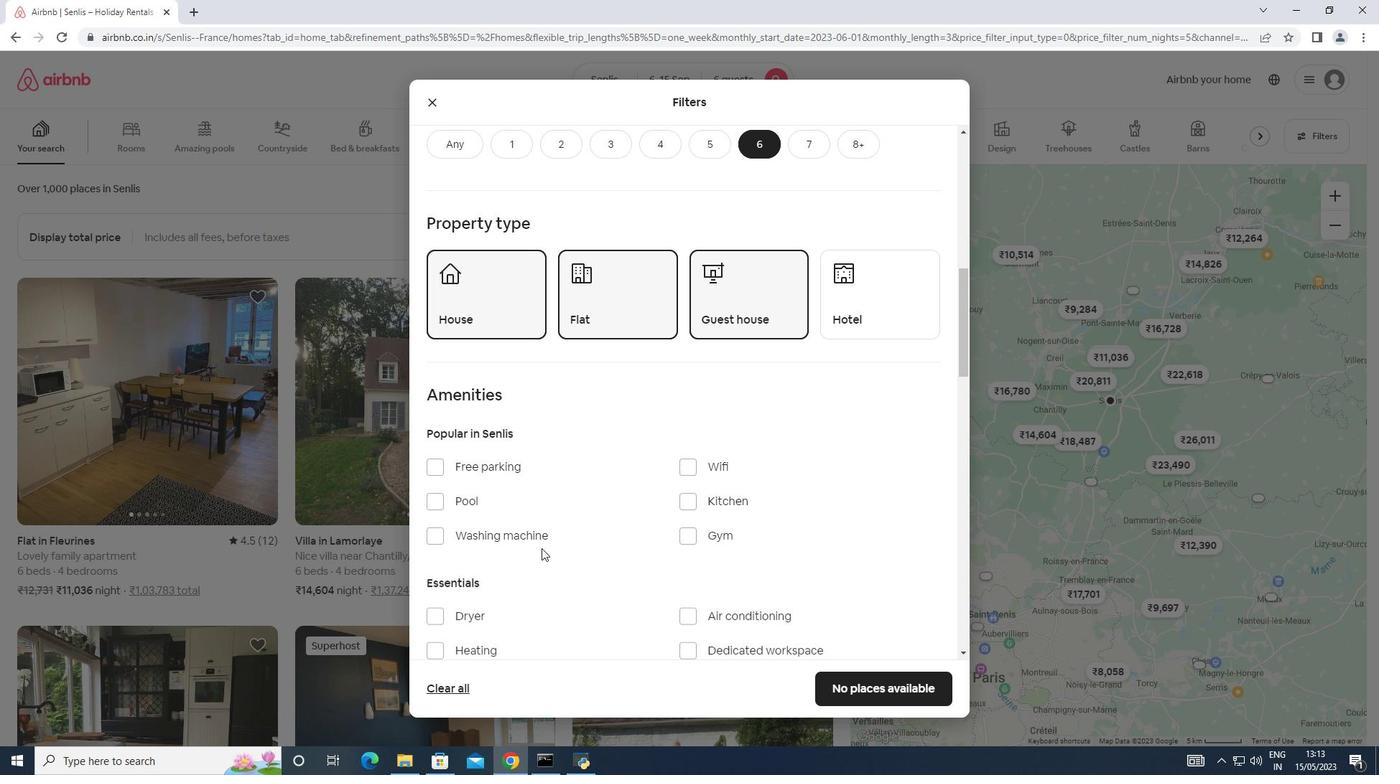 
Action: Mouse scrolled (553, 545) with delta (0, 0)
Screenshot: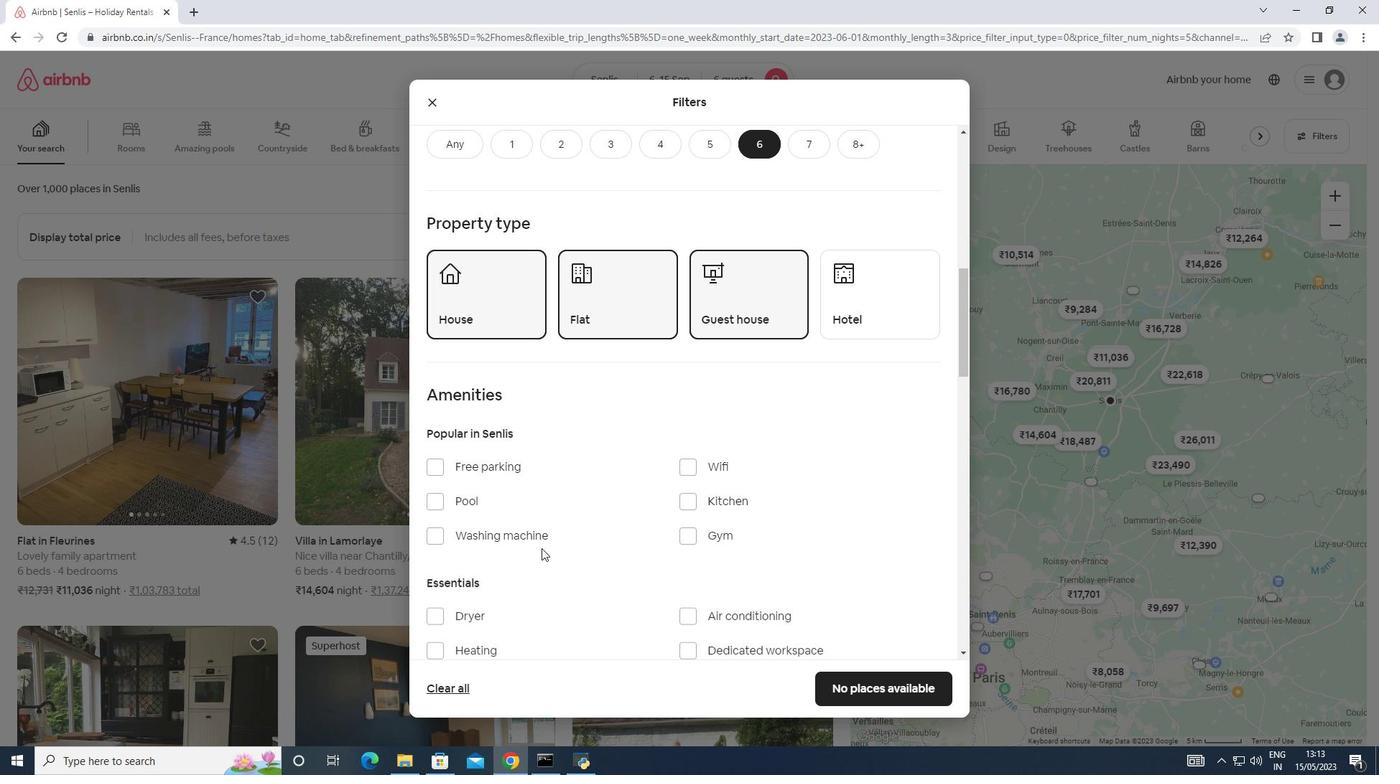 
Action: Mouse moved to (689, 320)
Screenshot: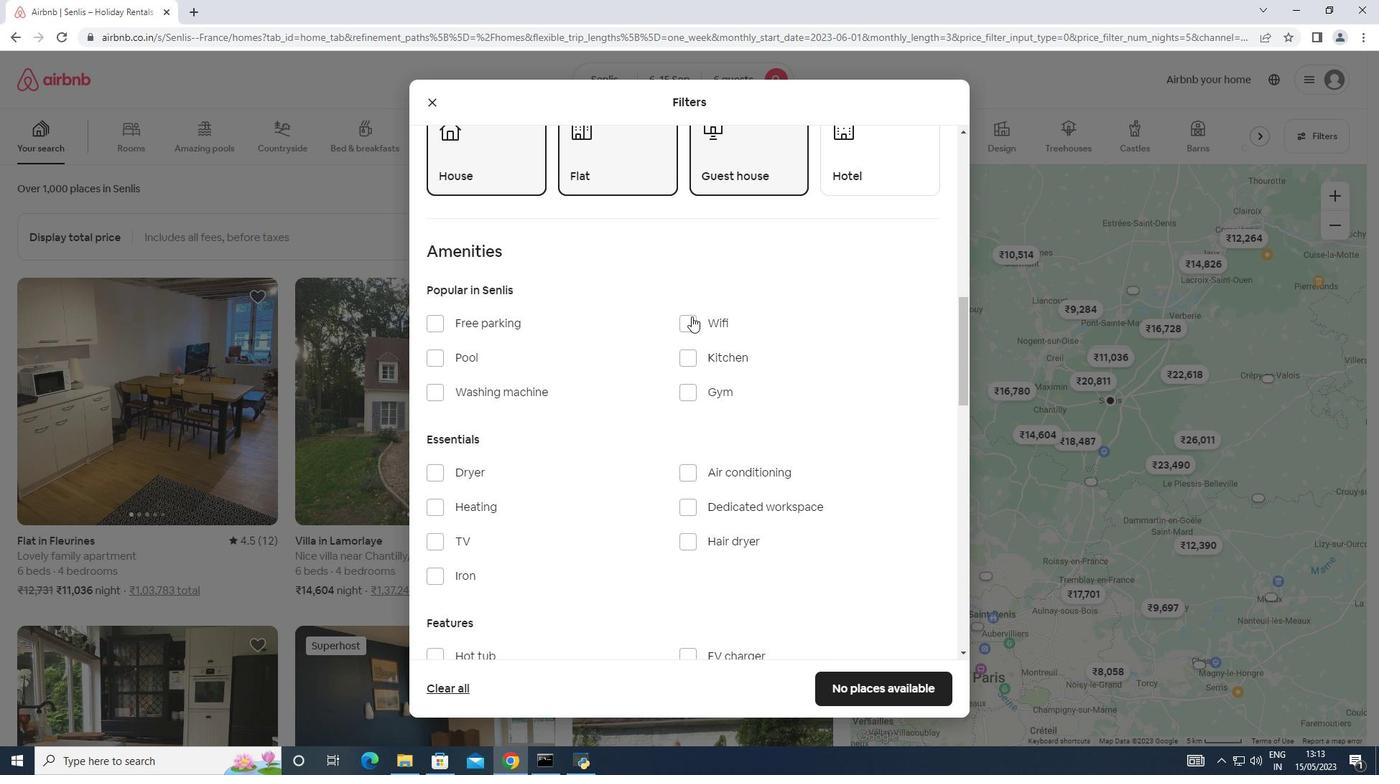 
Action: Mouse pressed left at (689, 320)
Screenshot: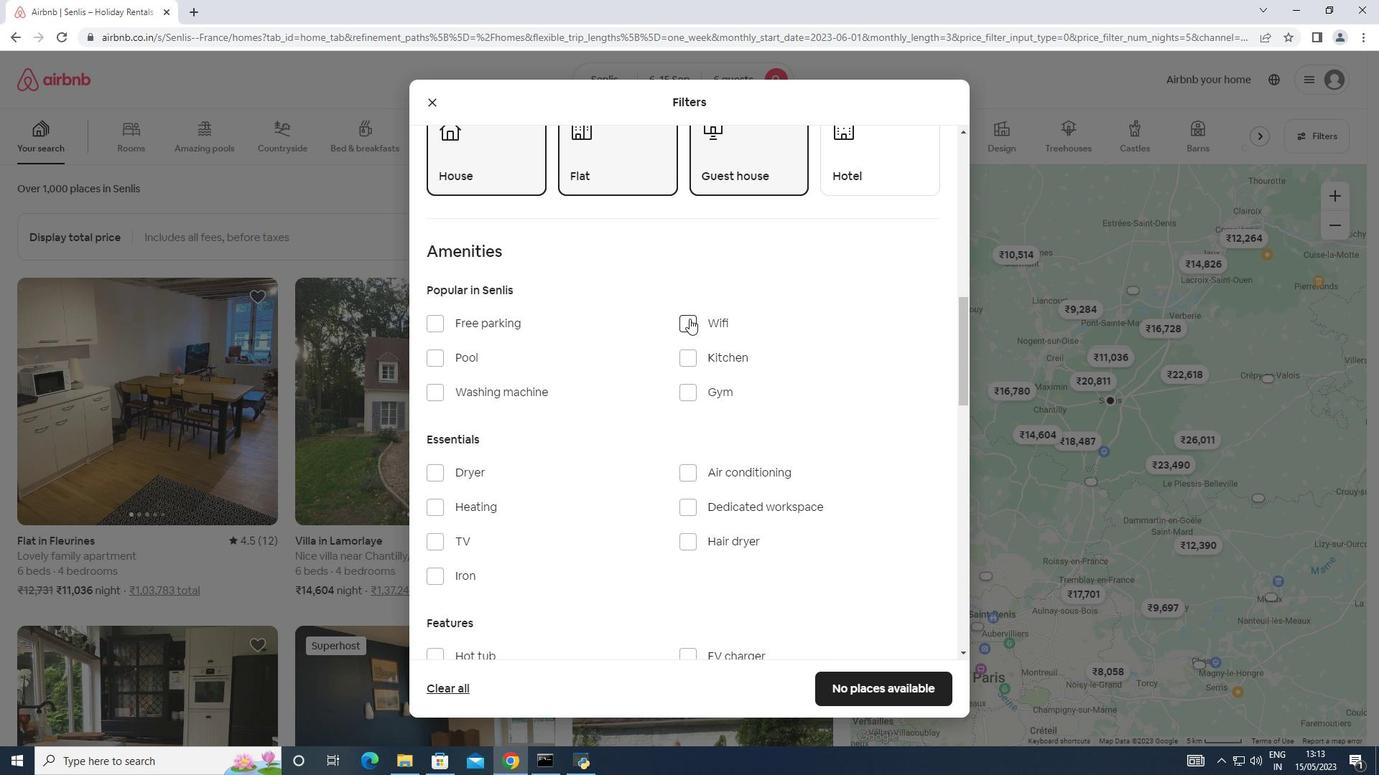 
Action: Mouse moved to (432, 539)
Screenshot: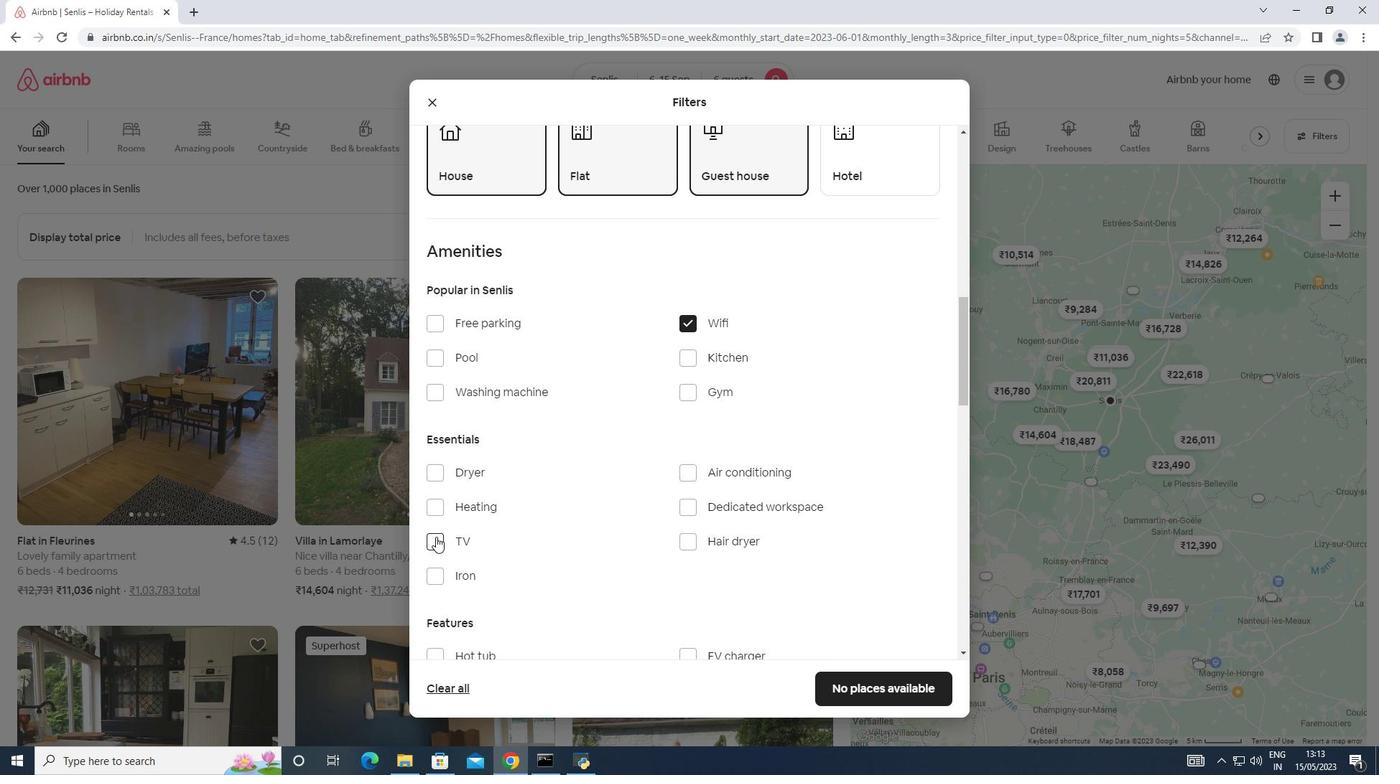 
Action: Mouse pressed left at (432, 539)
Screenshot: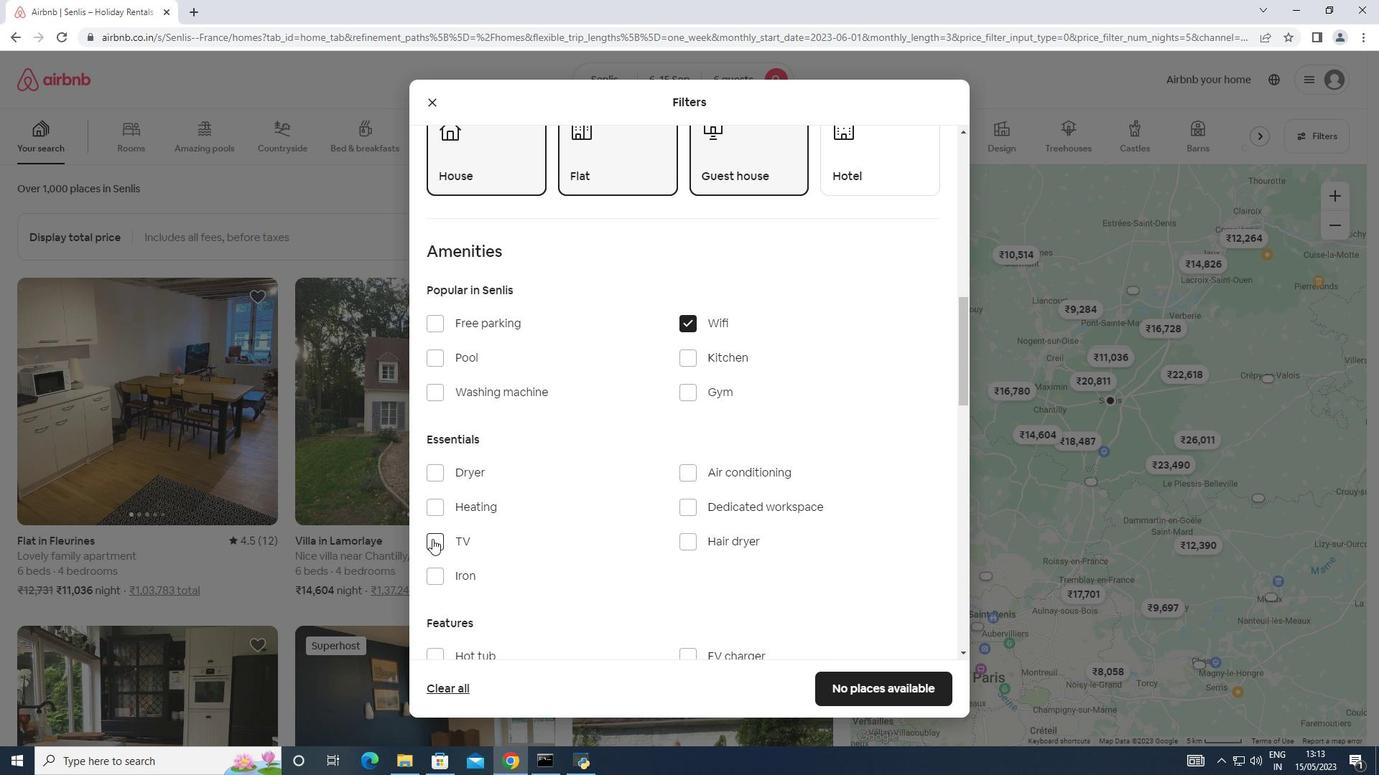 
Action: Mouse moved to (439, 317)
Screenshot: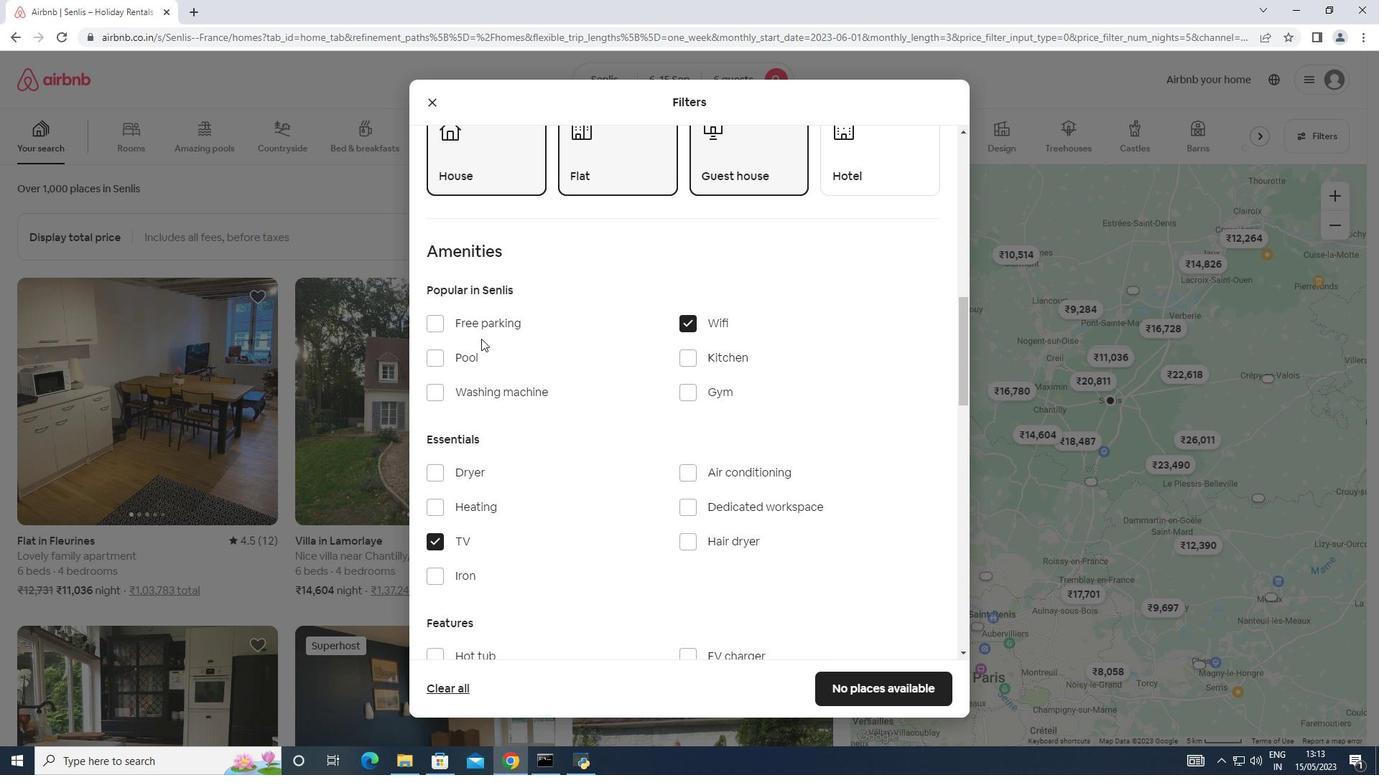 
Action: Mouse pressed left at (439, 317)
Screenshot: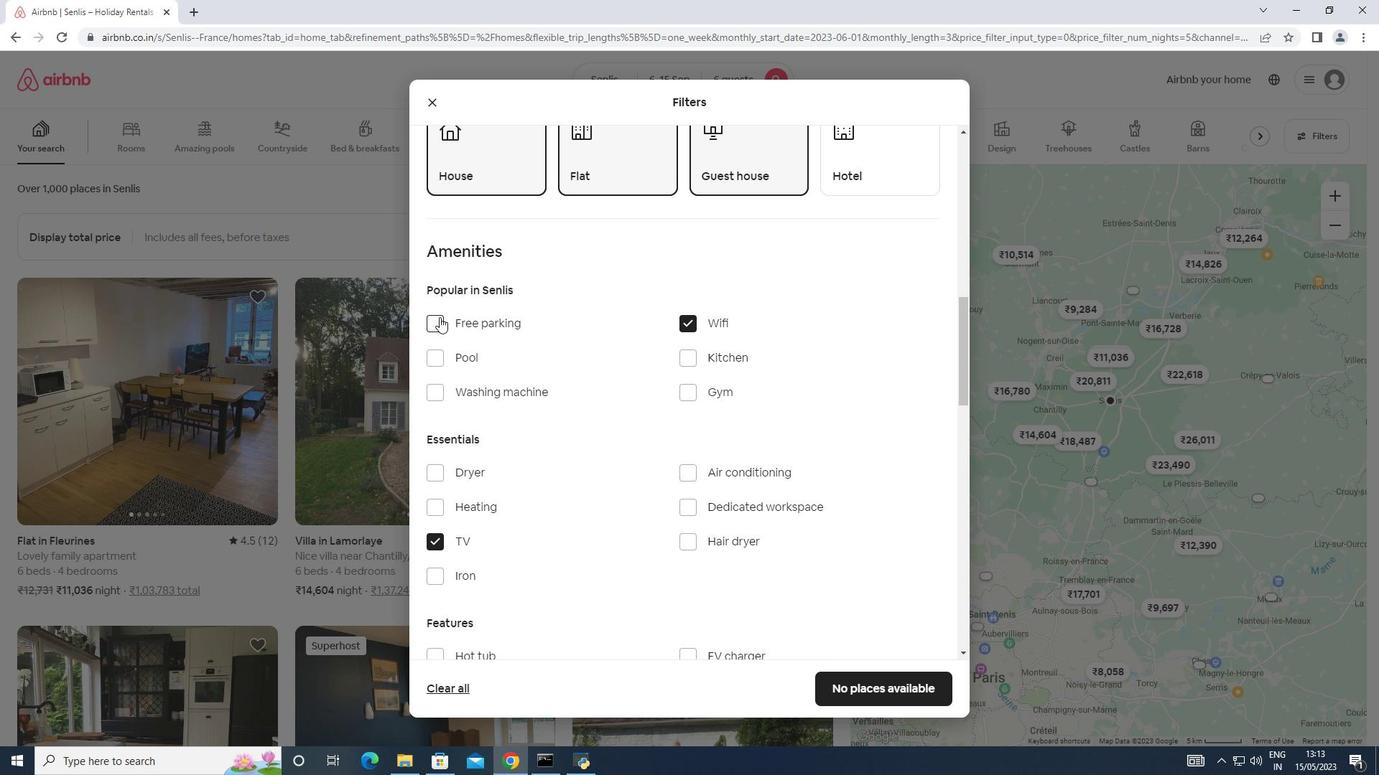 
Action: Mouse moved to (594, 410)
Screenshot: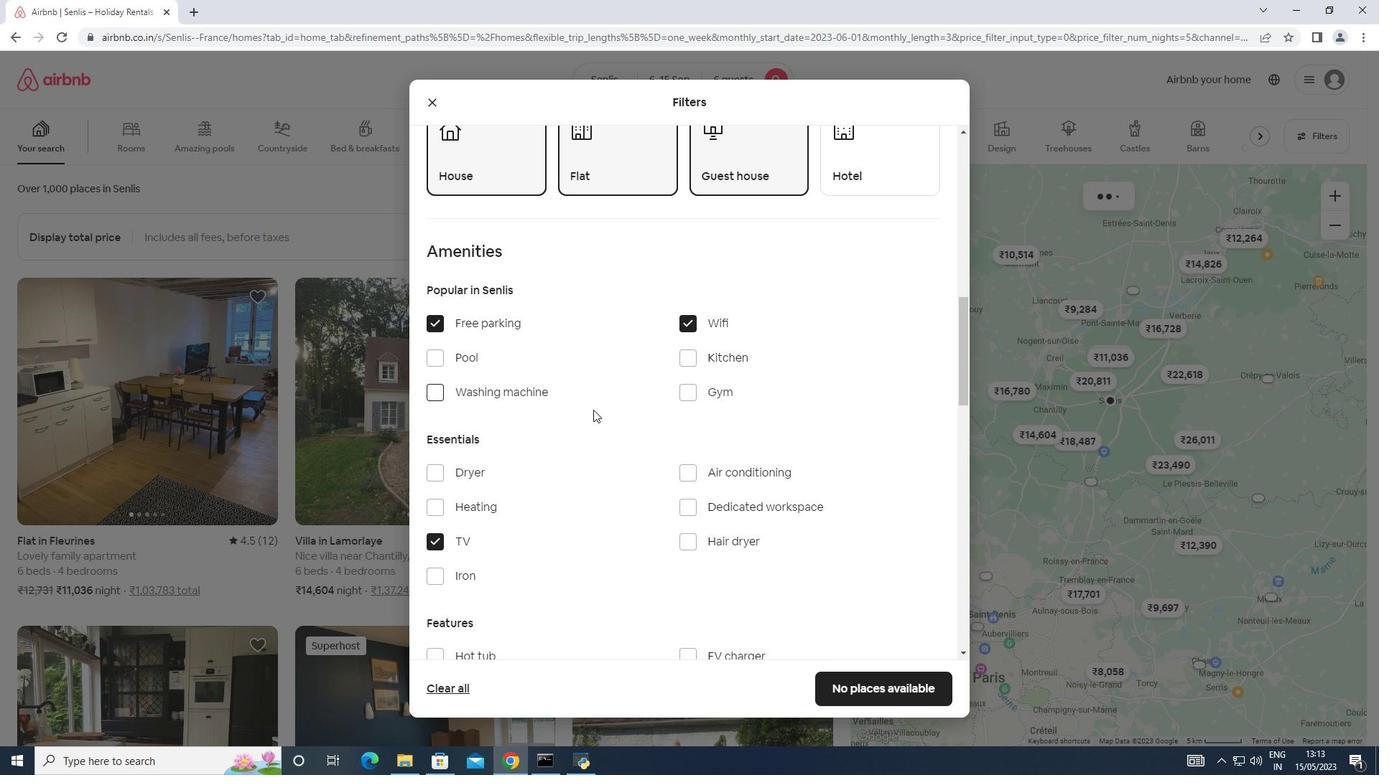 
Action: Mouse scrolled (594, 409) with delta (0, 0)
Screenshot: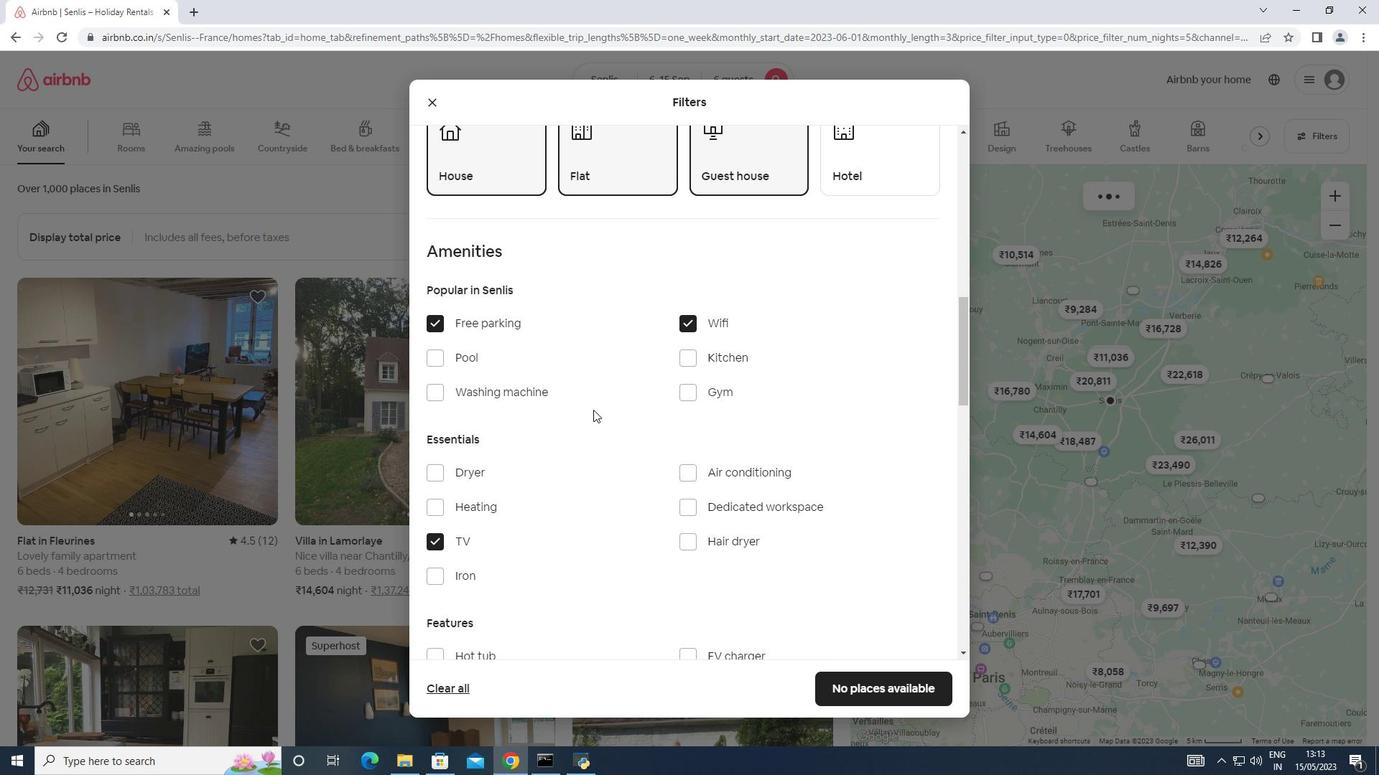 
Action: Mouse scrolled (594, 409) with delta (0, 0)
Screenshot: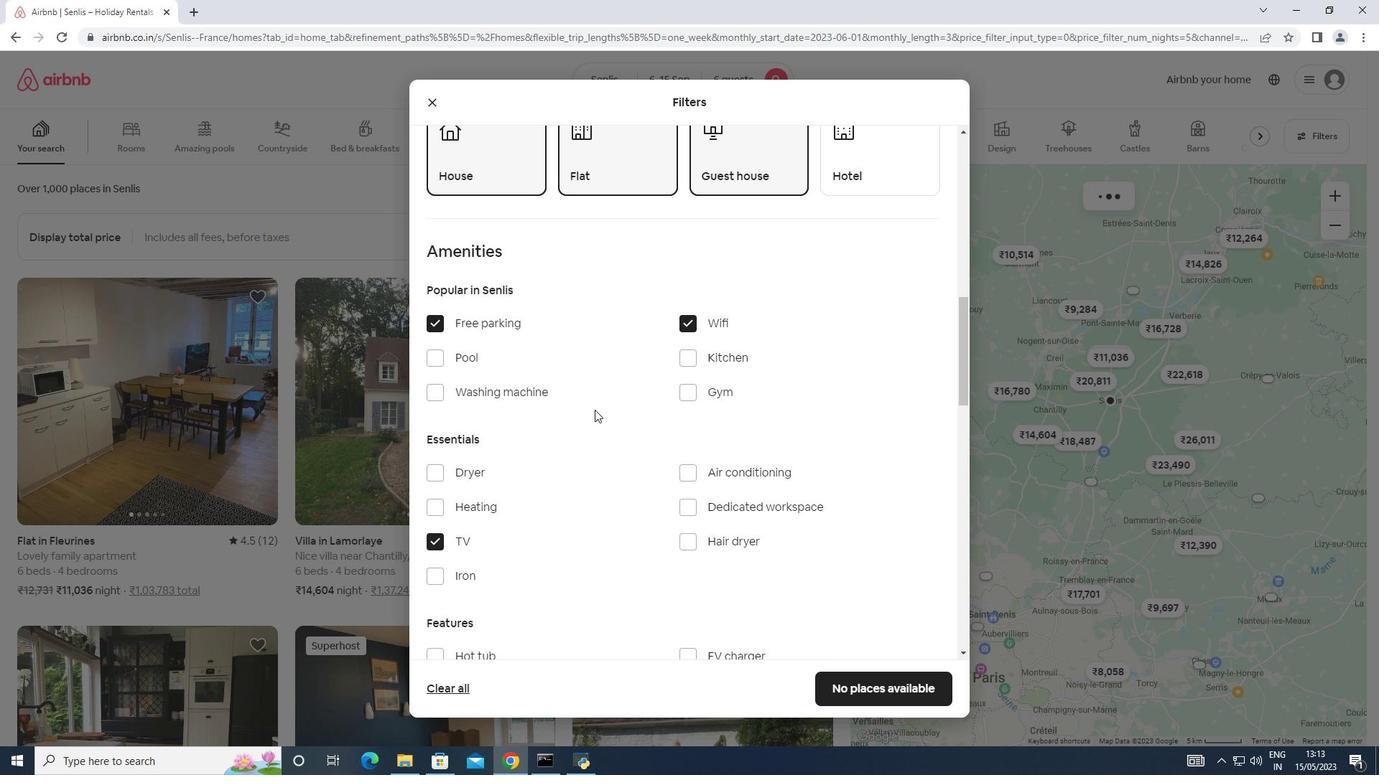 
Action: Mouse moved to (597, 409)
Screenshot: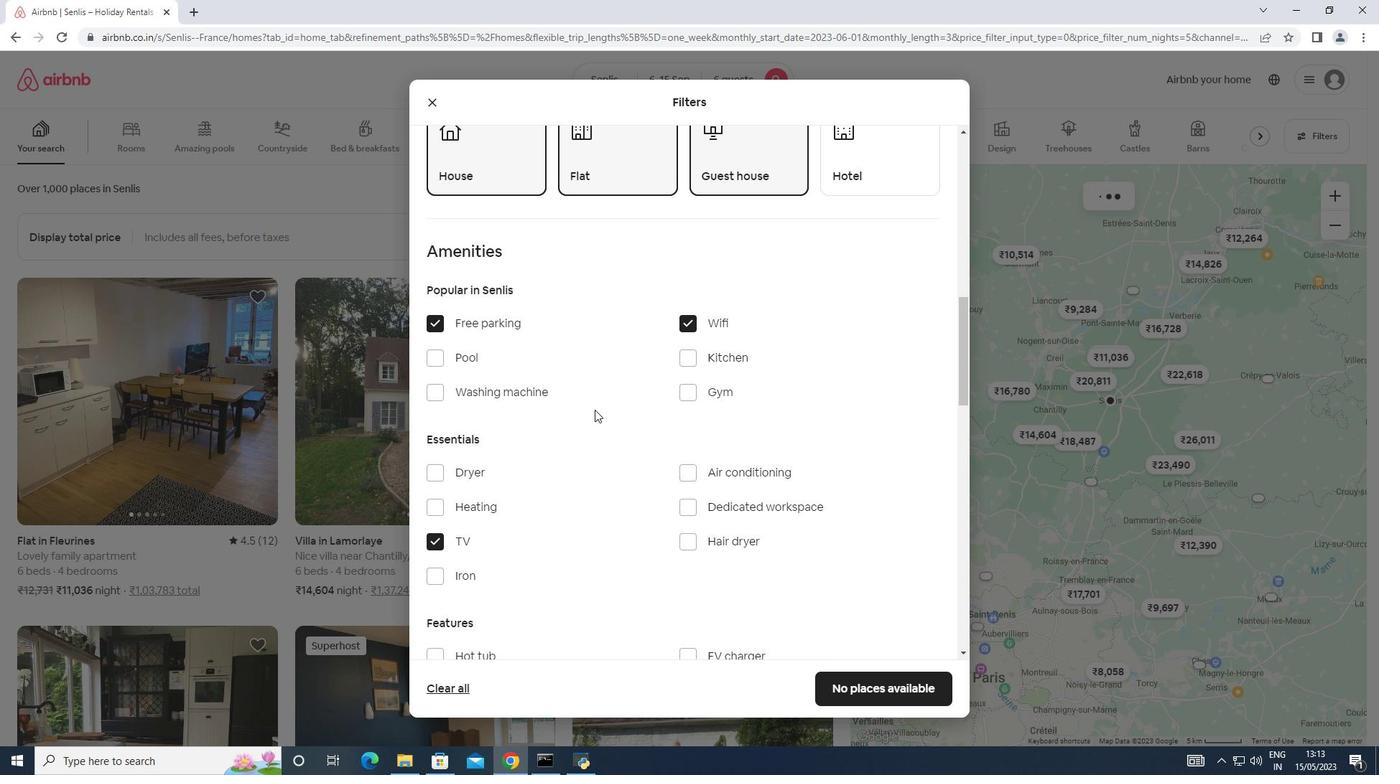 
Action: Mouse scrolled (597, 408) with delta (0, 0)
Screenshot: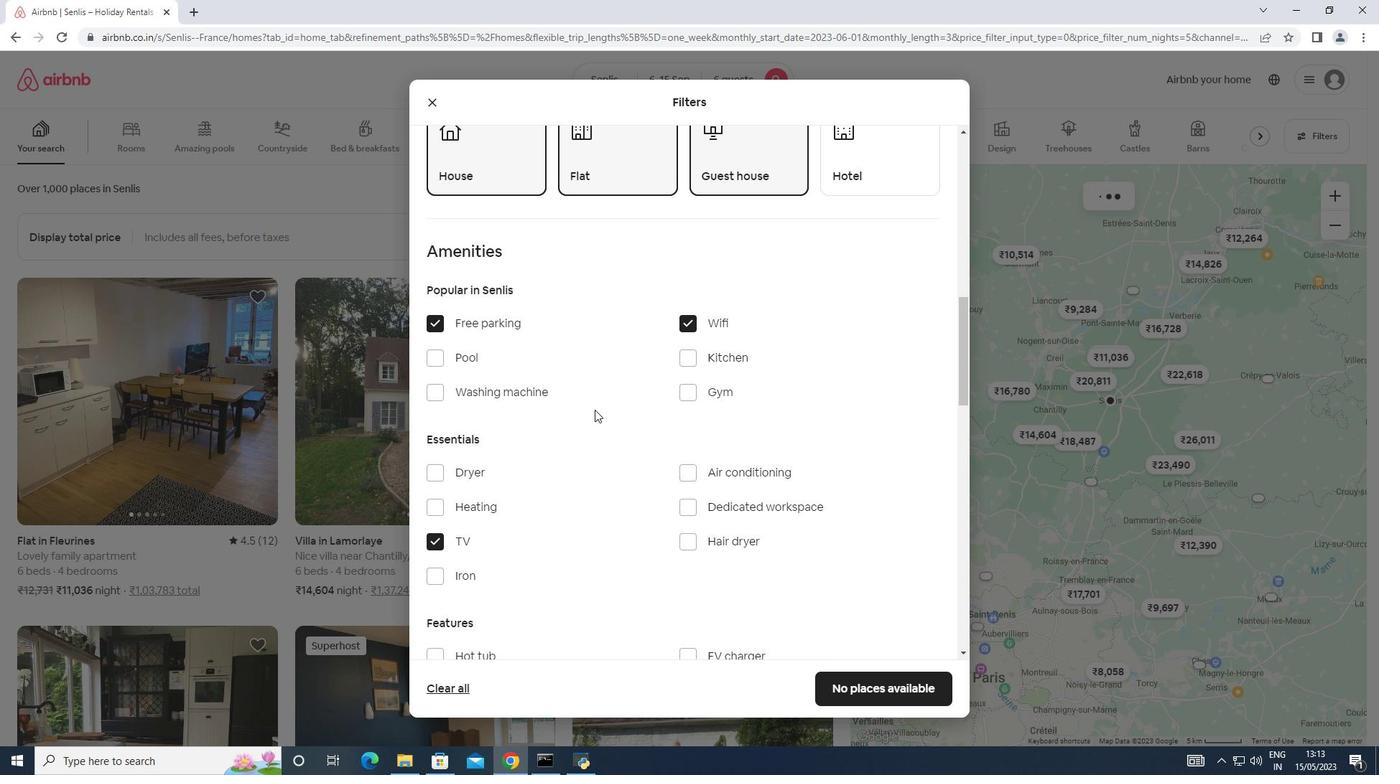 
Action: Mouse moved to (602, 407)
Screenshot: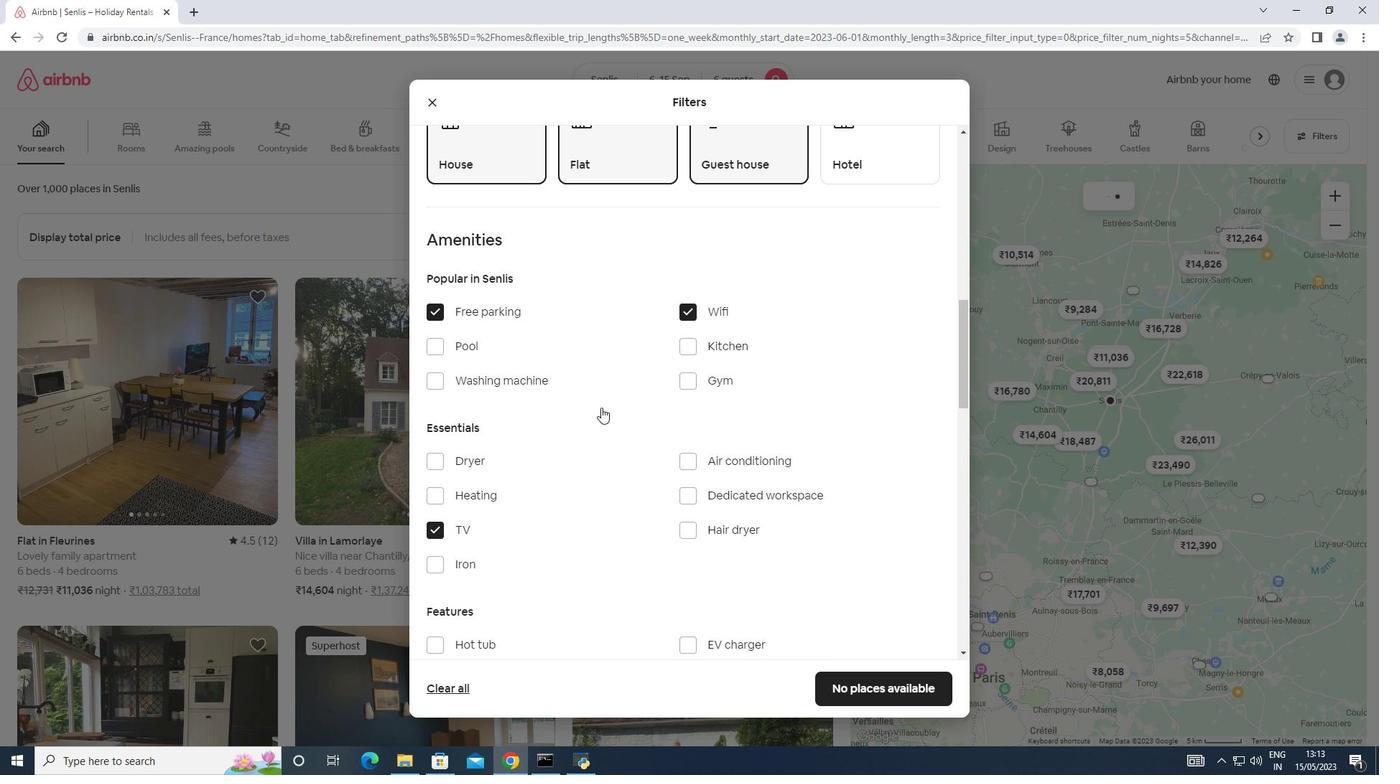 
Action: Mouse scrolled (602, 406) with delta (0, 0)
Screenshot: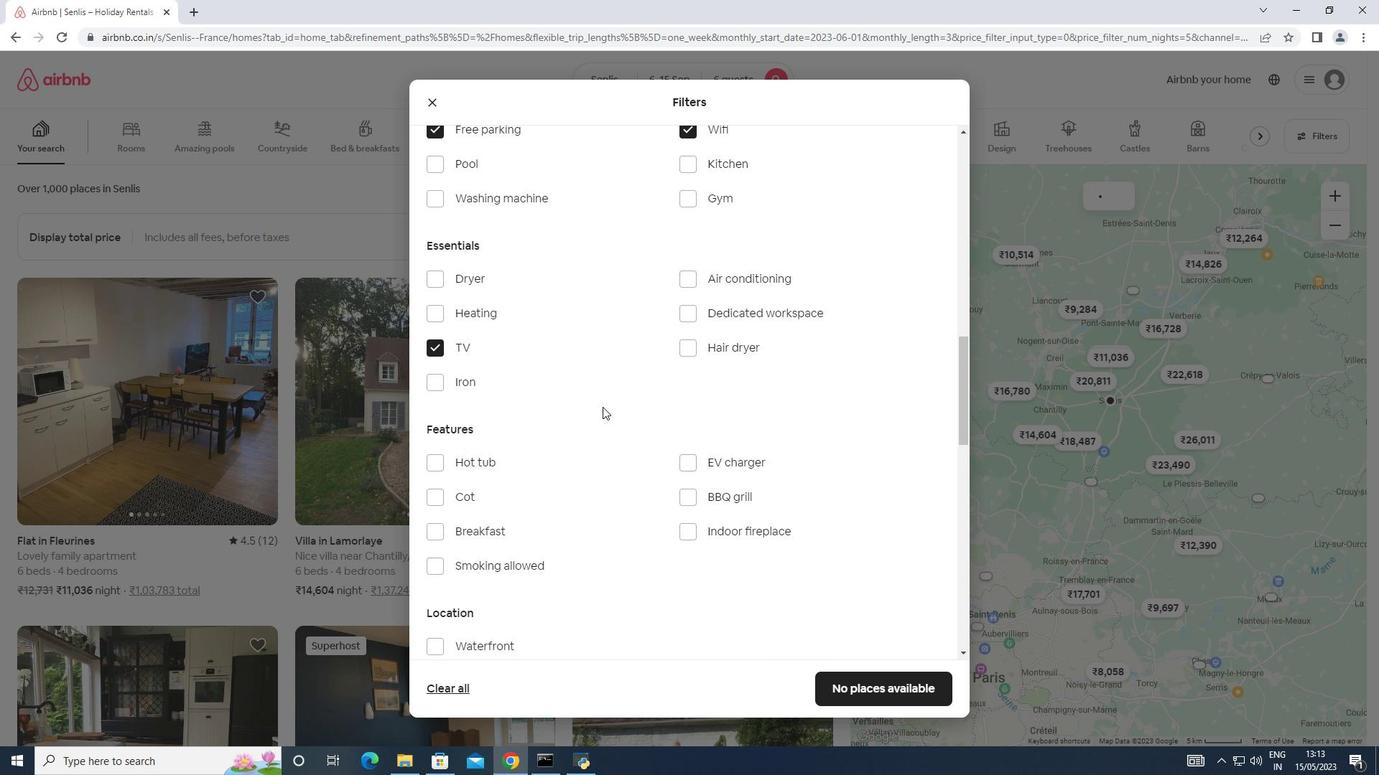 
Action: Mouse moved to (500, 409)
Screenshot: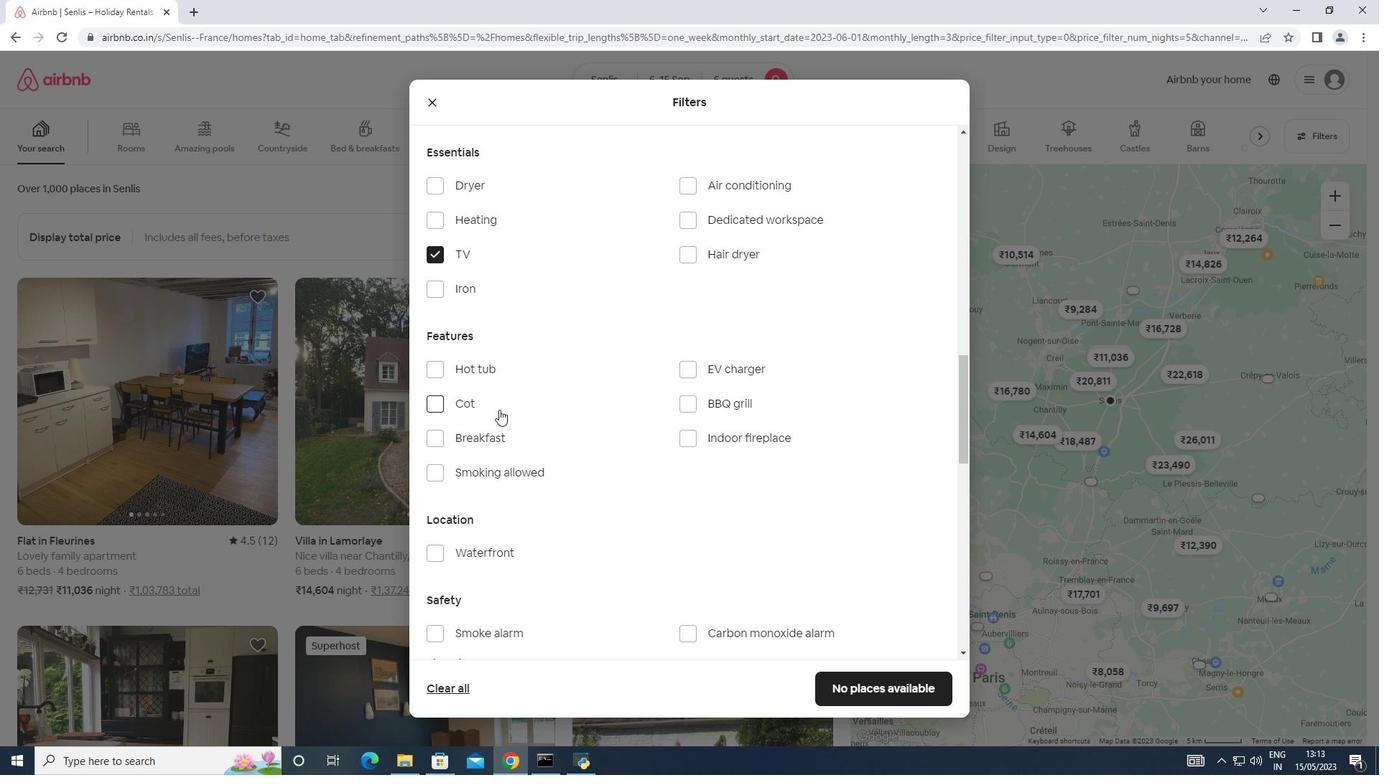 
Action: Mouse scrolled (500, 410) with delta (0, 0)
Screenshot: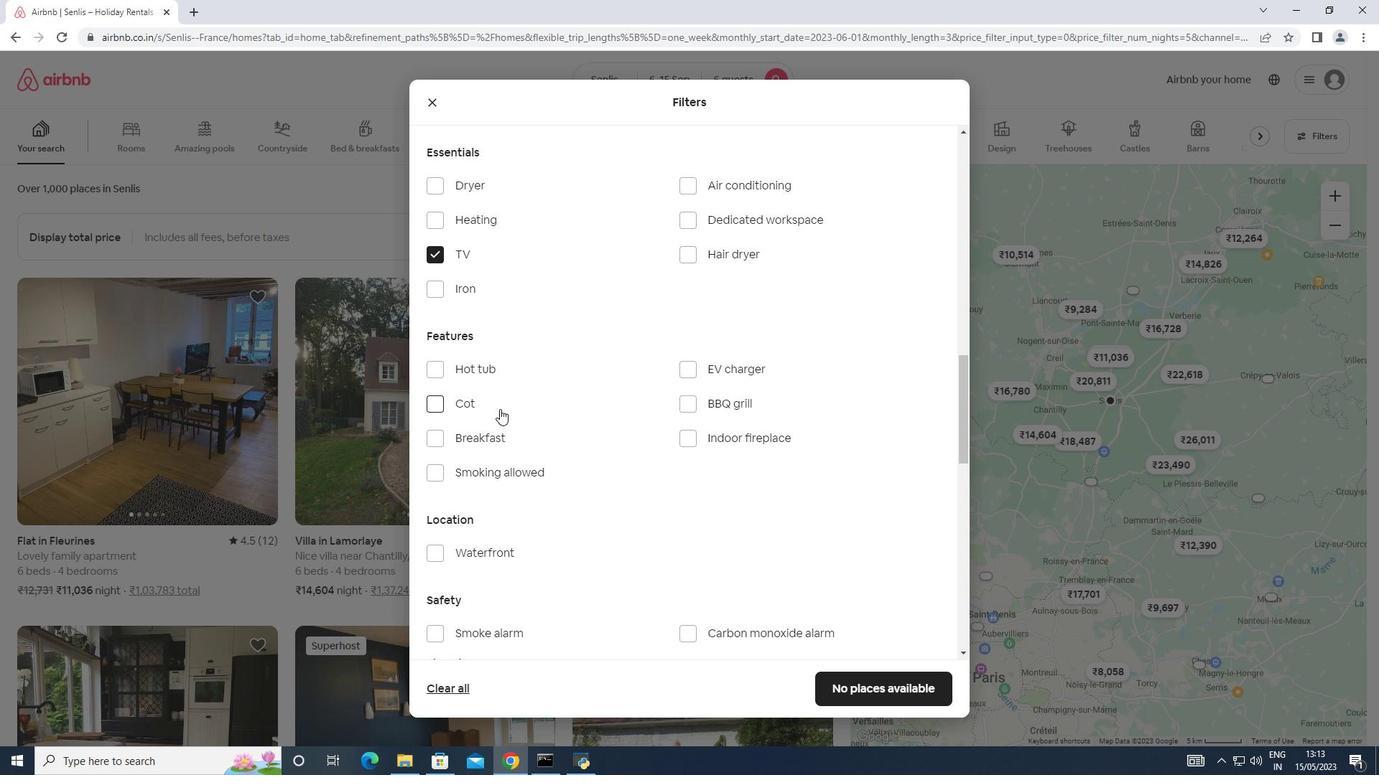 
Action: Mouse scrolled (500, 410) with delta (0, 0)
Screenshot: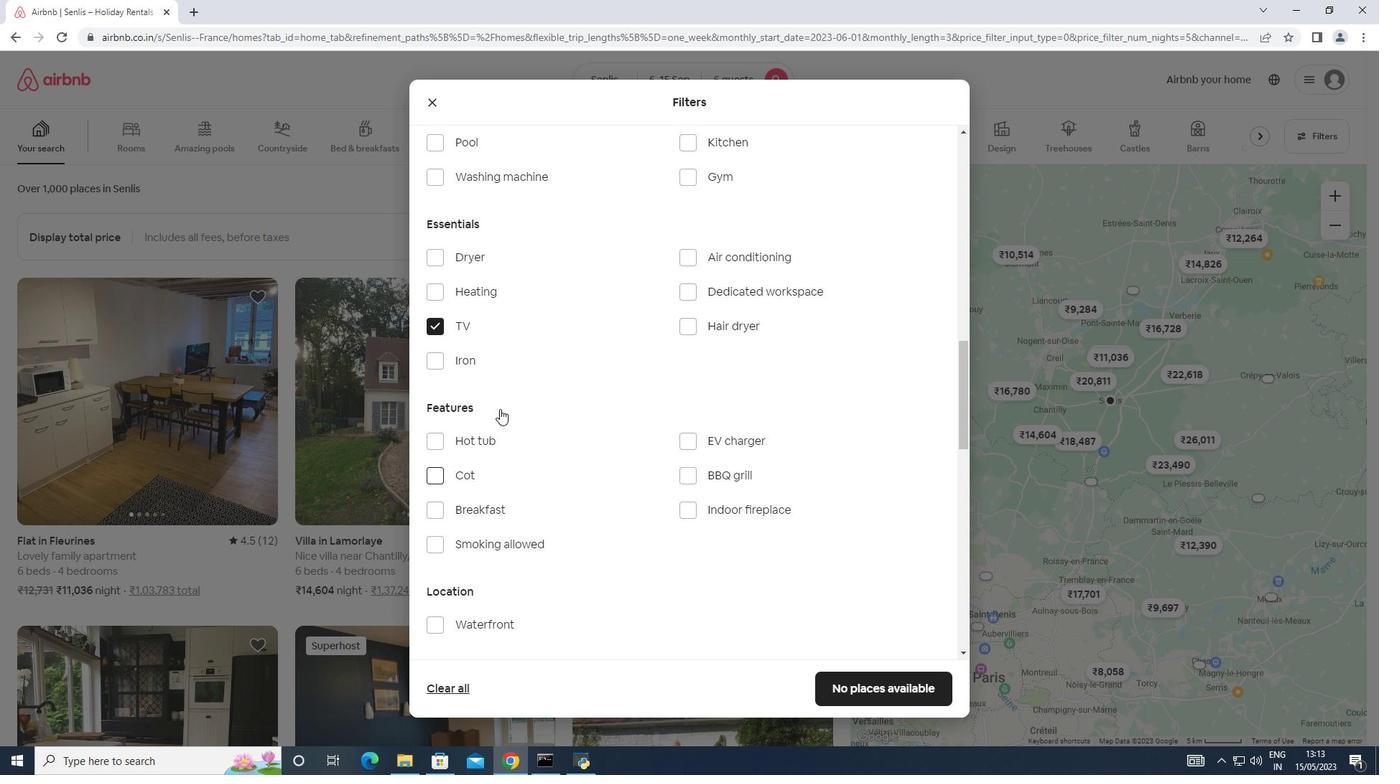 
Action: Mouse moved to (681, 251)
Screenshot: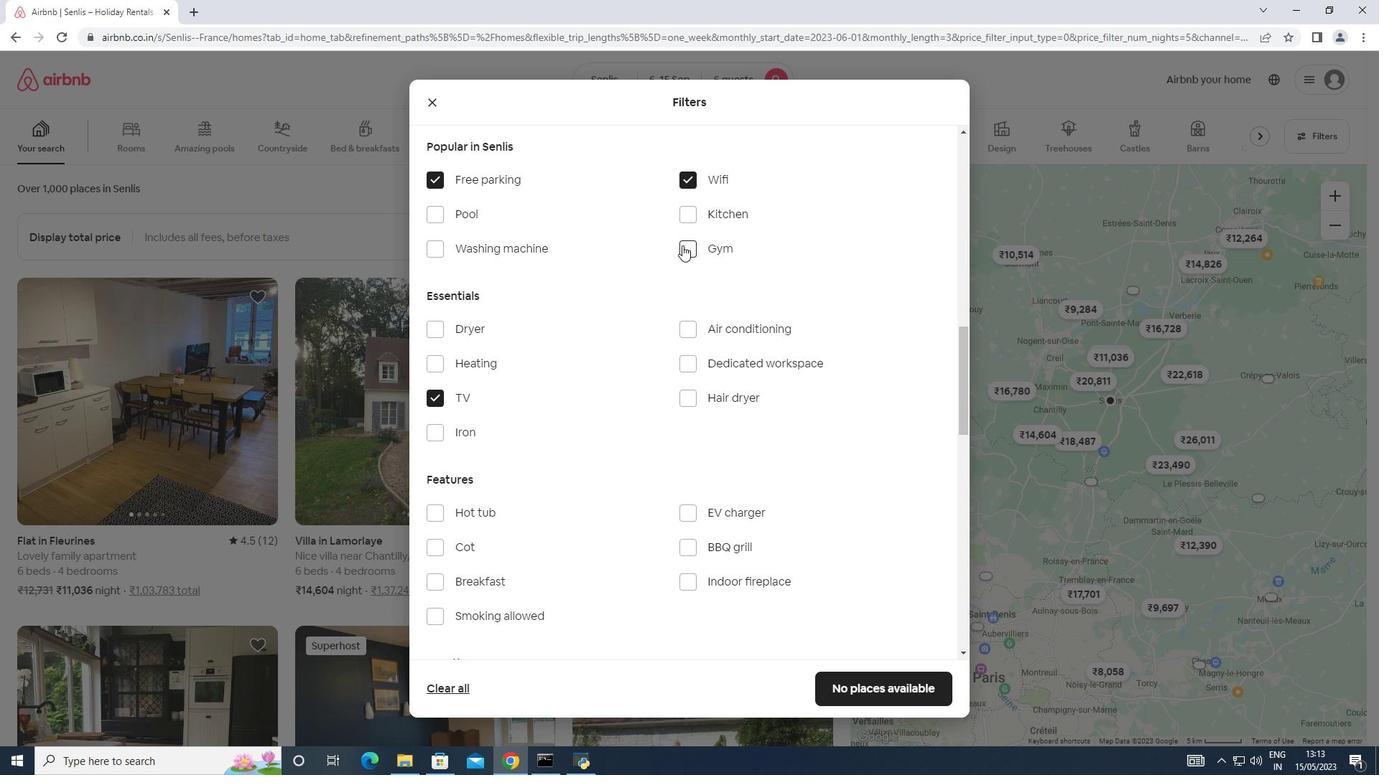 
Action: Mouse pressed left at (681, 251)
Screenshot: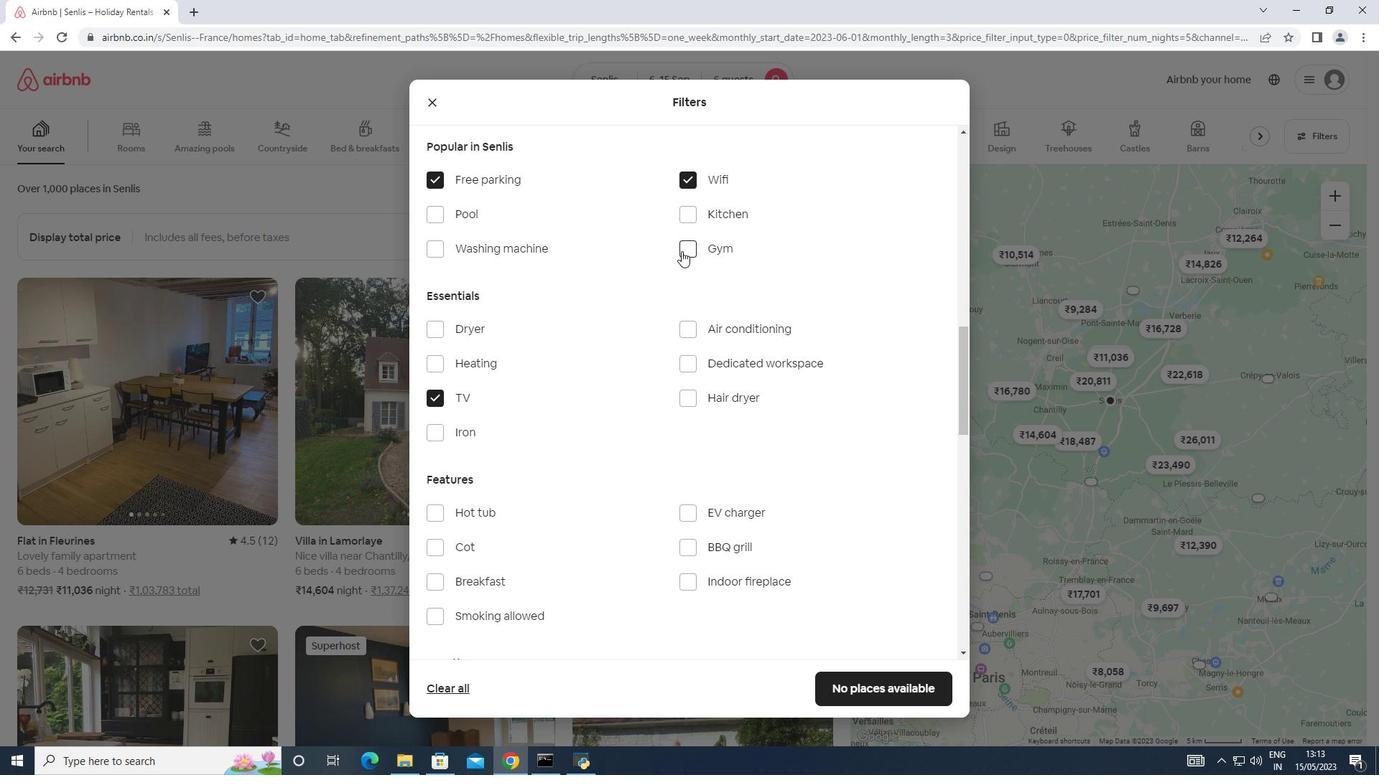 
Action: Mouse moved to (556, 369)
Screenshot: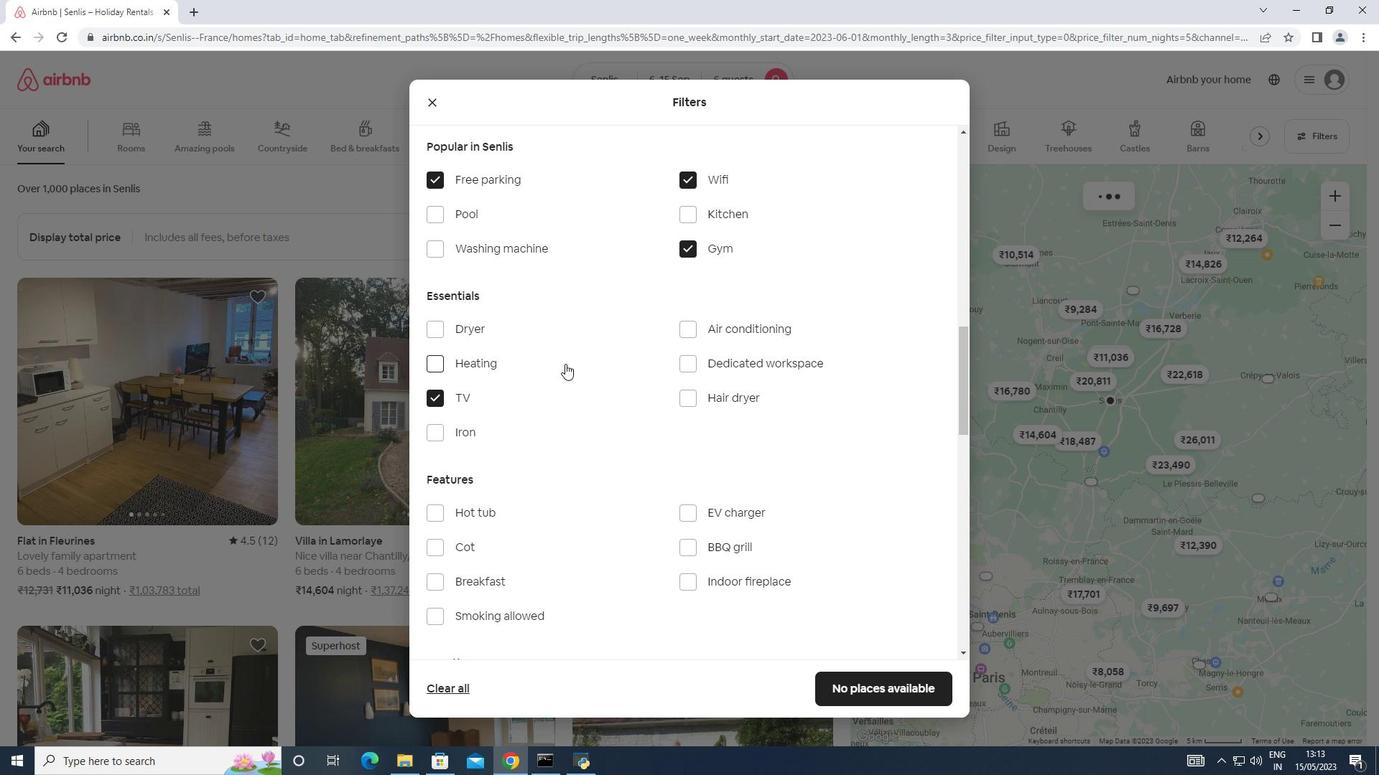
Action: Mouse scrolled (556, 368) with delta (0, 0)
Screenshot: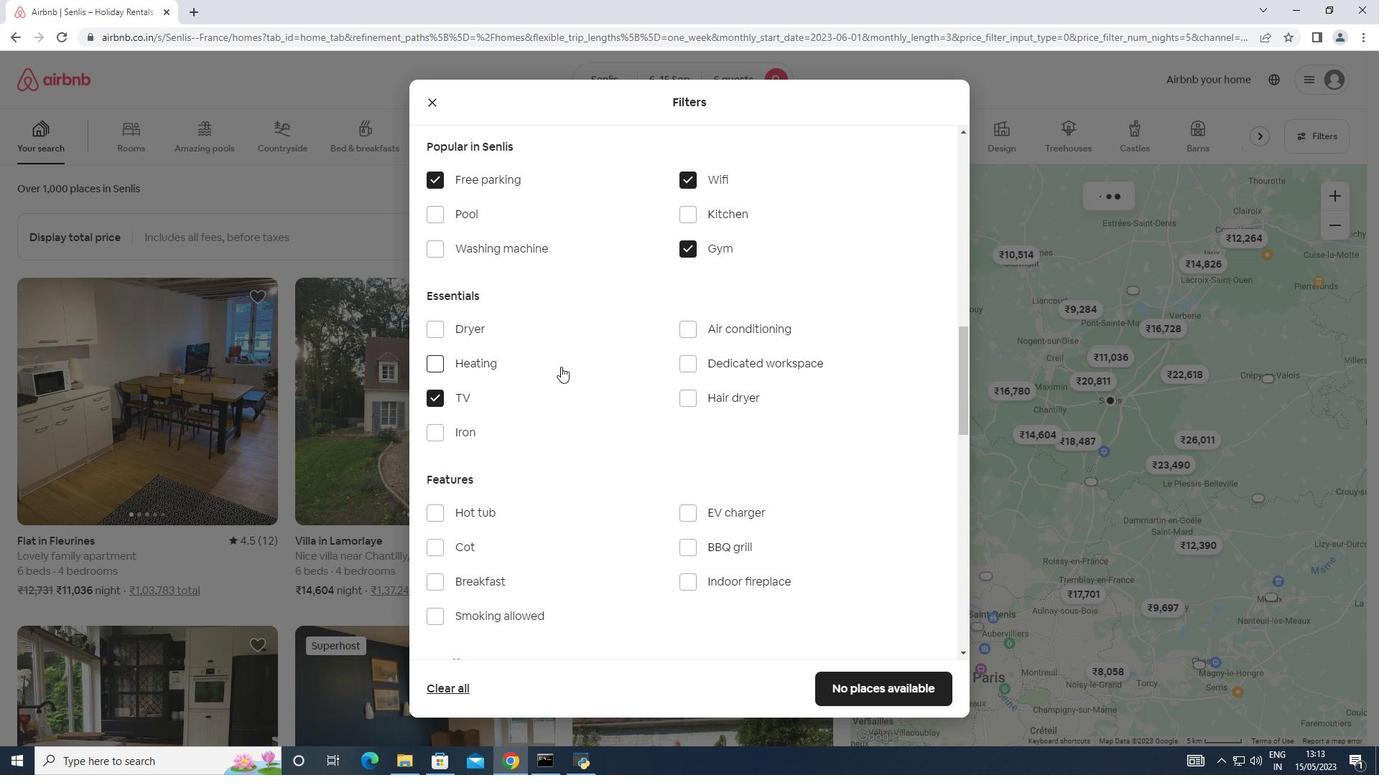 
Action: Mouse scrolled (556, 368) with delta (0, 0)
Screenshot: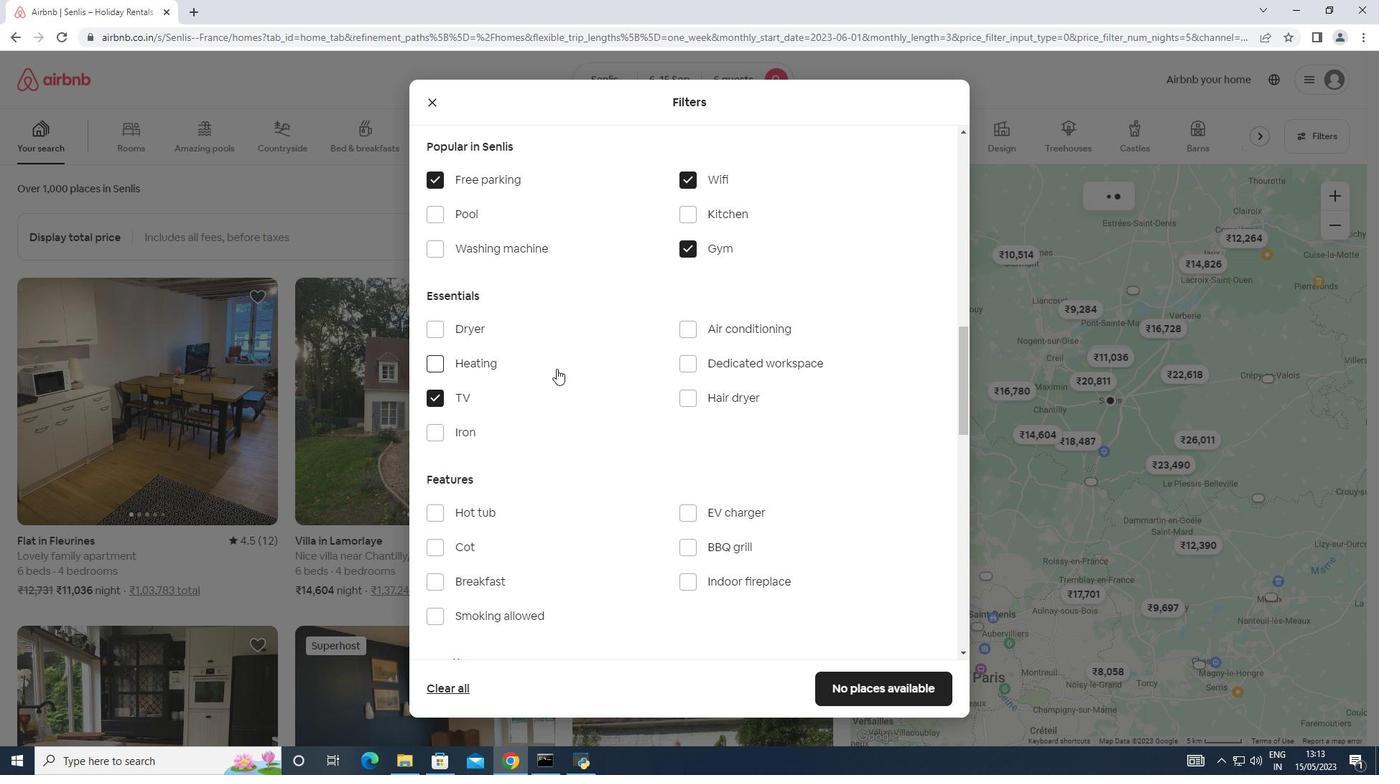 
Action: Mouse moved to (441, 436)
Screenshot: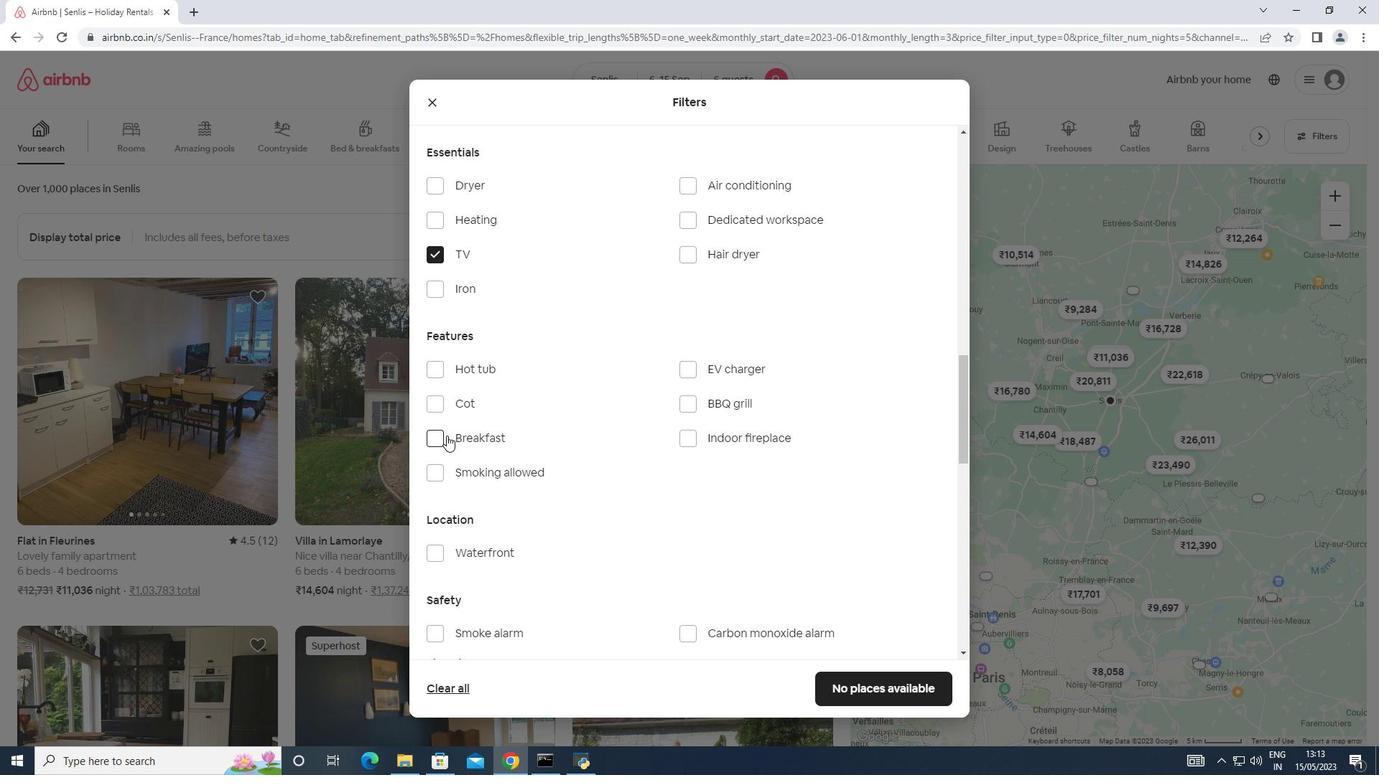 
Action: Mouse pressed left at (441, 436)
Screenshot: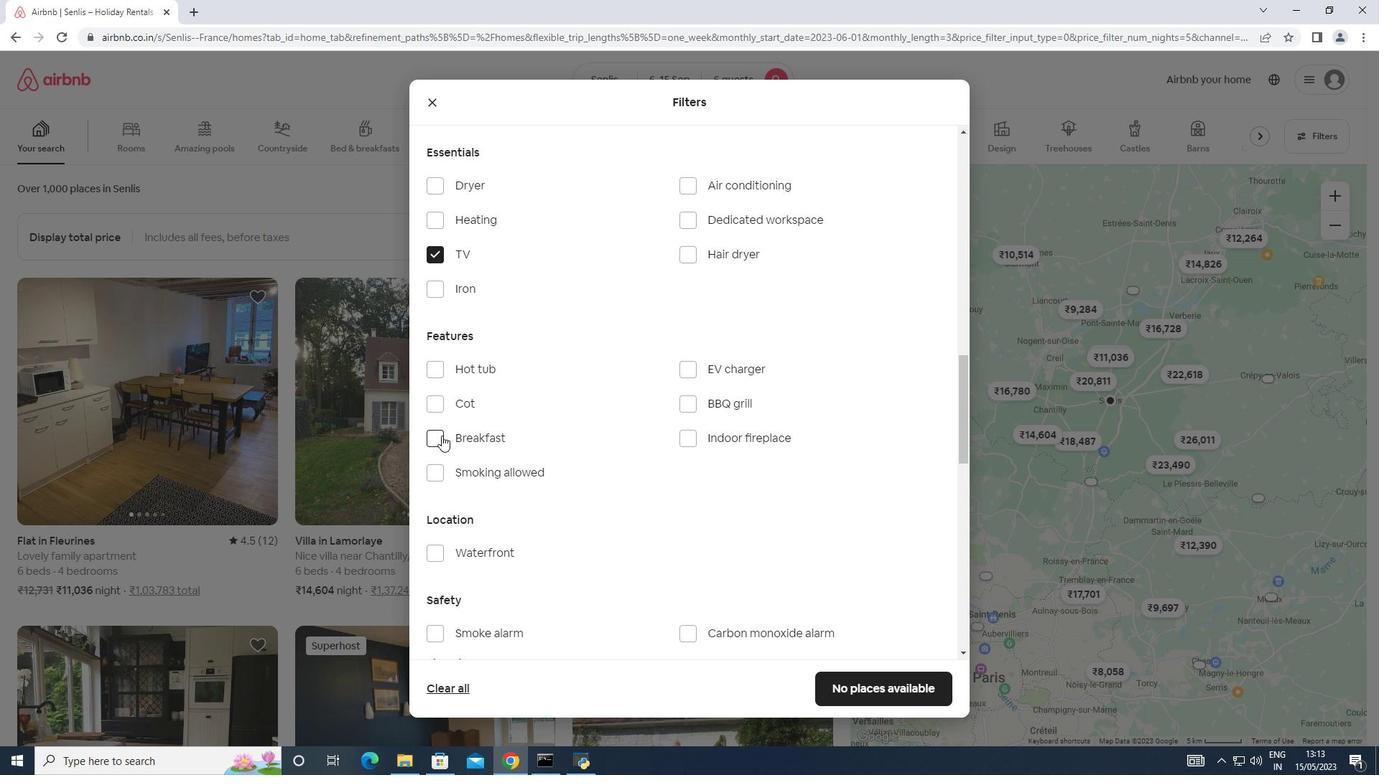 
Action: Mouse moved to (653, 441)
Screenshot: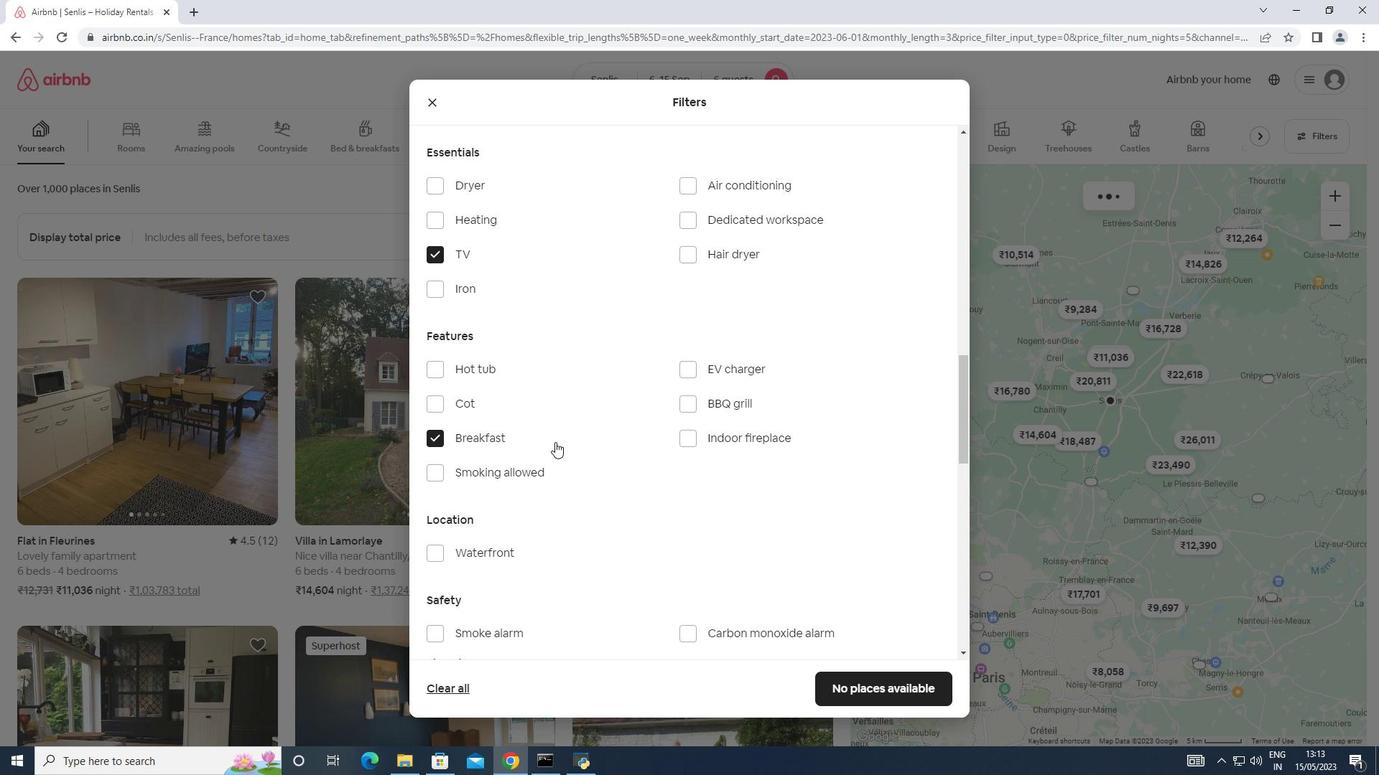 
Action: Mouse scrolled (653, 441) with delta (0, 0)
Screenshot: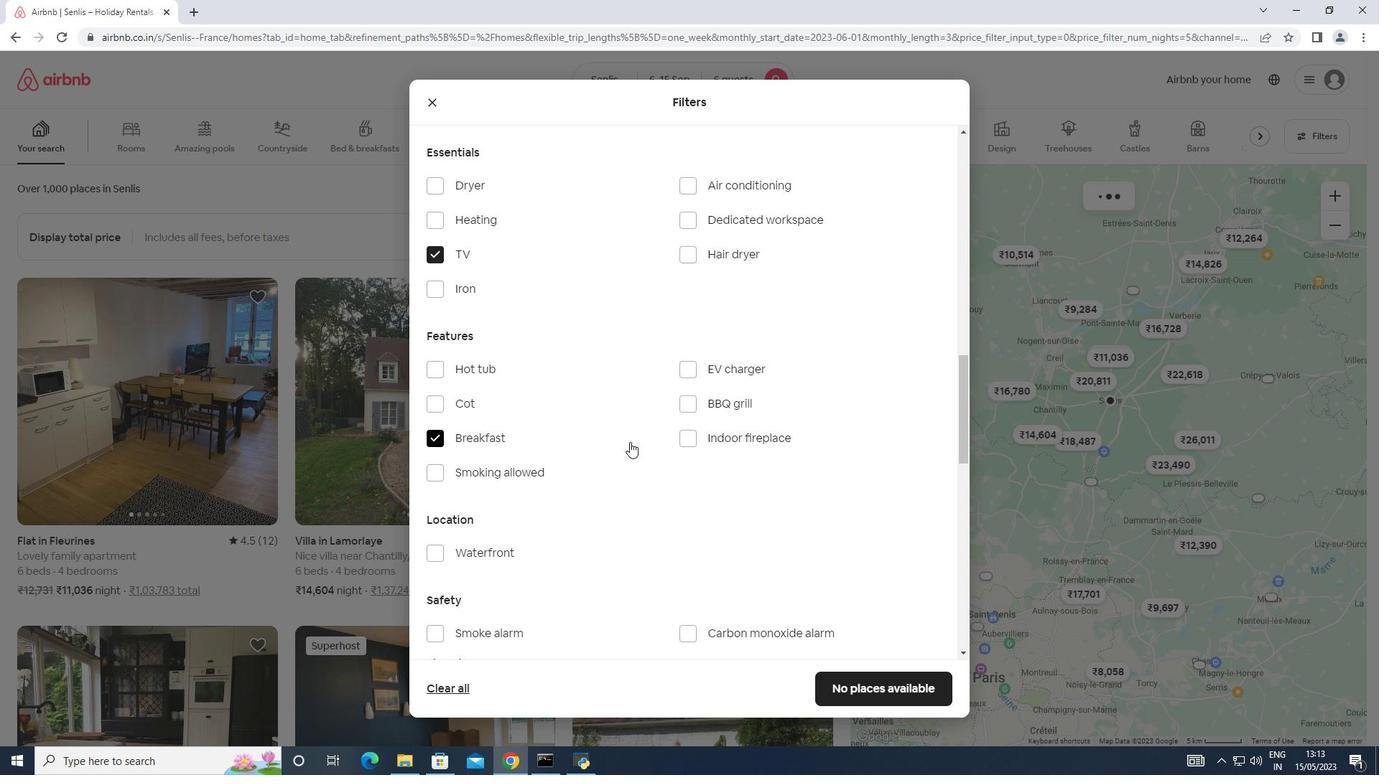 
Action: Mouse scrolled (653, 441) with delta (0, 0)
Screenshot: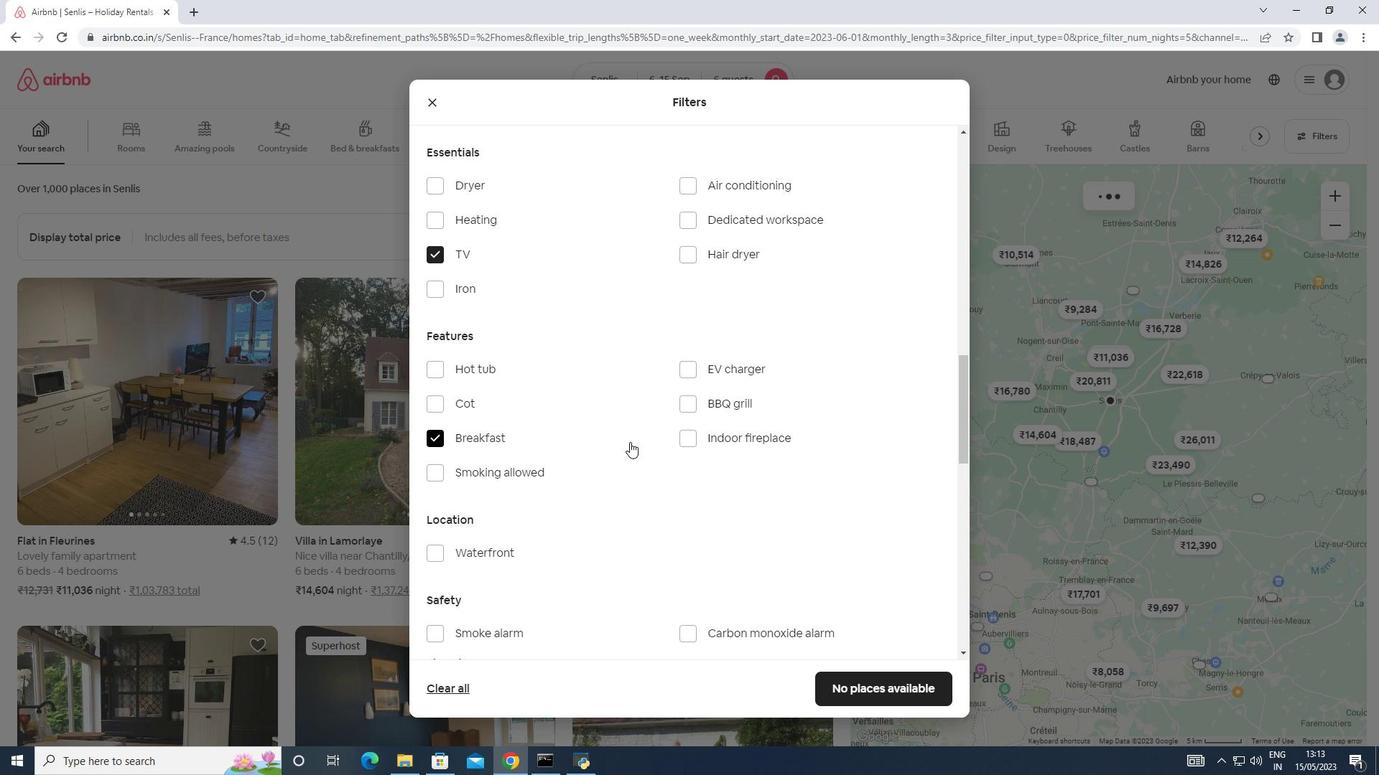 
Action: Mouse moved to (655, 440)
Screenshot: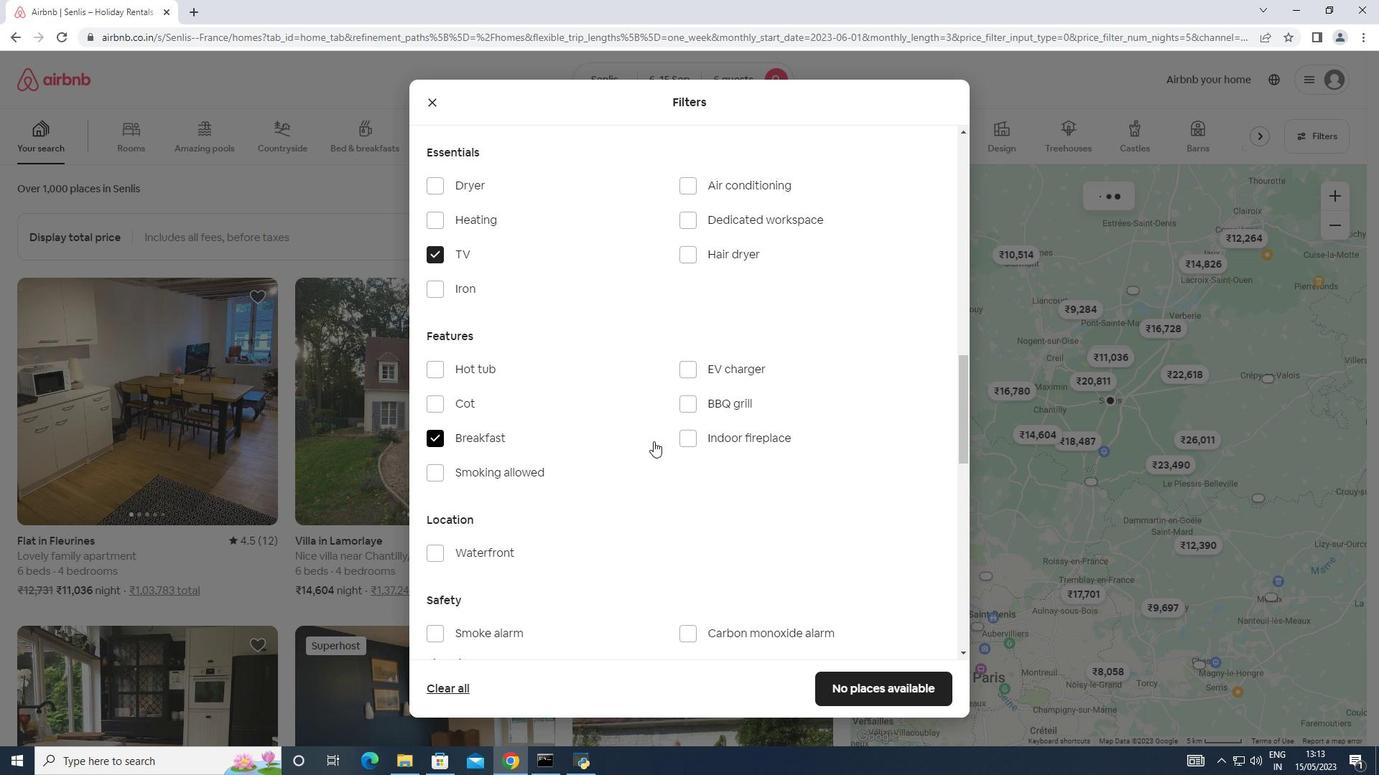 
Action: Mouse scrolled (655, 439) with delta (0, 0)
Screenshot: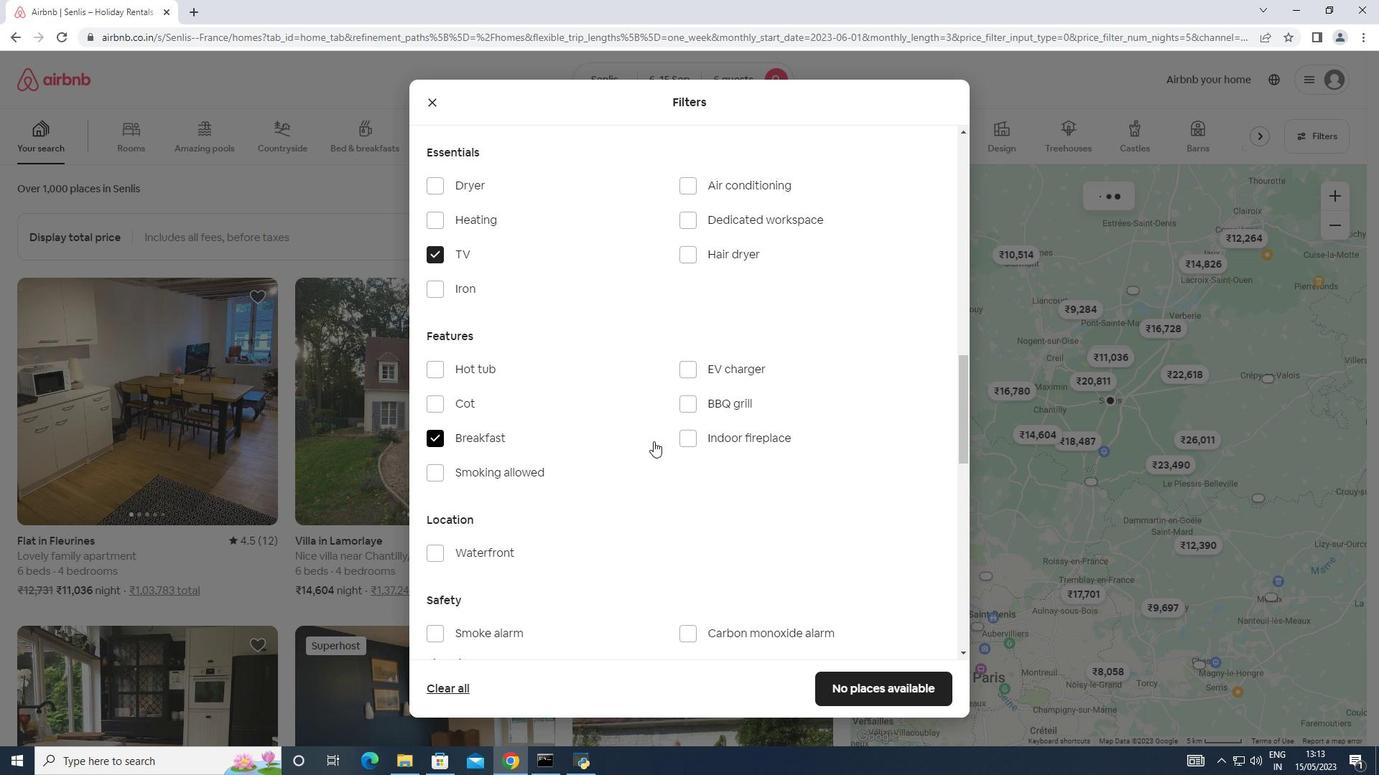 
Action: Mouse moved to (668, 434)
Screenshot: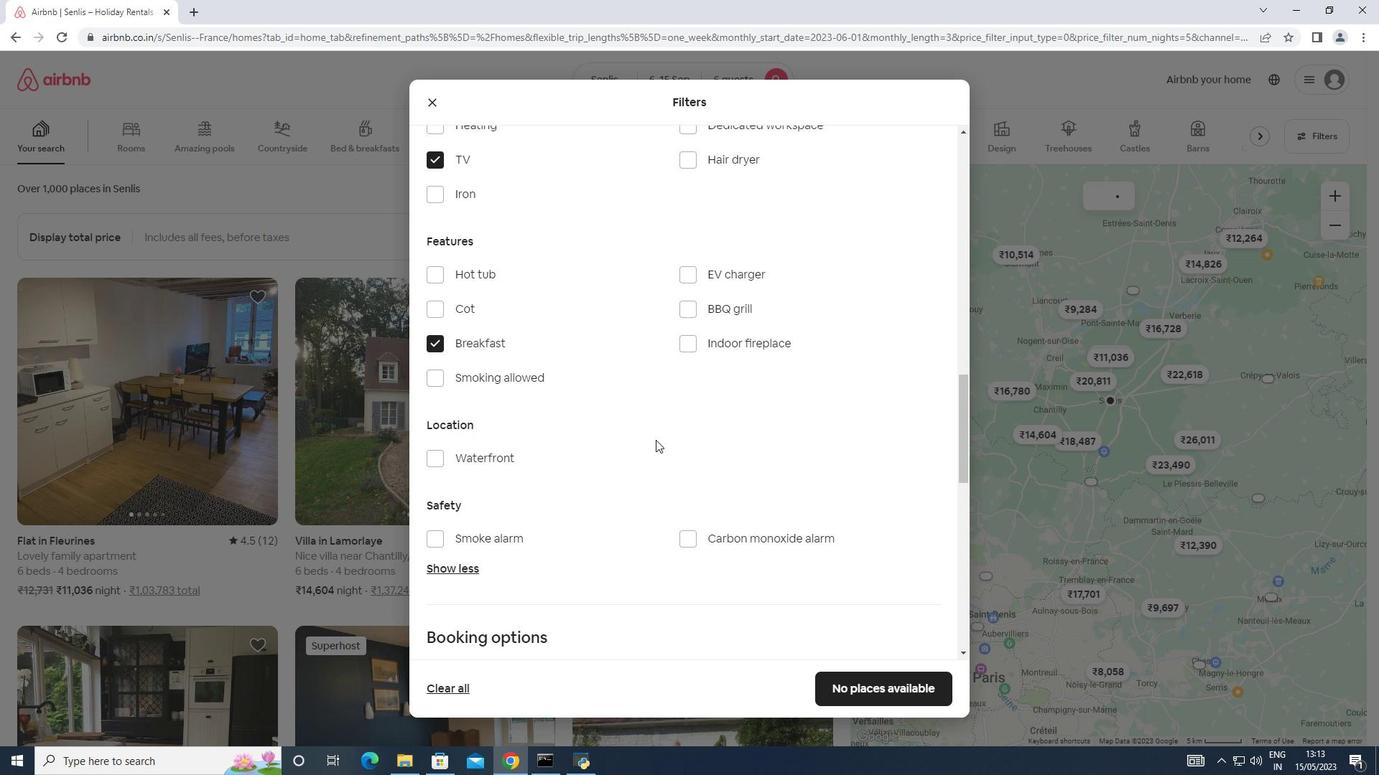 
Action: Mouse scrolled (668, 433) with delta (0, 0)
Screenshot: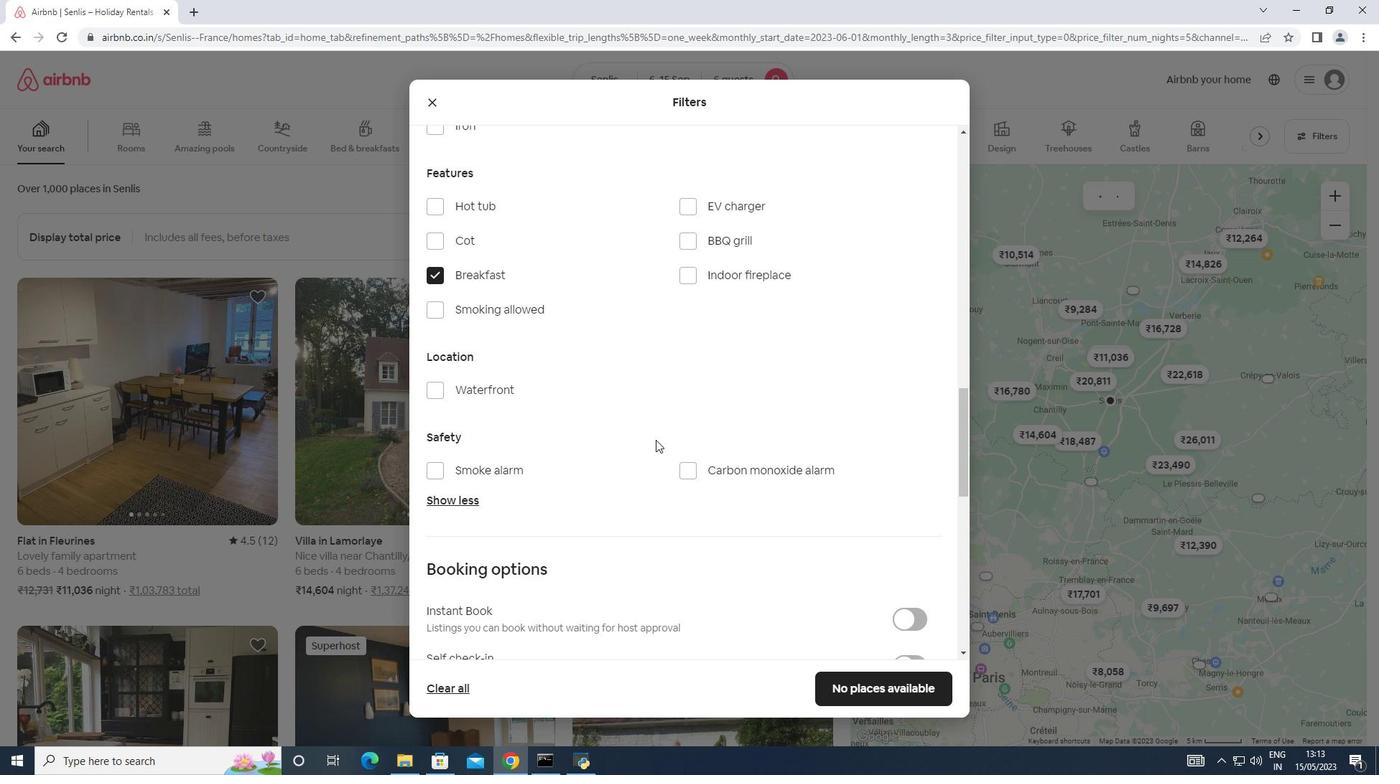 
Action: Mouse scrolled (668, 433) with delta (0, 0)
Screenshot: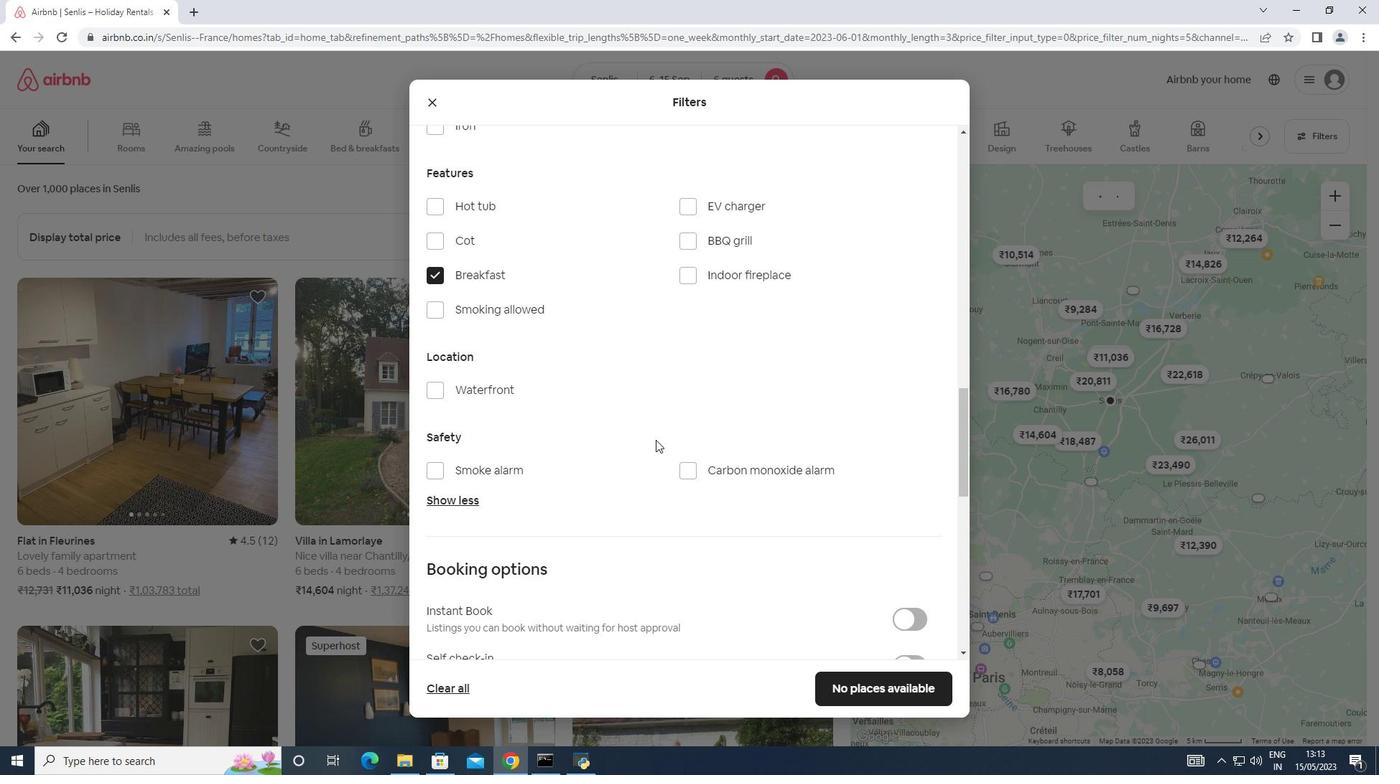 
Action: Mouse scrolled (668, 433) with delta (0, 0)
Screenshot: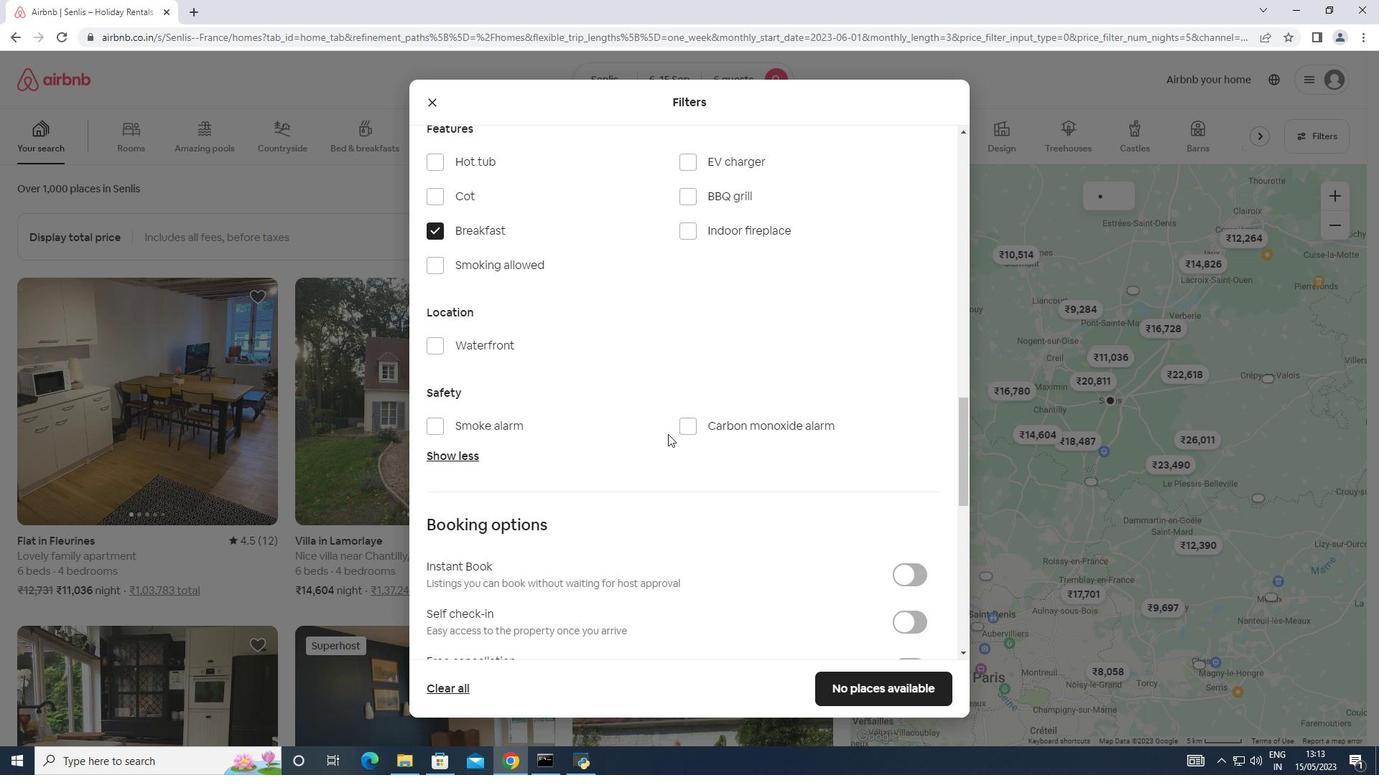 
Action: Mouse moved to (898, 401)
Screenshot: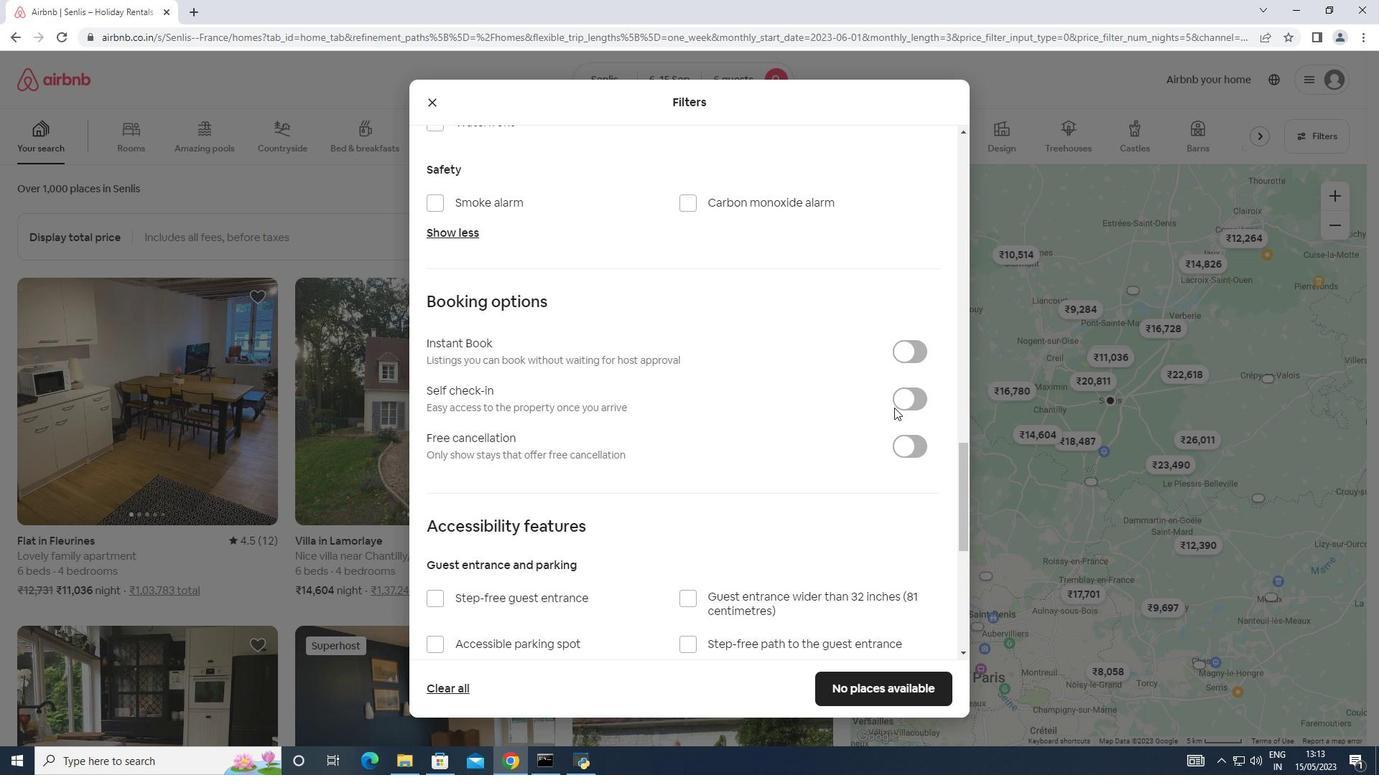 
Action: Mouse pressed left at (898, 401)
Screenshot: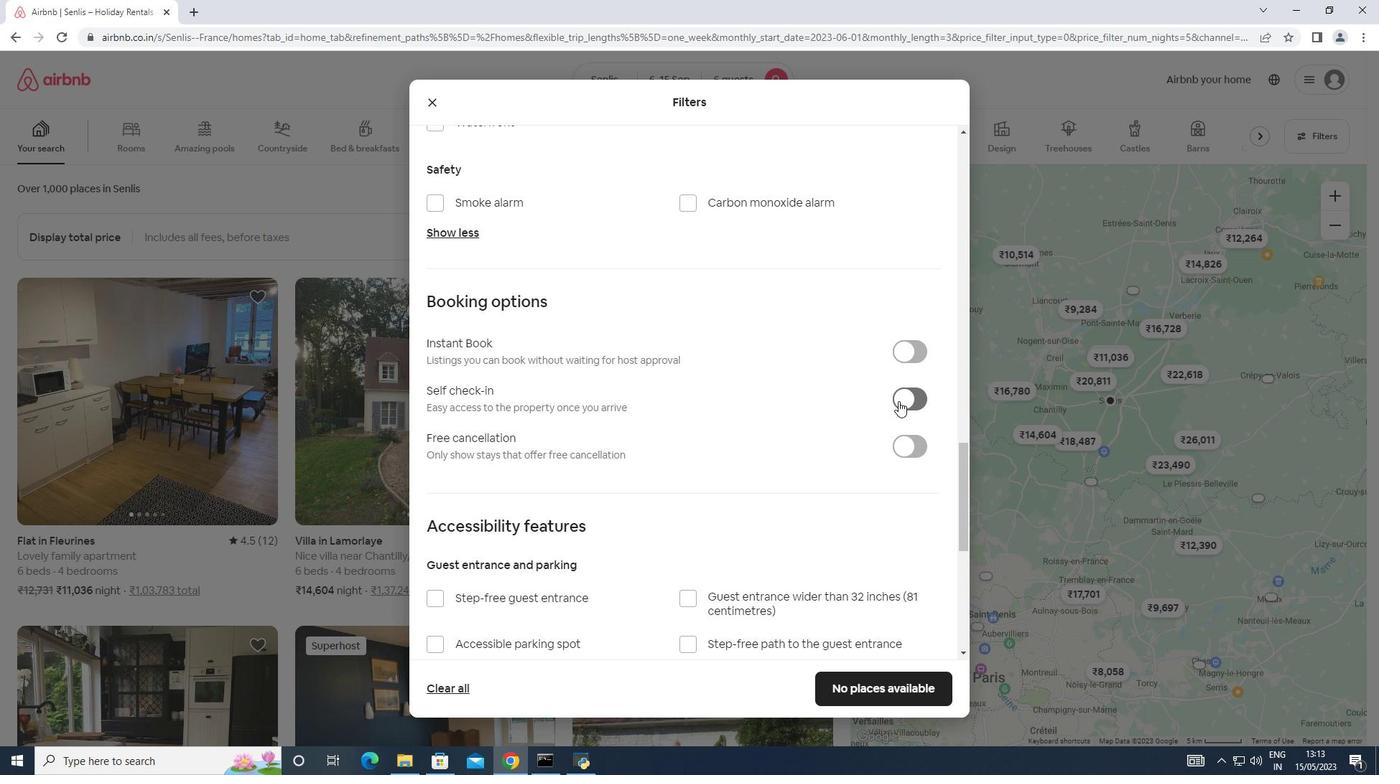 
Action: Mouse moved to (753, 450)
Screenshot: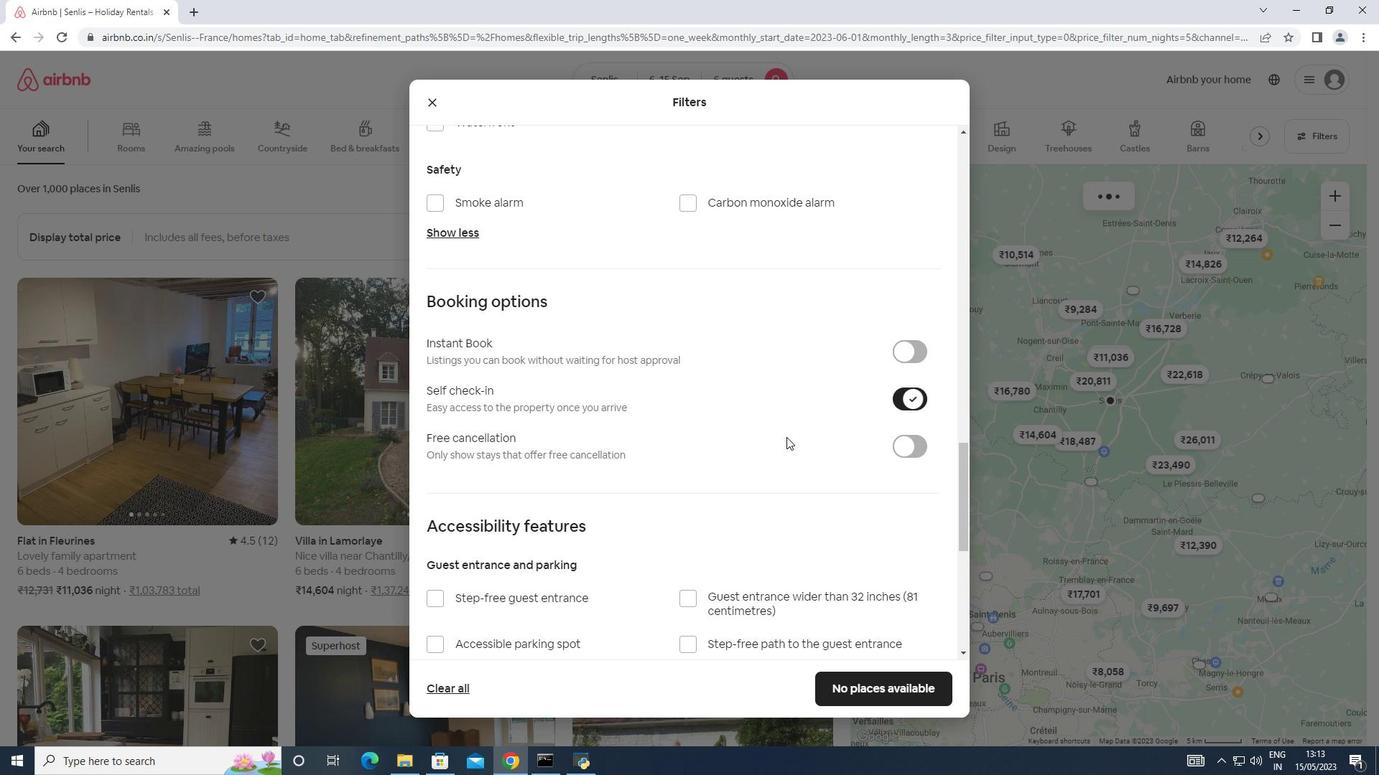 
Action: Mouse scrolled (753, 449) with delta (0, 0)
Screenshot: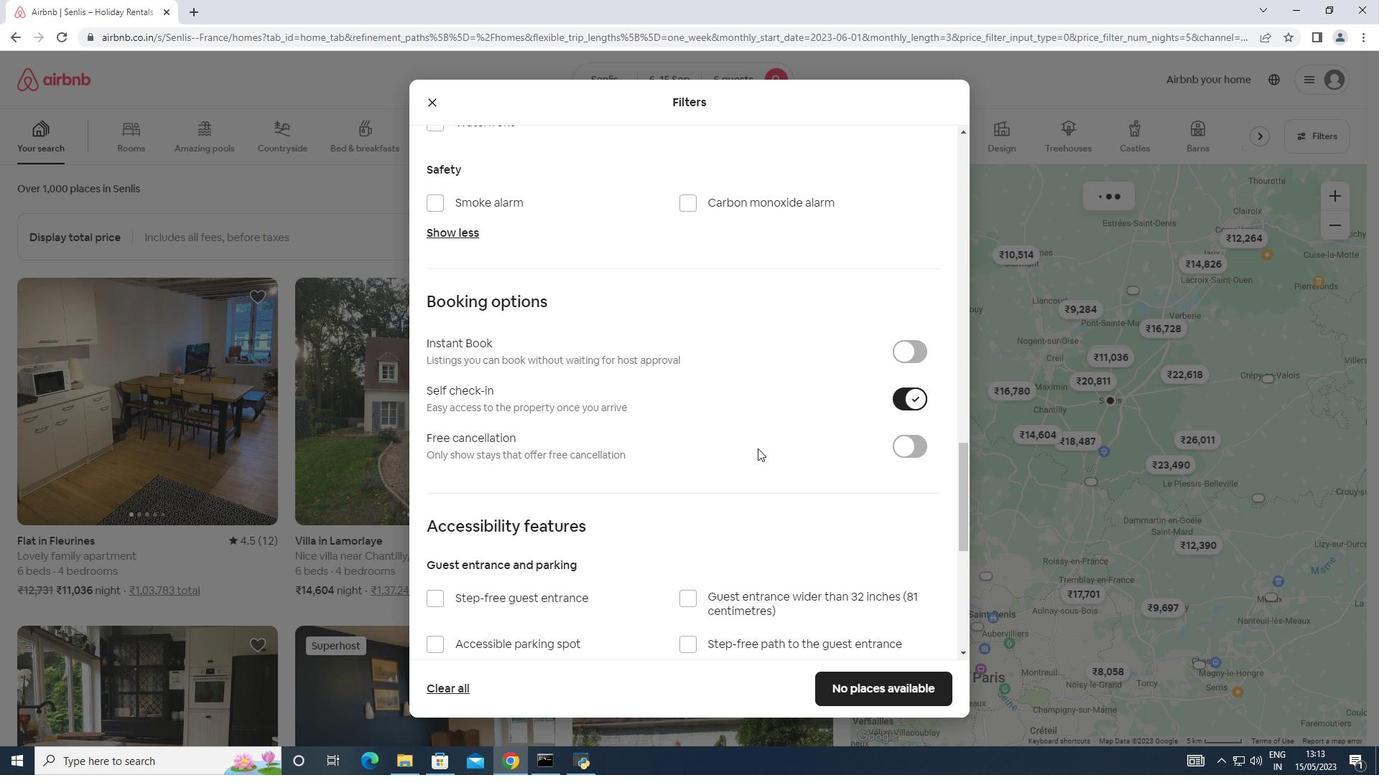 
Action: Mouse scrolled (753, 449) with delta (0, 0)
Screenshot: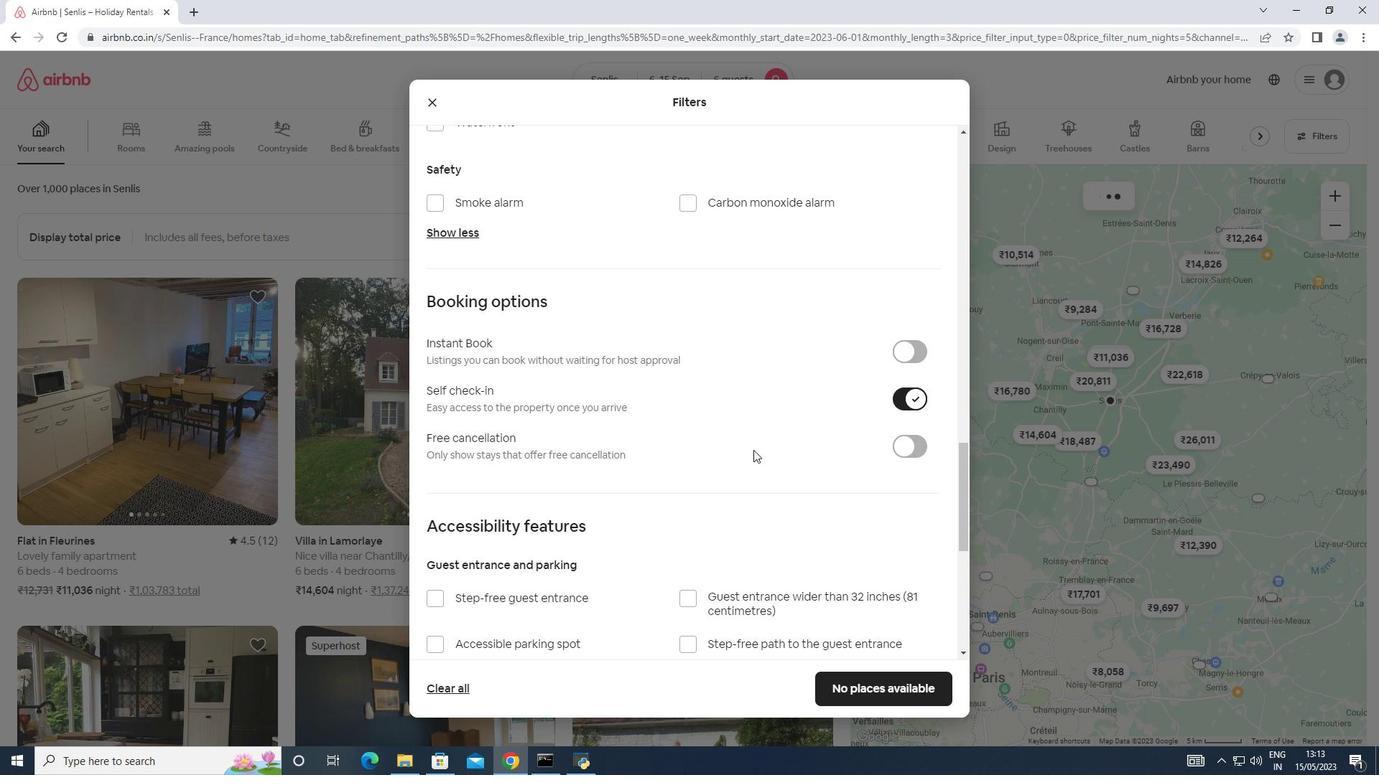 
Action: Mouse scrolled (753, 449) with delta (0, 0)
Screenshot: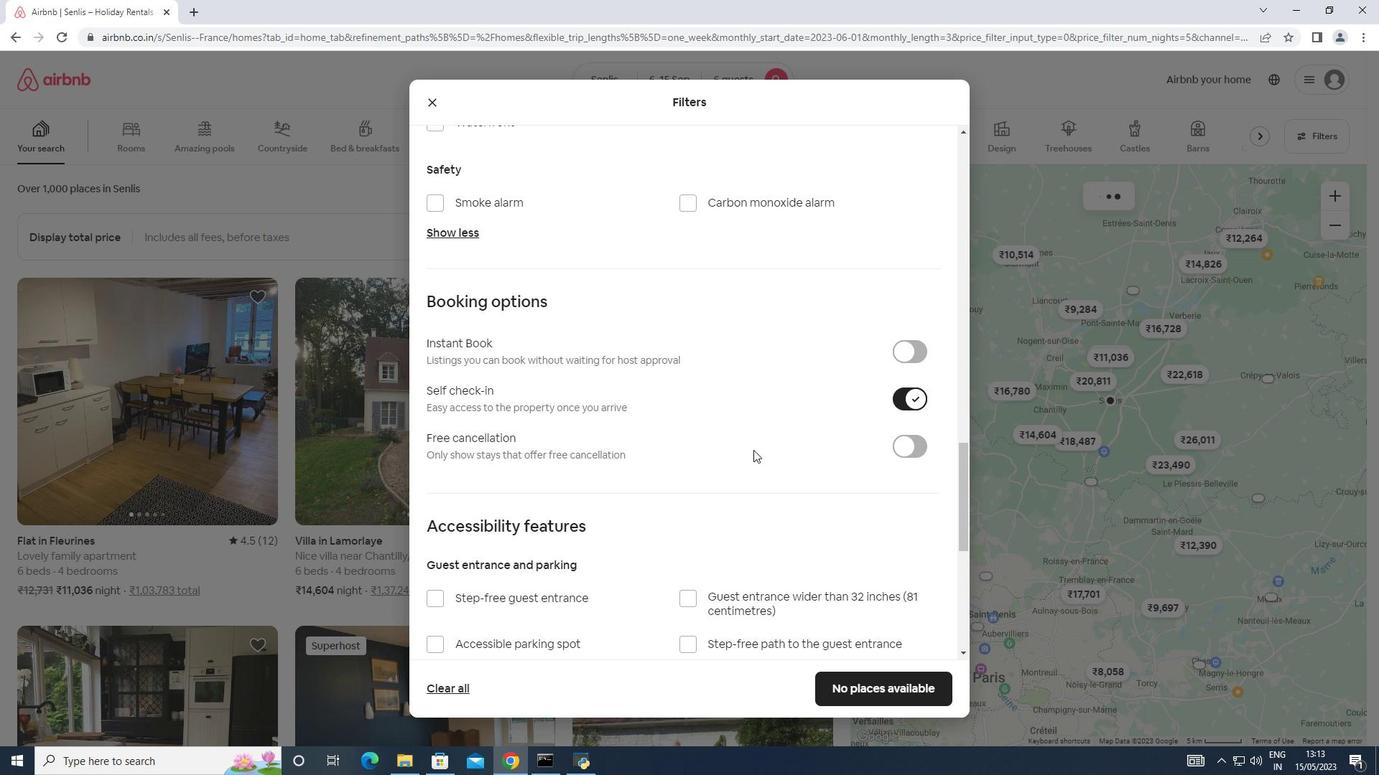 
Action: Mouse moved to (737, 446)
Screenshot: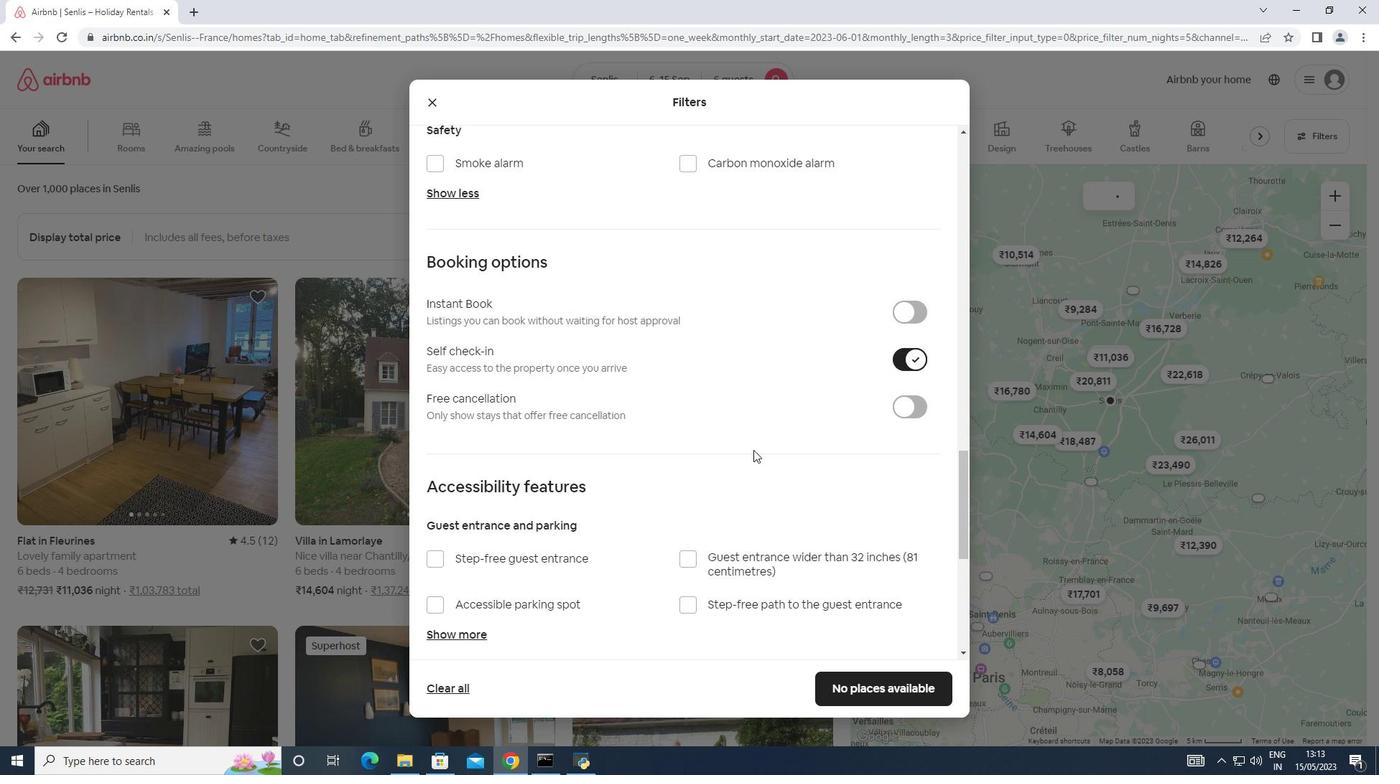 
Action: Mouse scrolled (737, 446) with delta (0, 0)
Screenshot: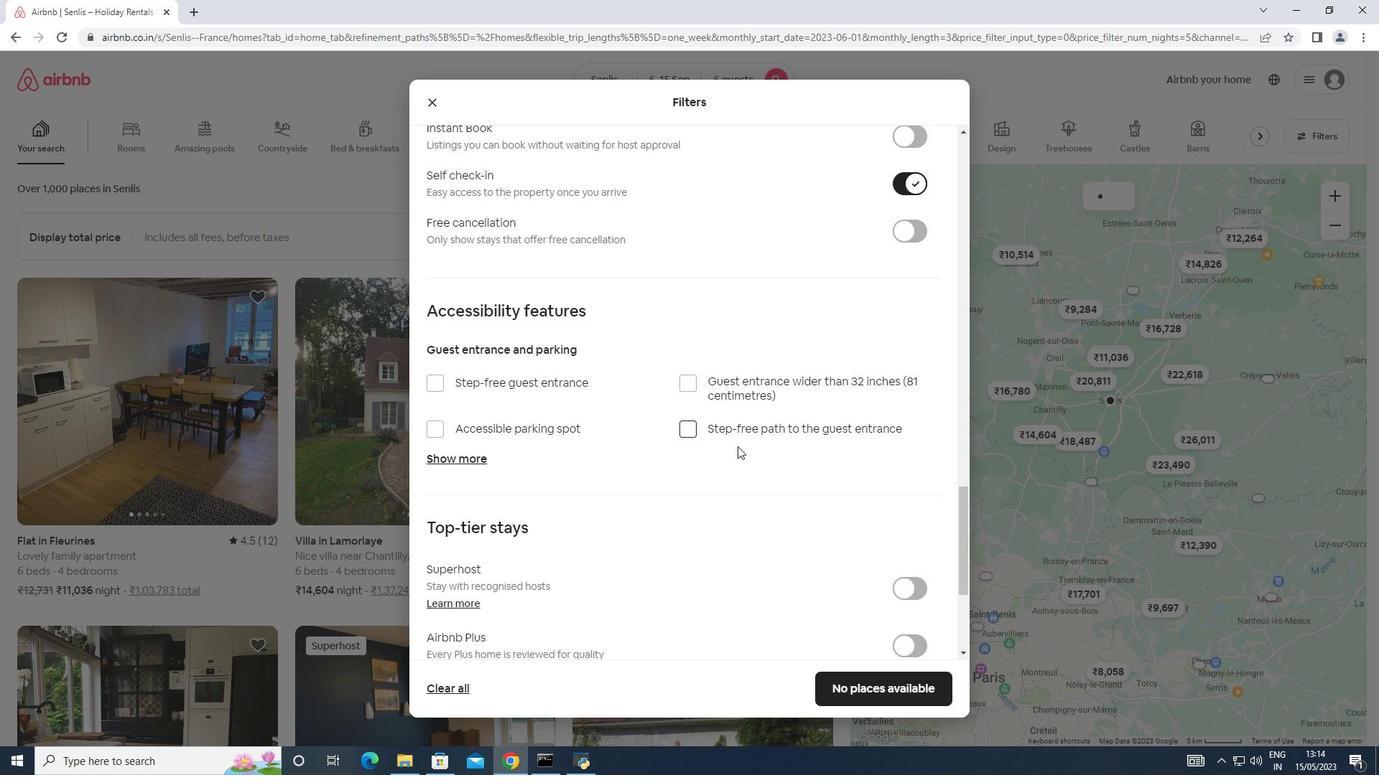 
Action: Mouse scrolled (737, 446) with delta (0, 0)
Screenshot: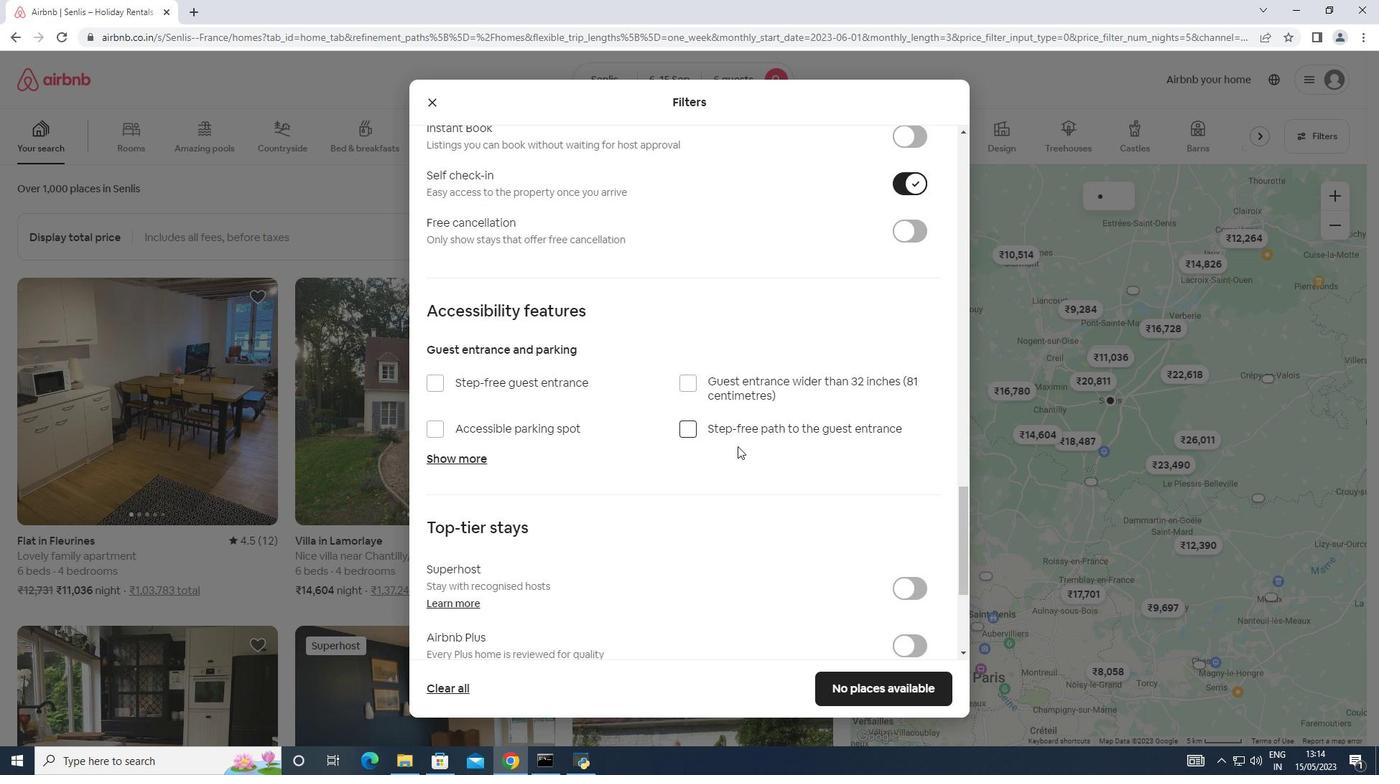 
Action: Mouse scrolled (737, 446) with delta (0, 0)
Screenshot: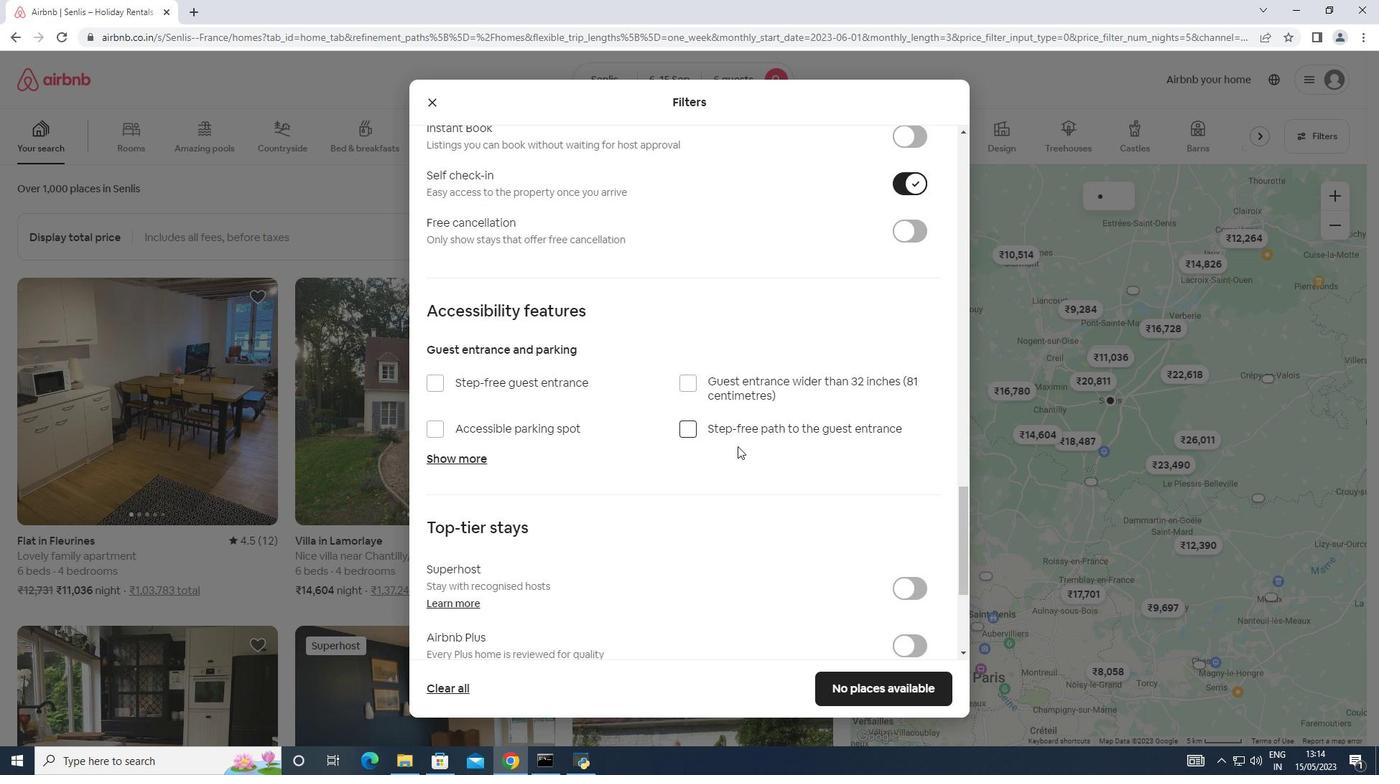 
Action: Mouse moved to (737, 446)
Screenshot: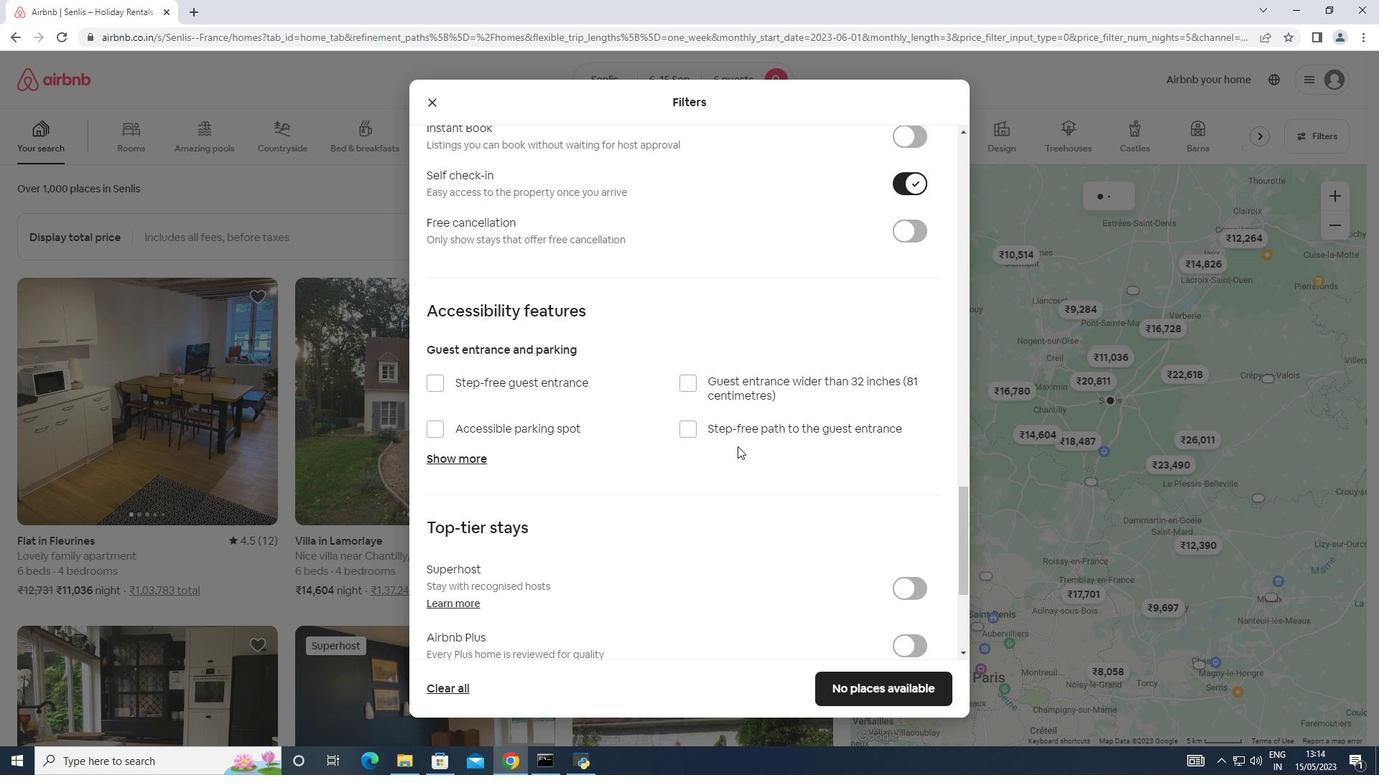 
Action: Mouse scrolled (737, 446) with delta (0, 0)
Screenshot: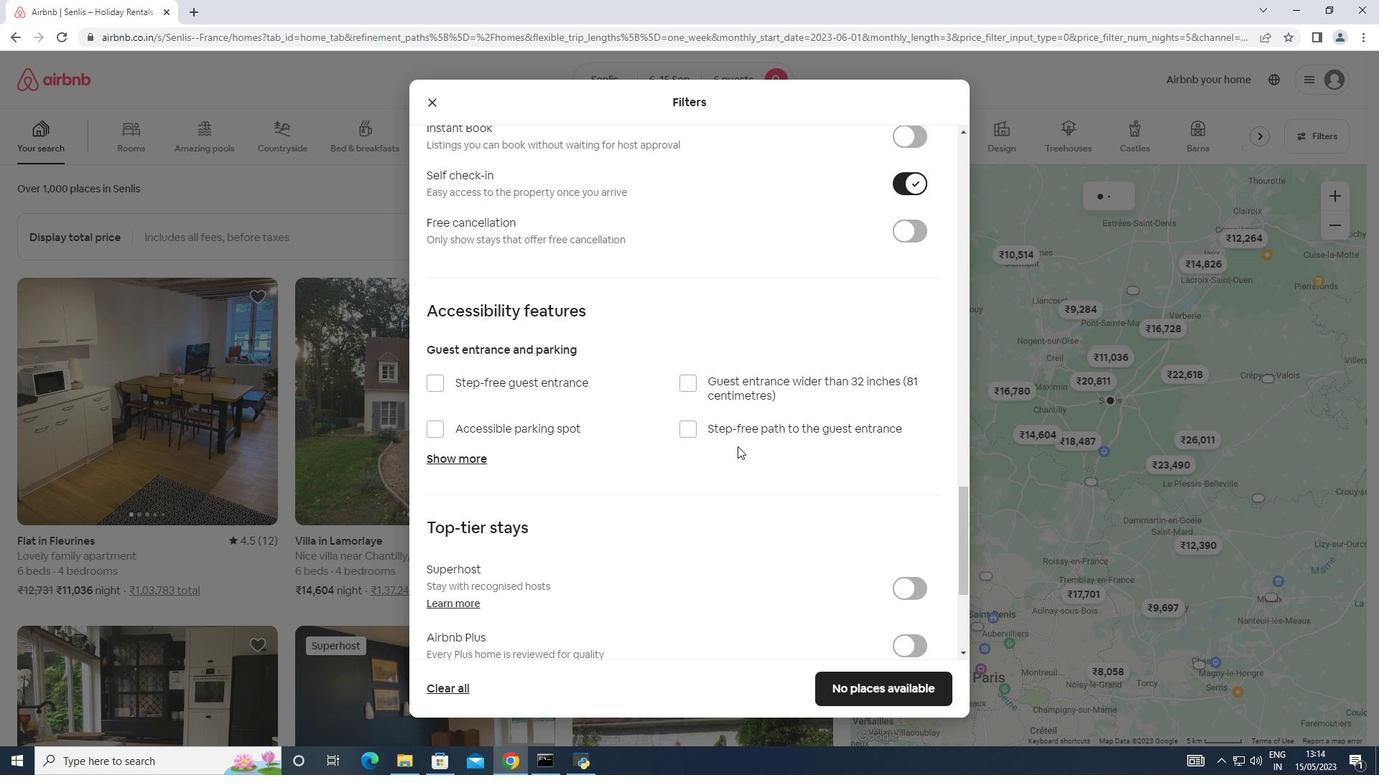 
Action: Mouse moved to (479, 553)
Screenshot: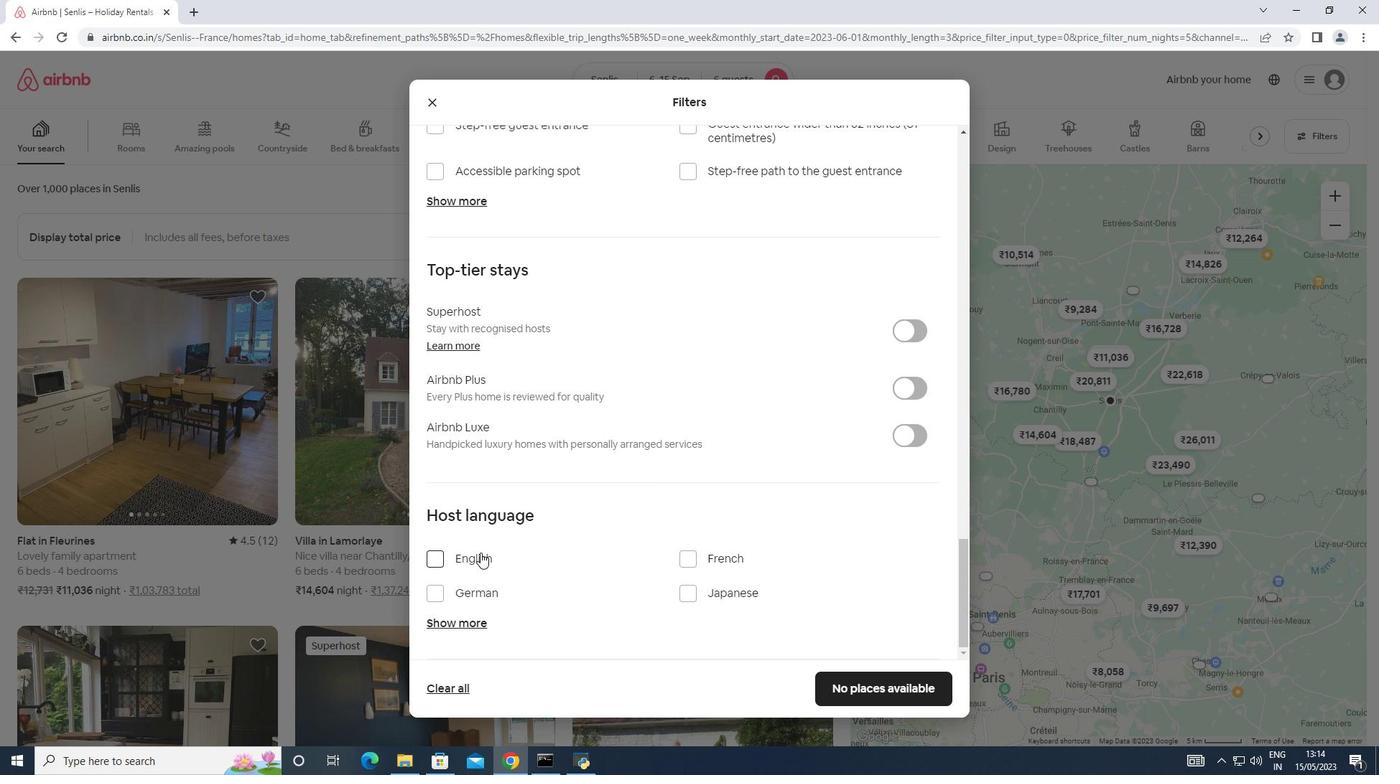 
Action: Mouse pressed left at (479, 553)
Screenshot: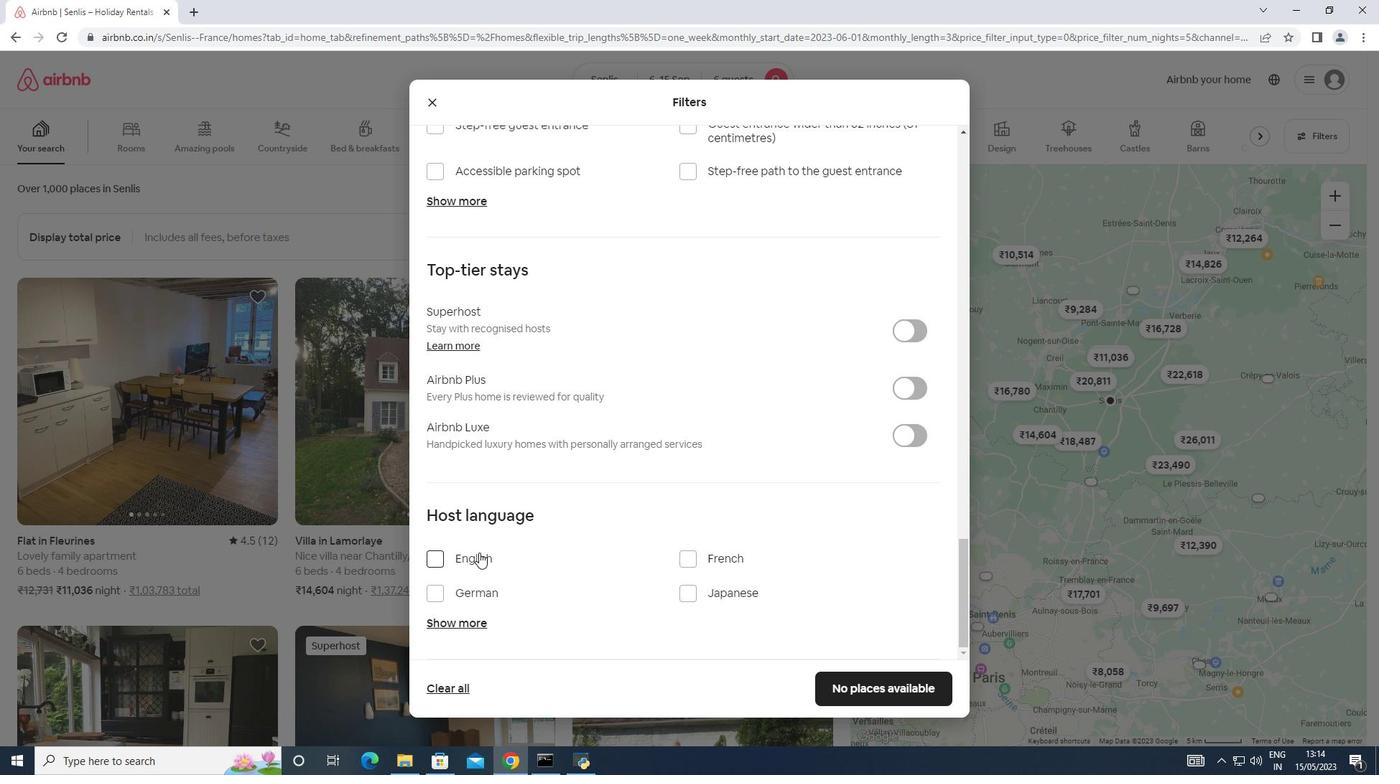 
Action: Mouse moved to (842, 681)
Screenshot: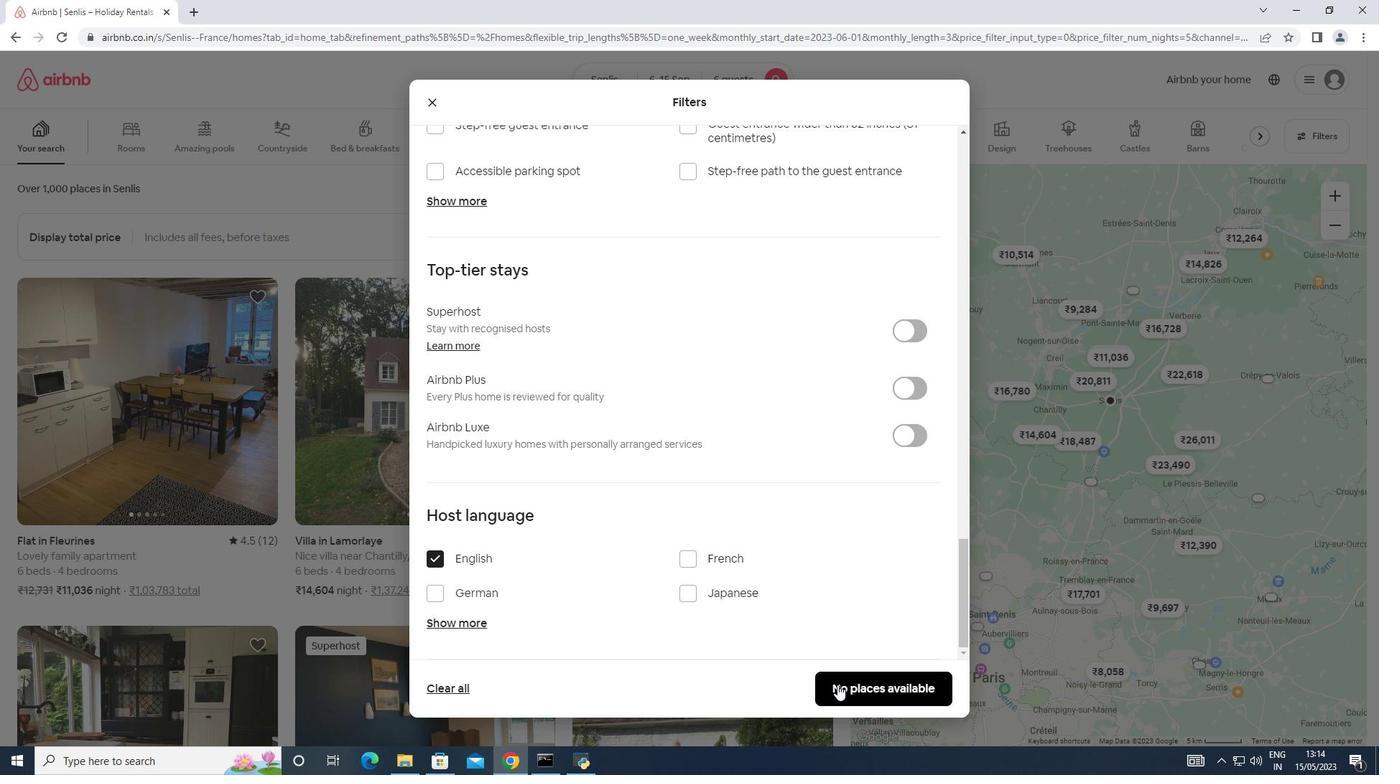
Action: Mouse pressed left at (842, 681)
Screenshot: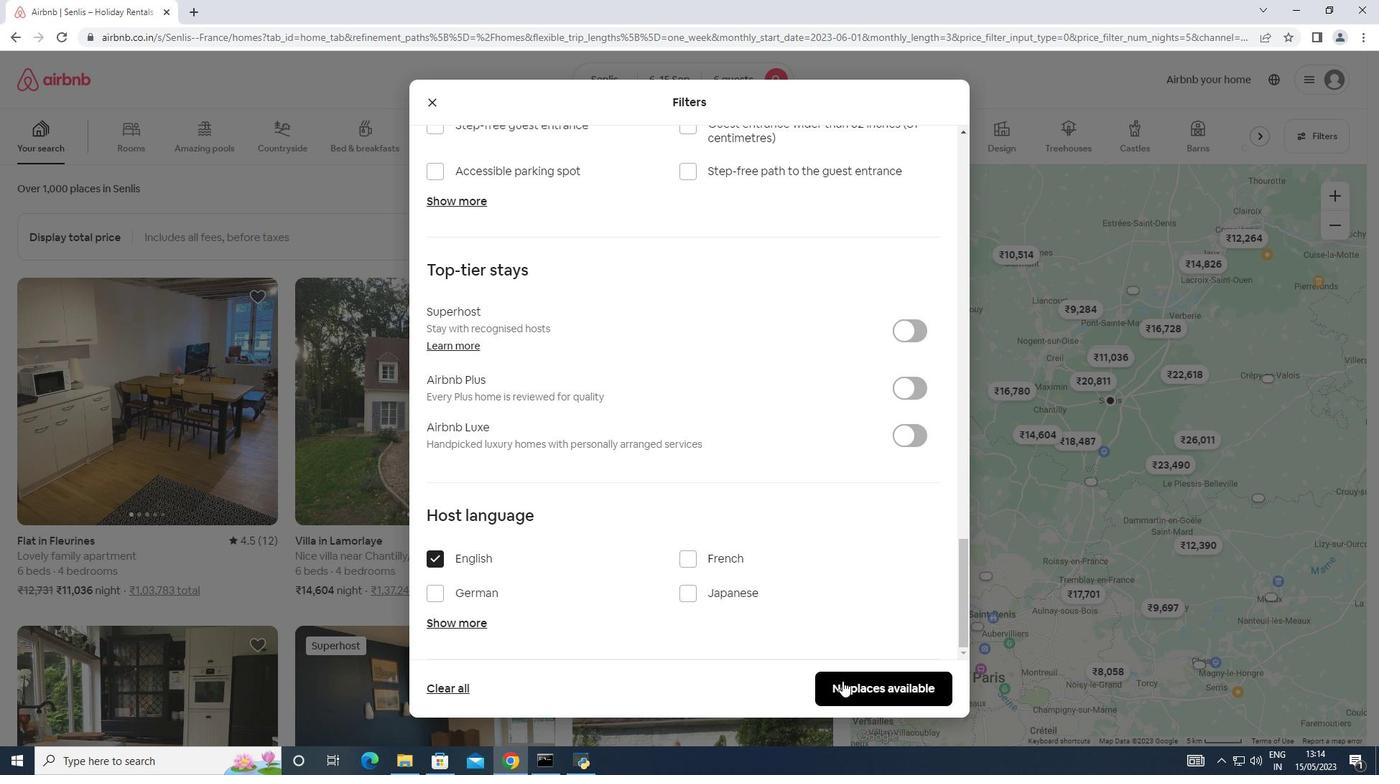 
Action: Mouse moved to (770, 660)
Screenshot: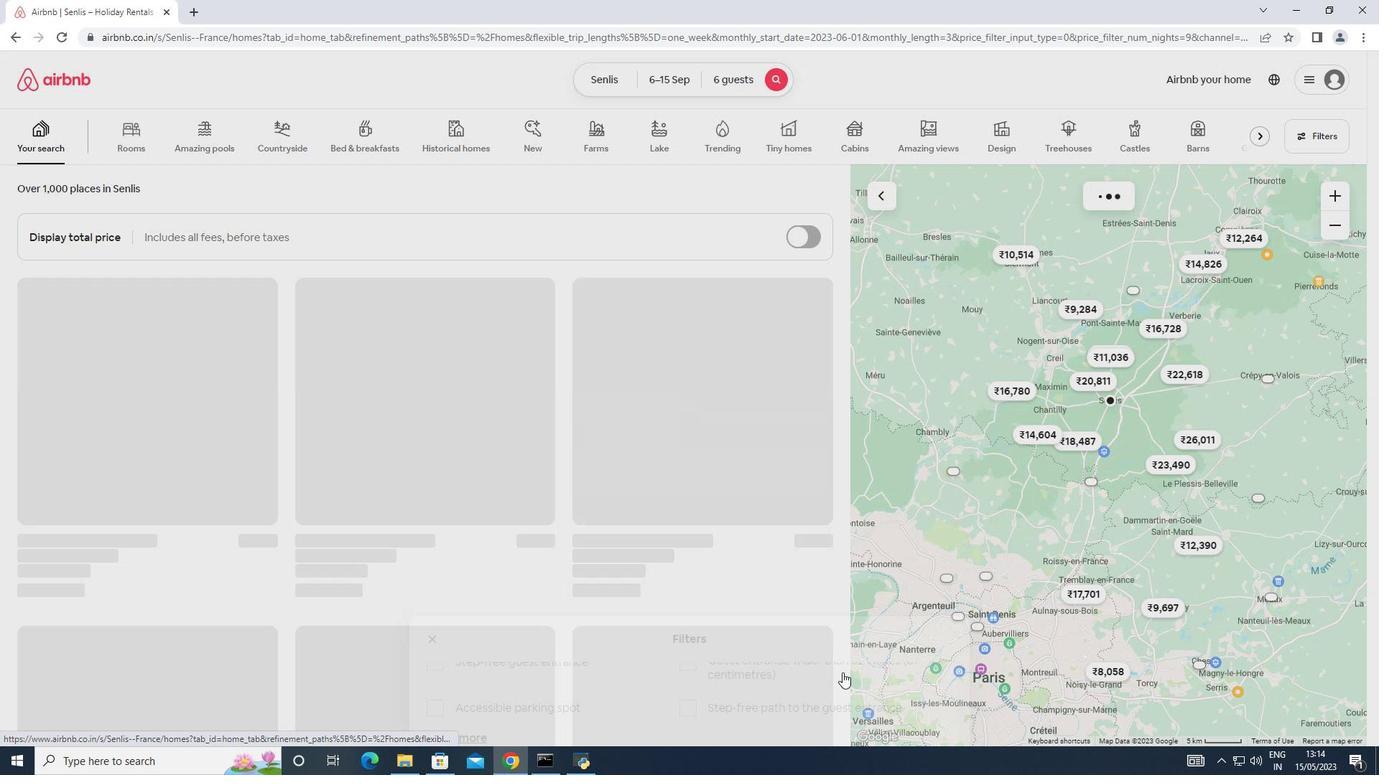 
